 Task: Look for space in Ngozi, Burundi from 6th September, 2023 to 10th September, 2023 for 1 adult in price range Rs.9000 to Rs.17000. Place can be private room with 1  bedroom having 1 bed and 1 bathroom. Property type can be house, flat, guest house, hotel. Booking option can be shelf check-in. Required host language is English.
Action: Mouse moved to (844, 108)
Screenshot: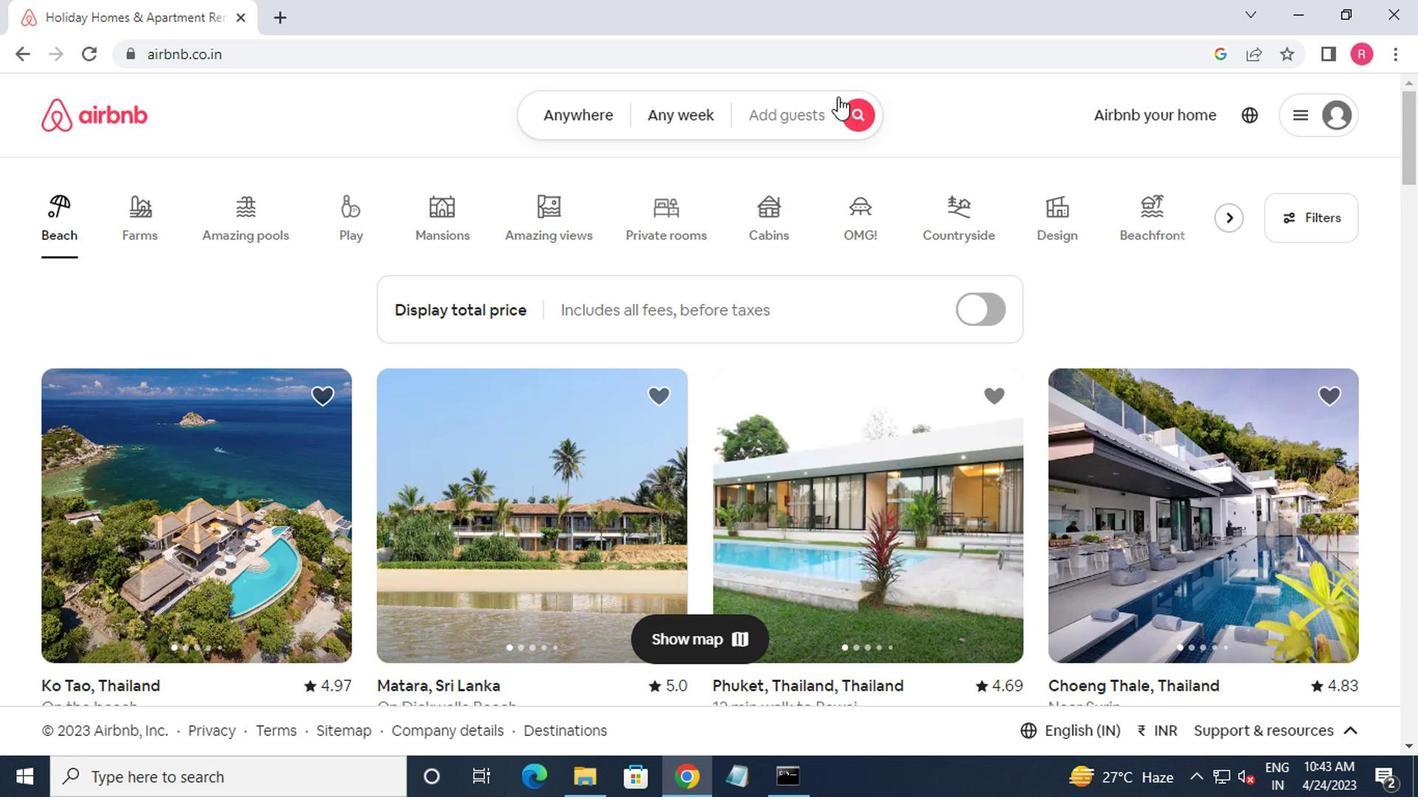 
Action: Mouse pressed left at (844, 108)
Screenshot: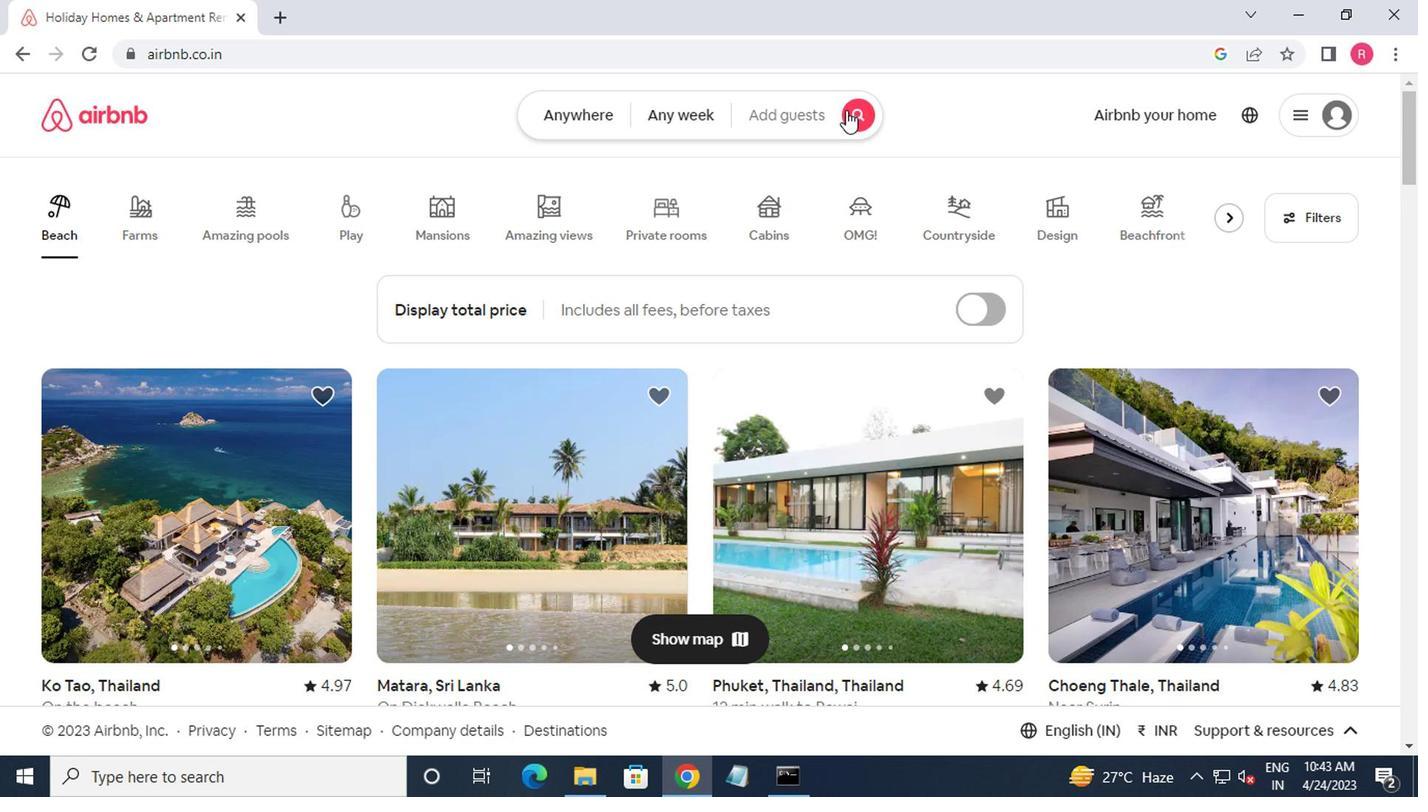 
Action: Mouse moved to (401, 198)
Screenshot: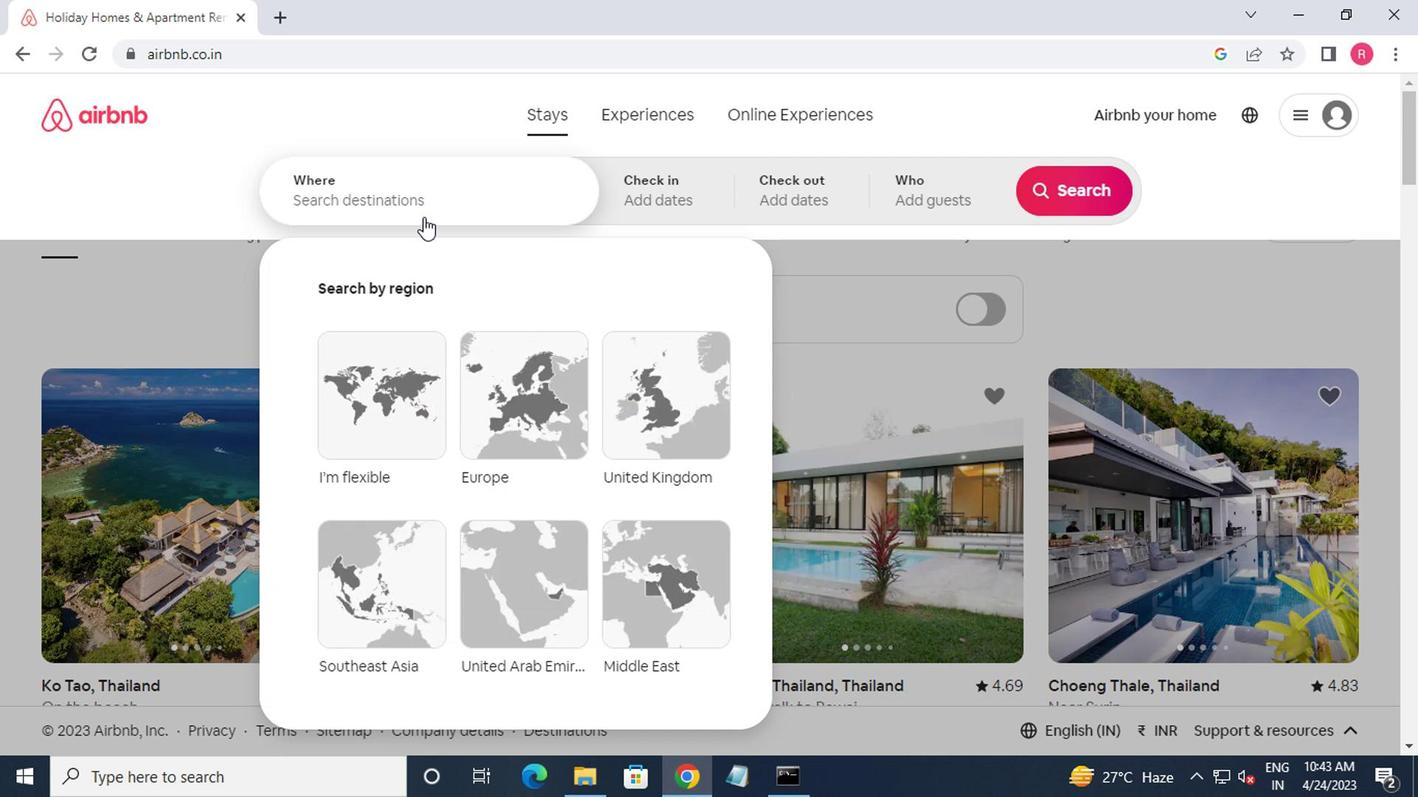 
Action: Mouse pressed left at (401, 198)
Screenshot: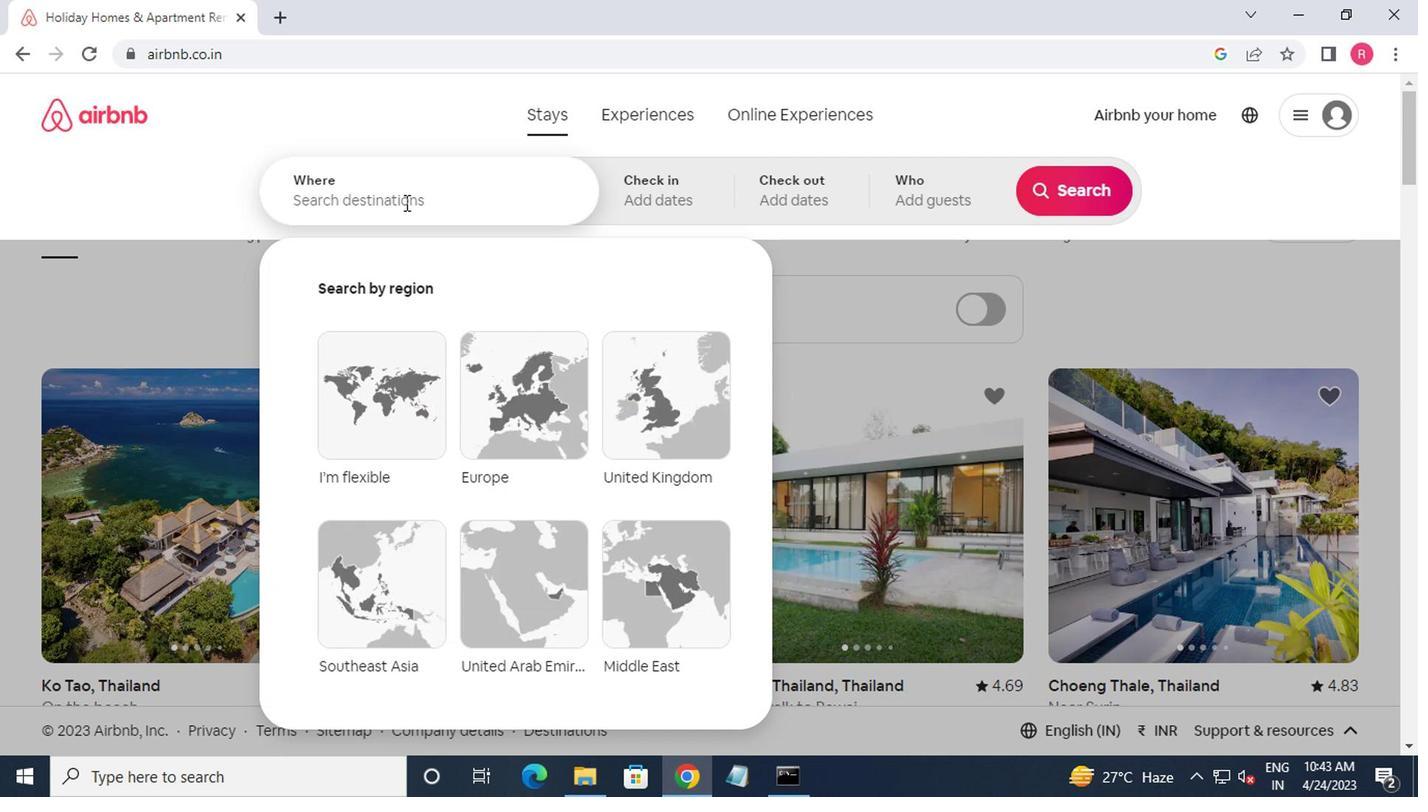 
Action: Key pressed ngozi
Screenshot: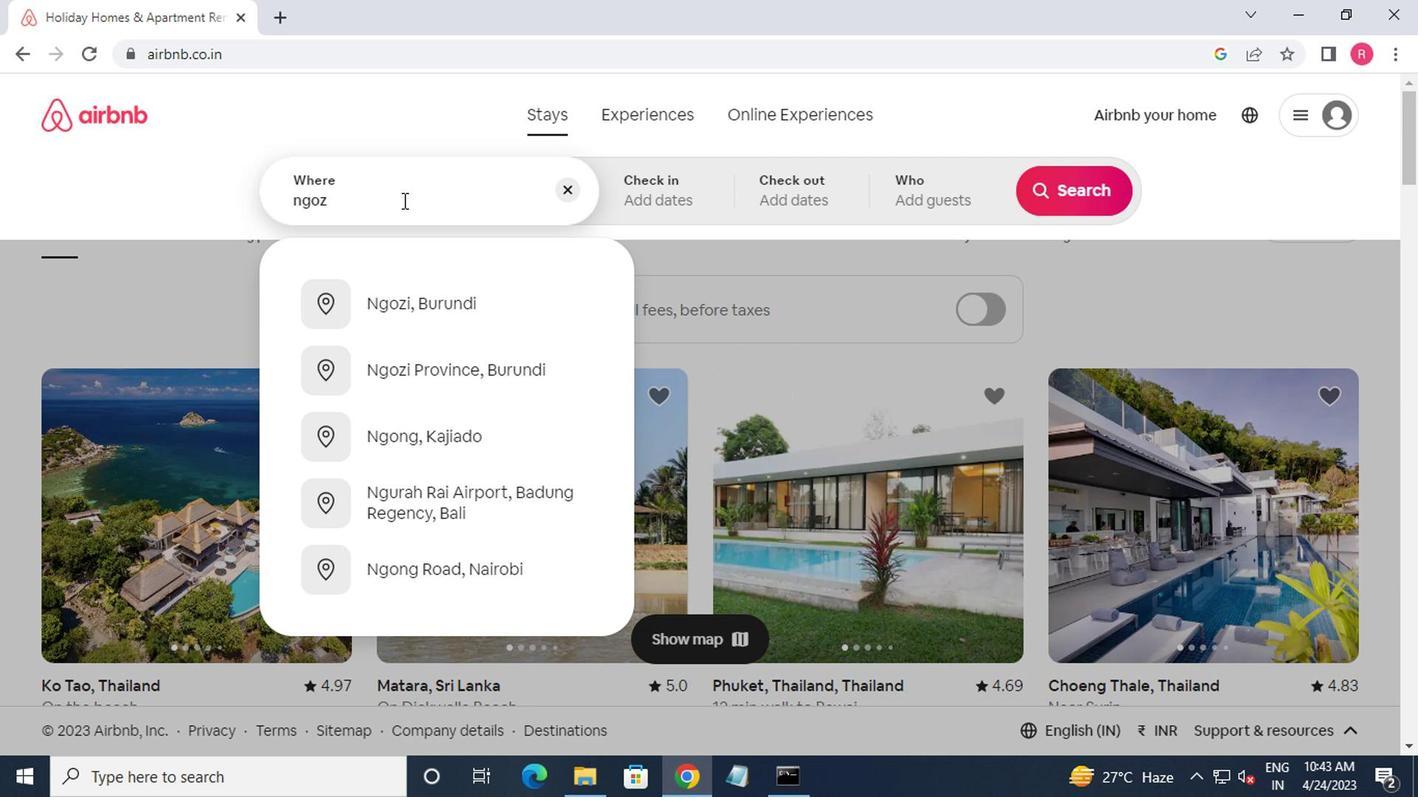 
Action: Mouse moved to (368, 294)
Screenshot: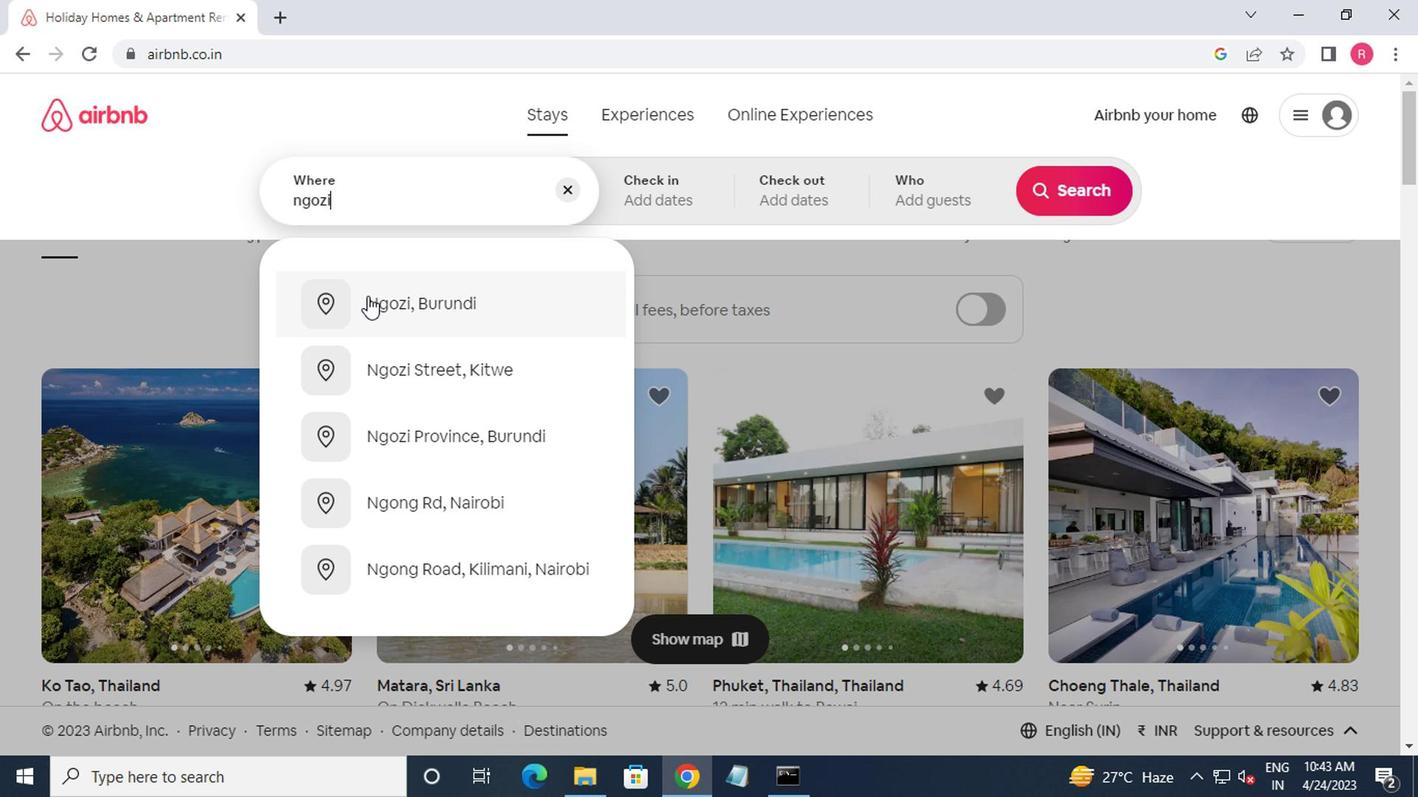 
Action: Mouse pressed left at (368, 294)
Screenshot: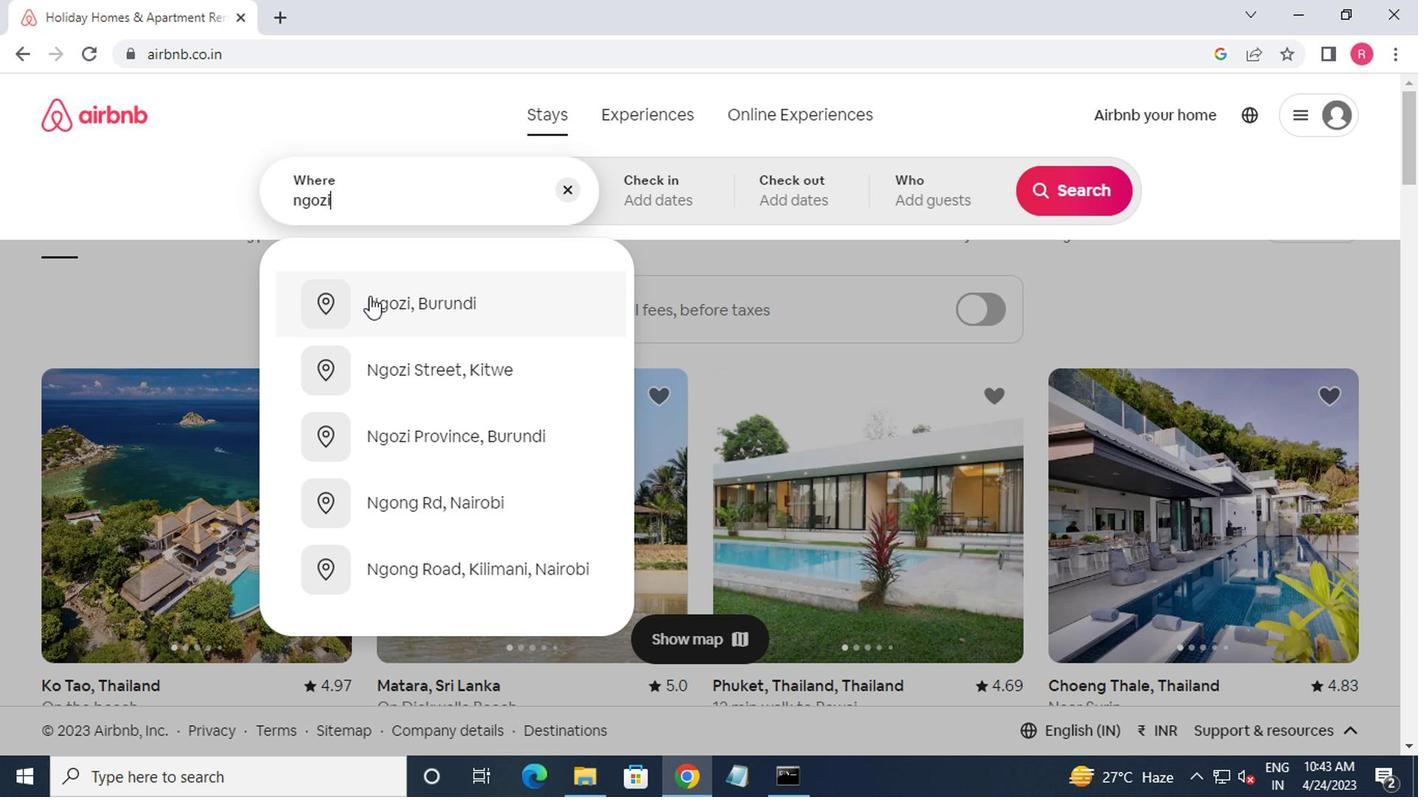 
Action: Mouse moved to (1054, 358)
Screenshot: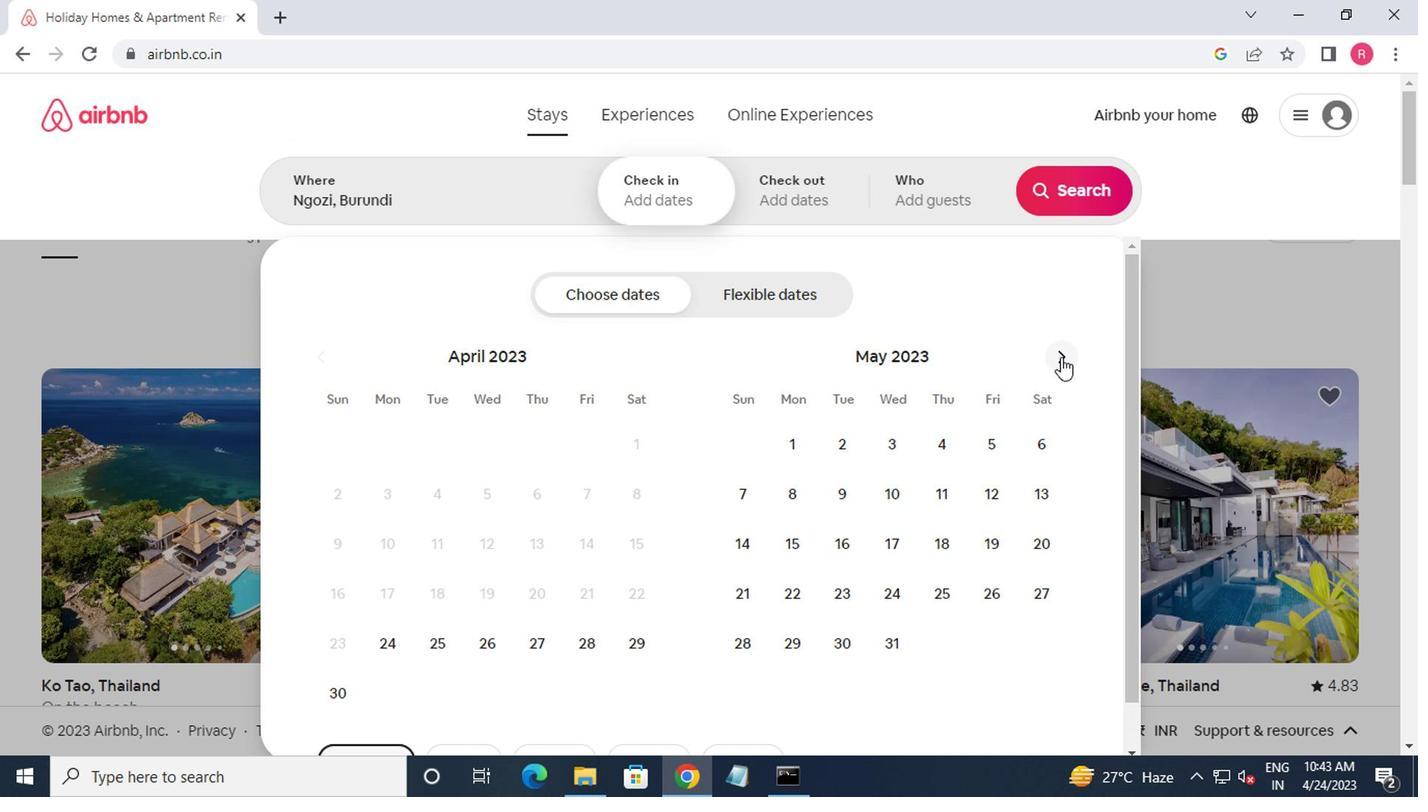 
Action: Mouse pressed left at (1054, 358)
Screenshot: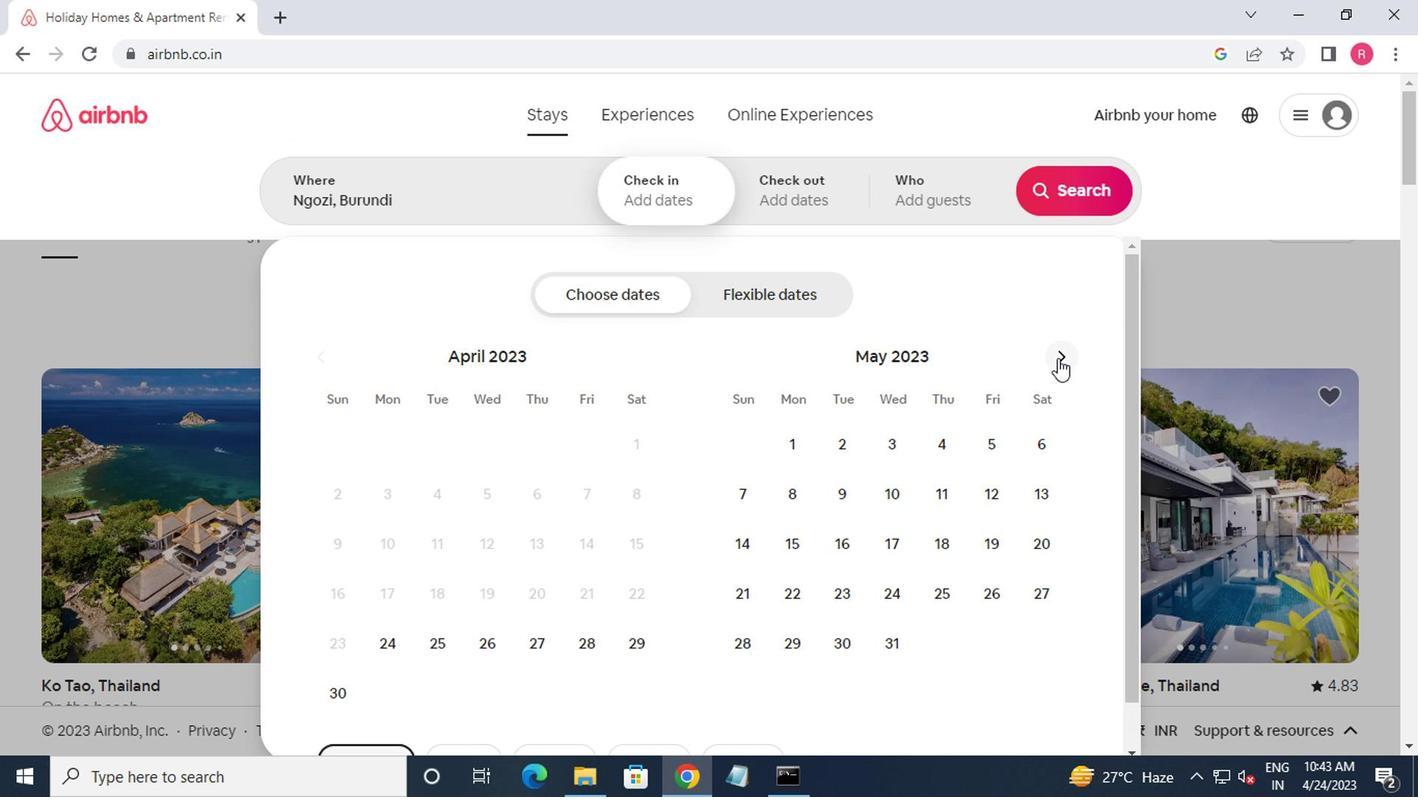 
Action: Mouse moved to (1050, 358)
Screenshot: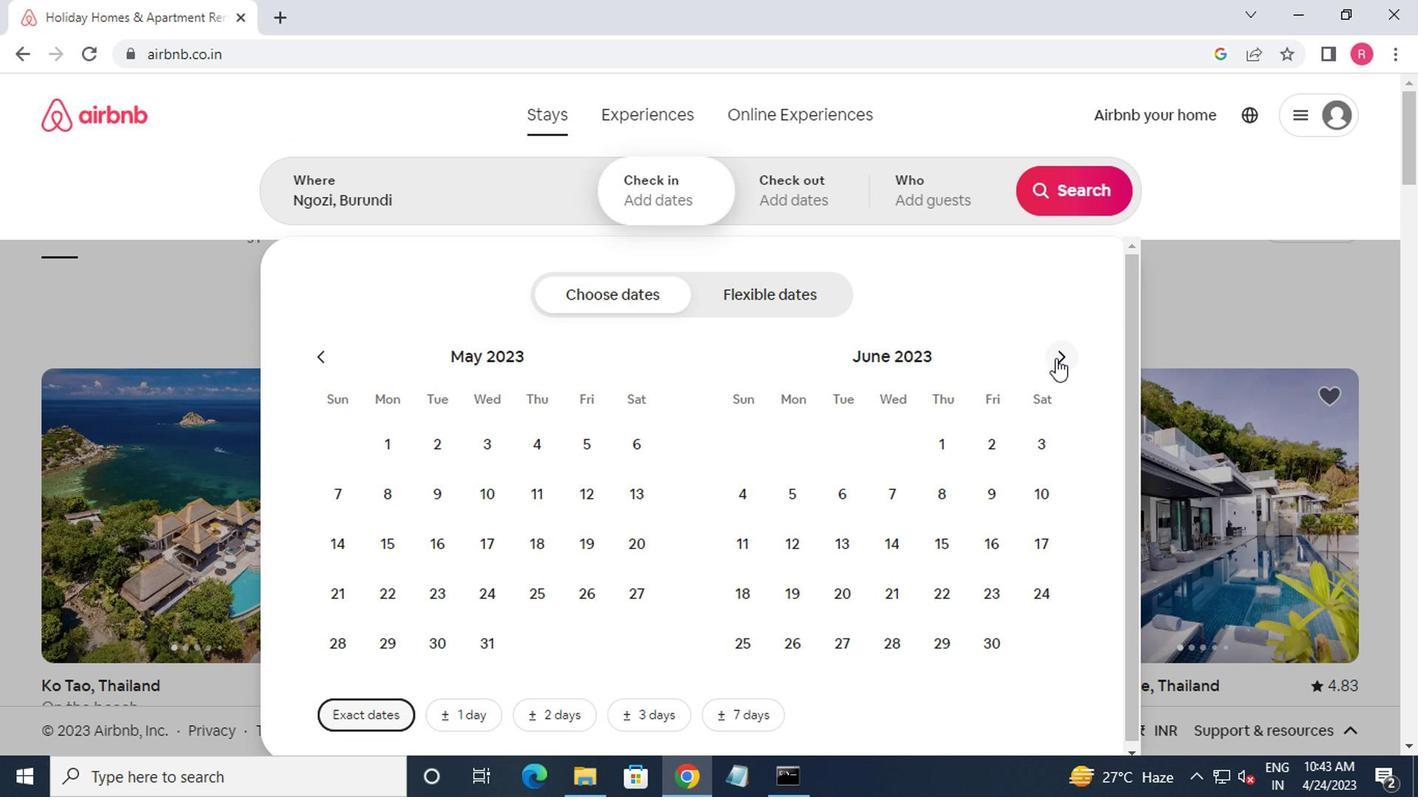 
Action: Mouse pressed left at (1050, 358)
Screenshot: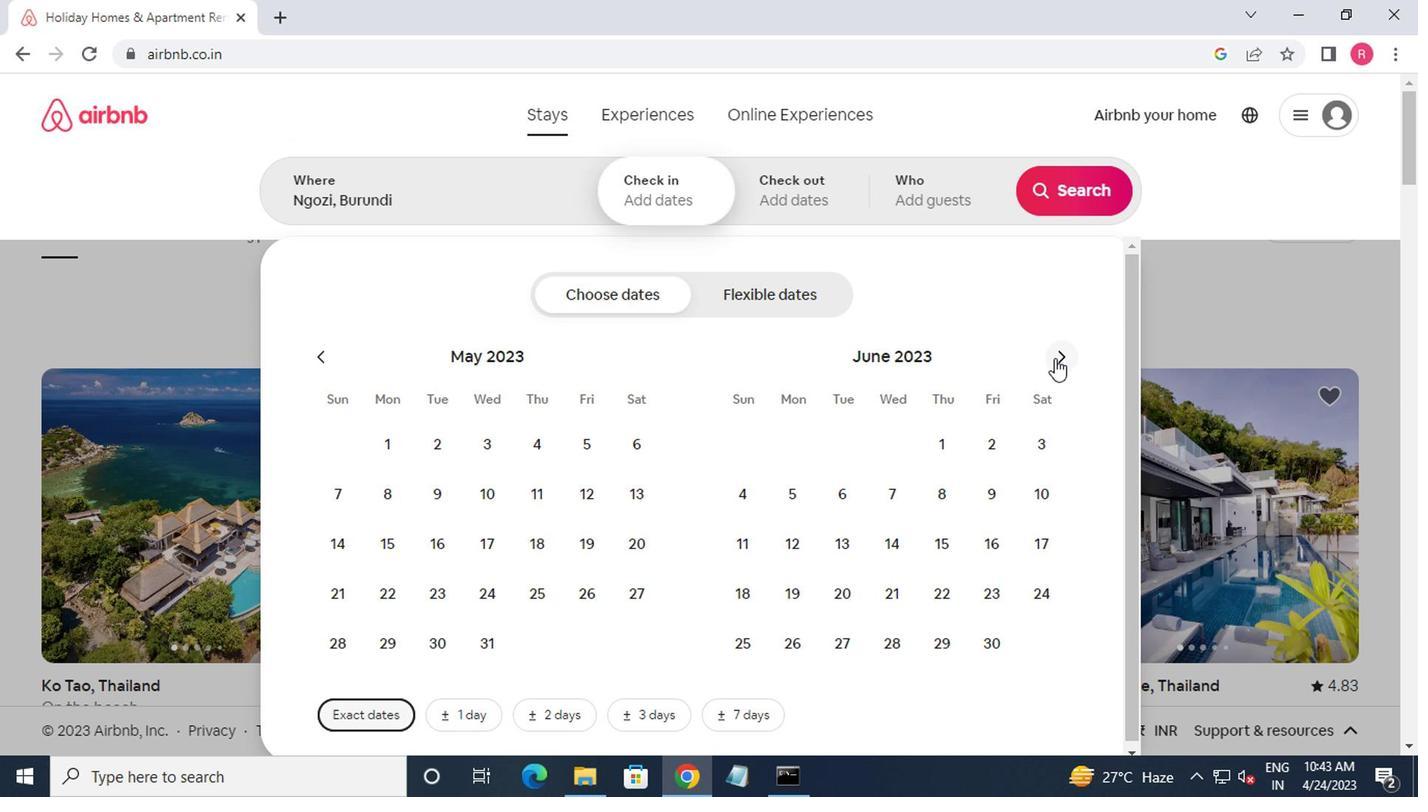 
Action: Mouse pressed left at (1050, 358)
Screenshot: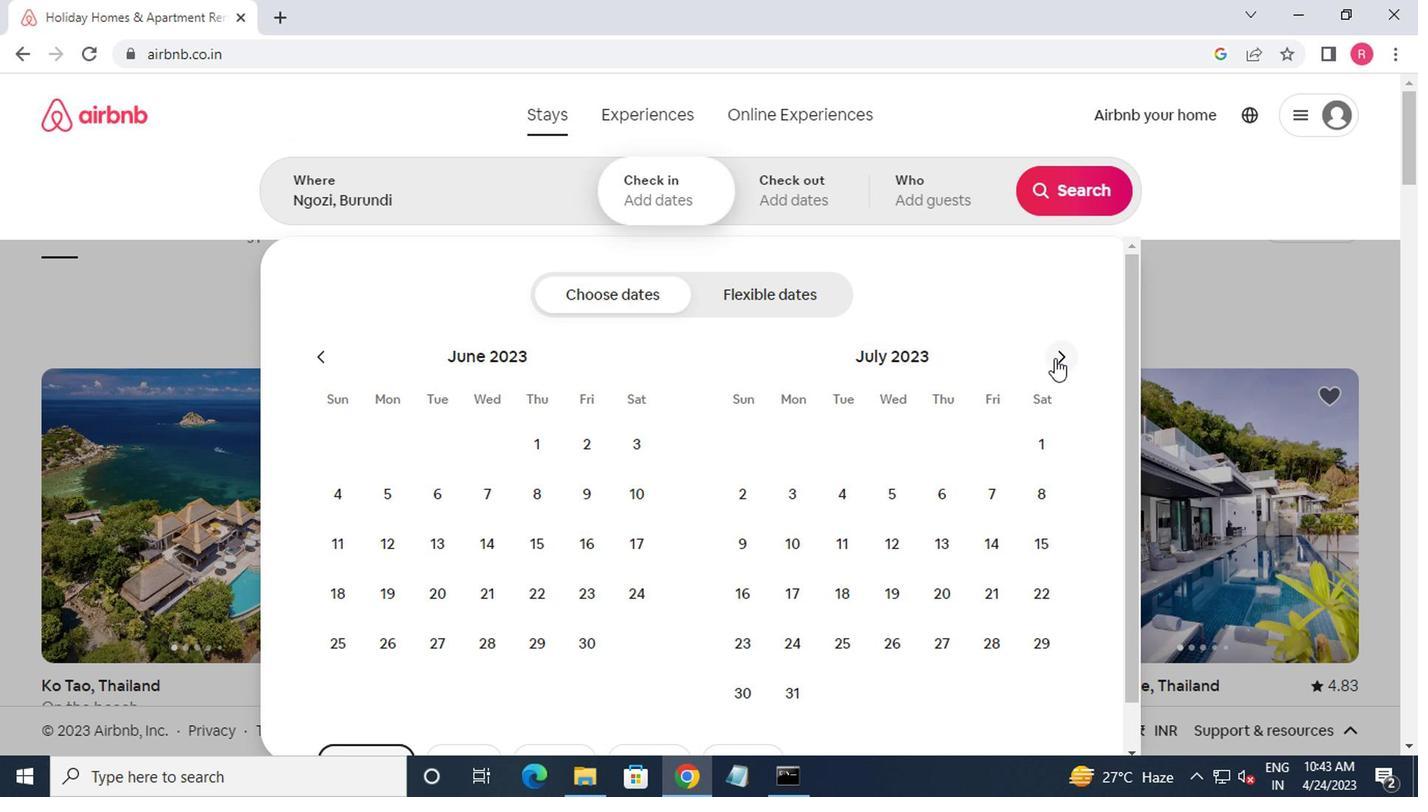 
Action: Mouse pressed left at (1050, 358)
Screenshot: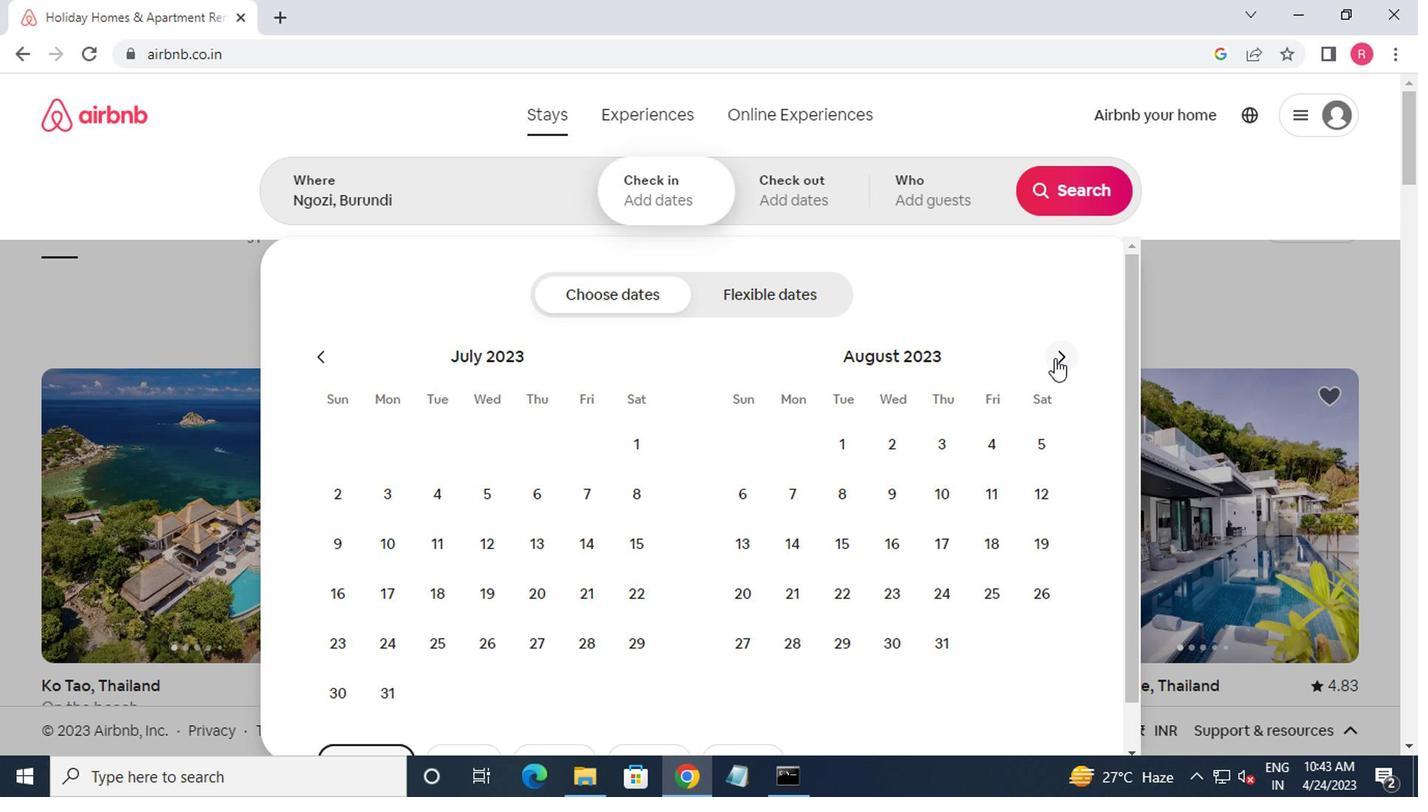 
Action: Mouse moved to (899, 483)
Screenshot: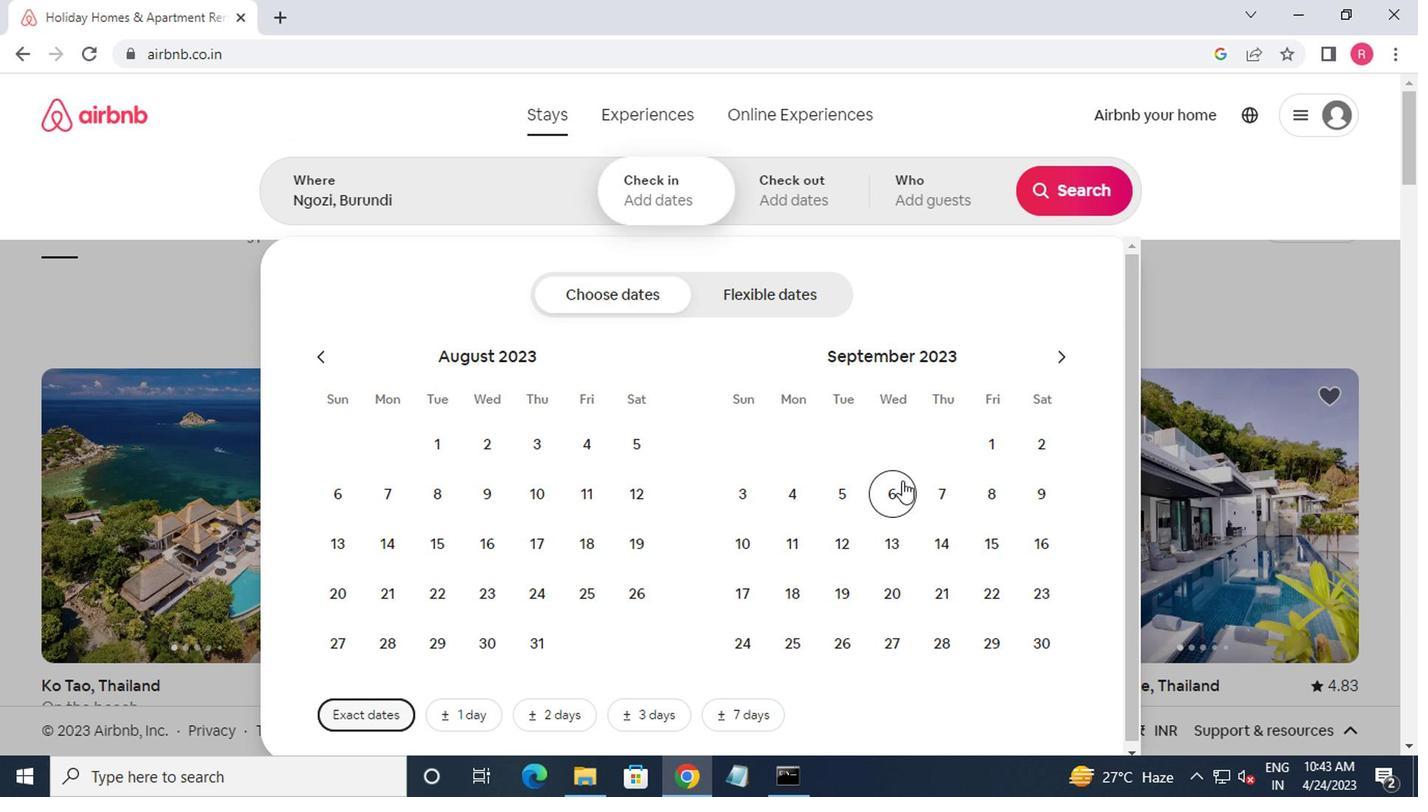 
Action: Mouse pressed left at (899, 483)
Screenshot: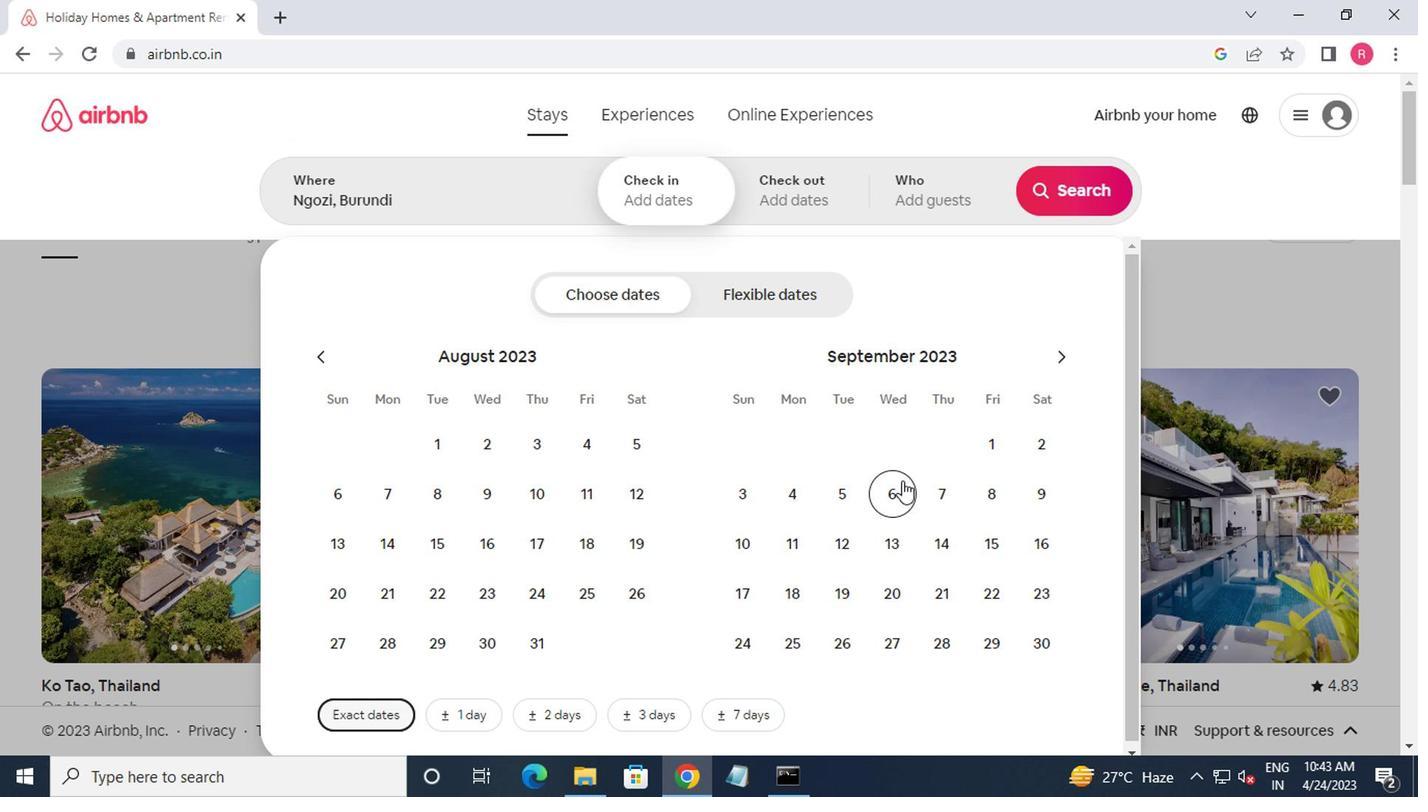 
Action: Mouse moved to (759, 535)
Screenshot: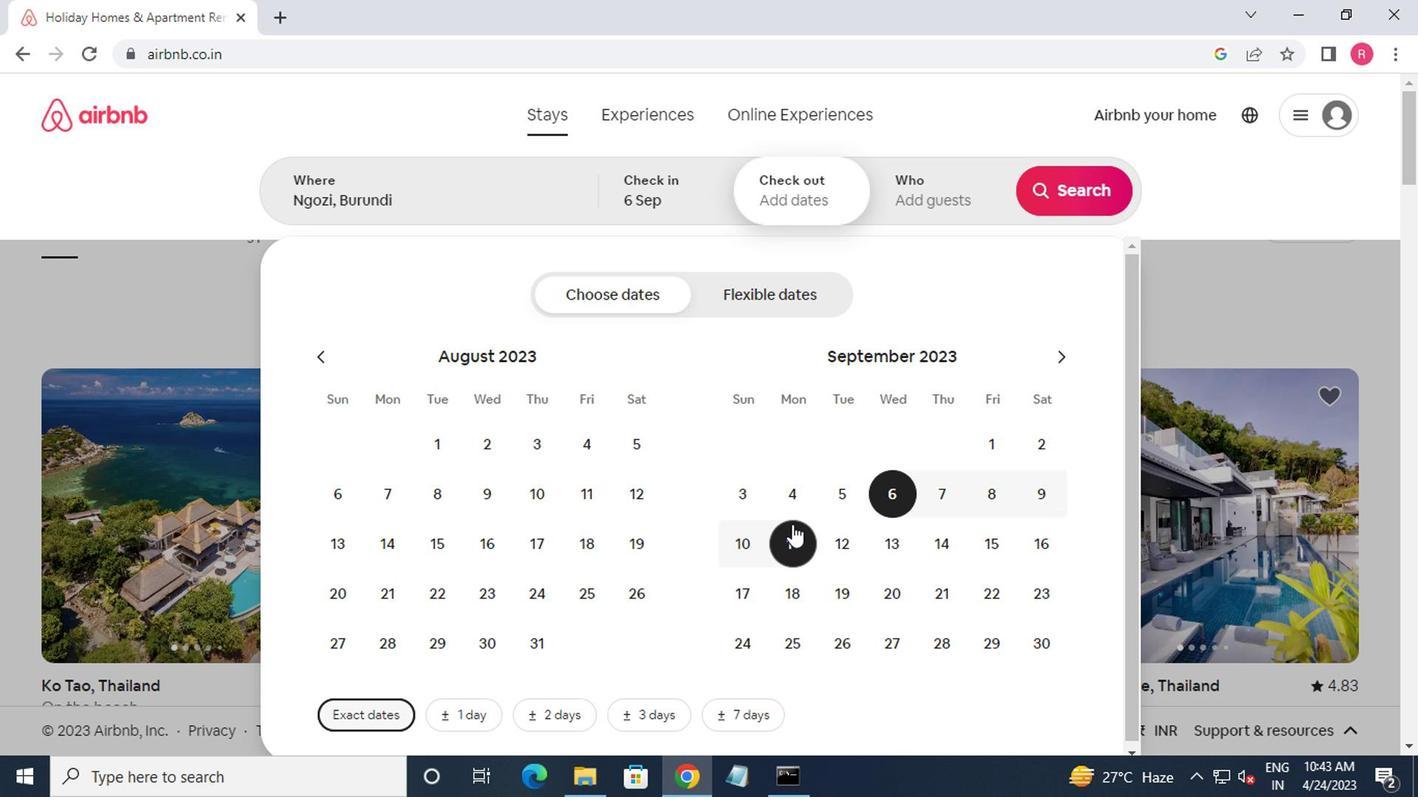
Action: Mouse pressed left at (759, 535)
Screenshot: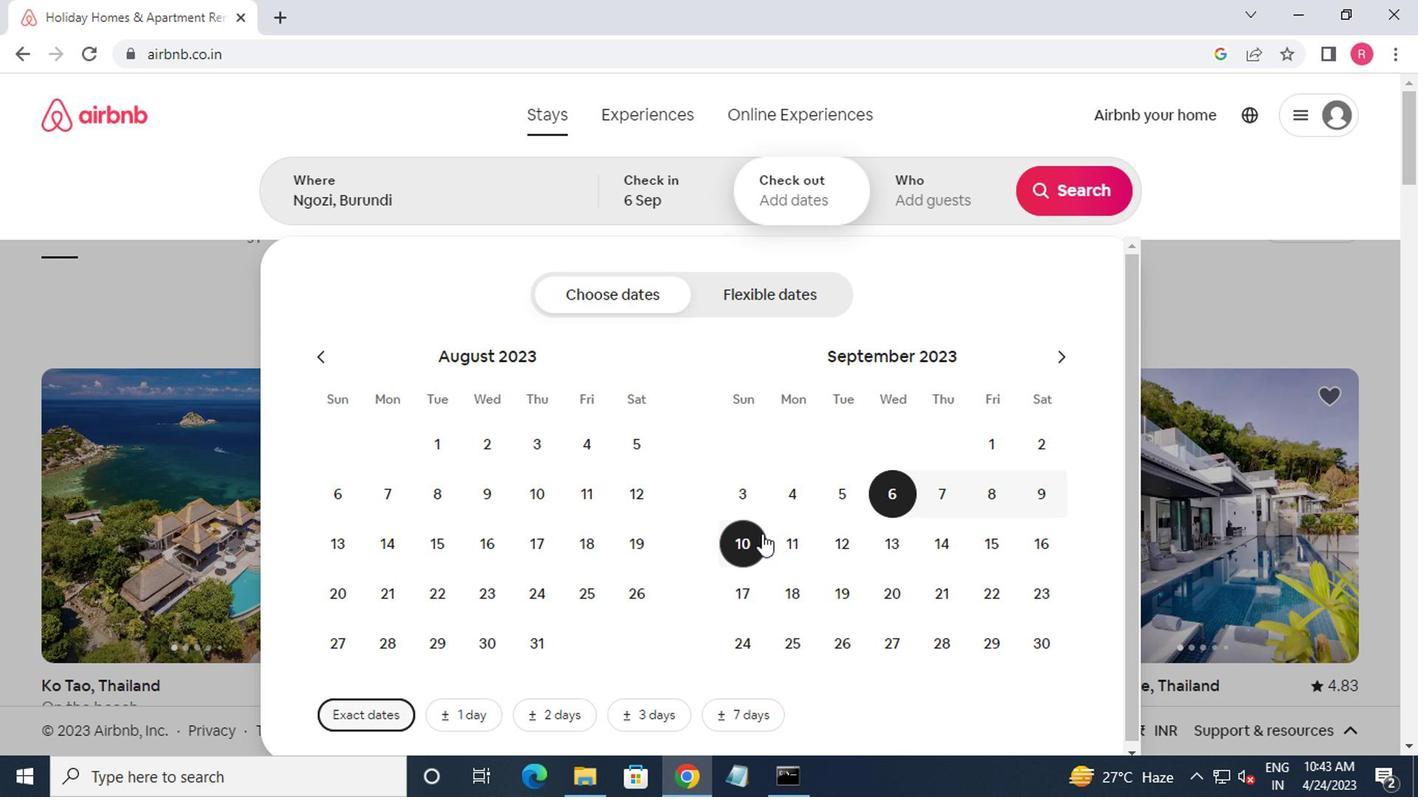 
Action: Mouse moved to (930, 195)
Screenshot: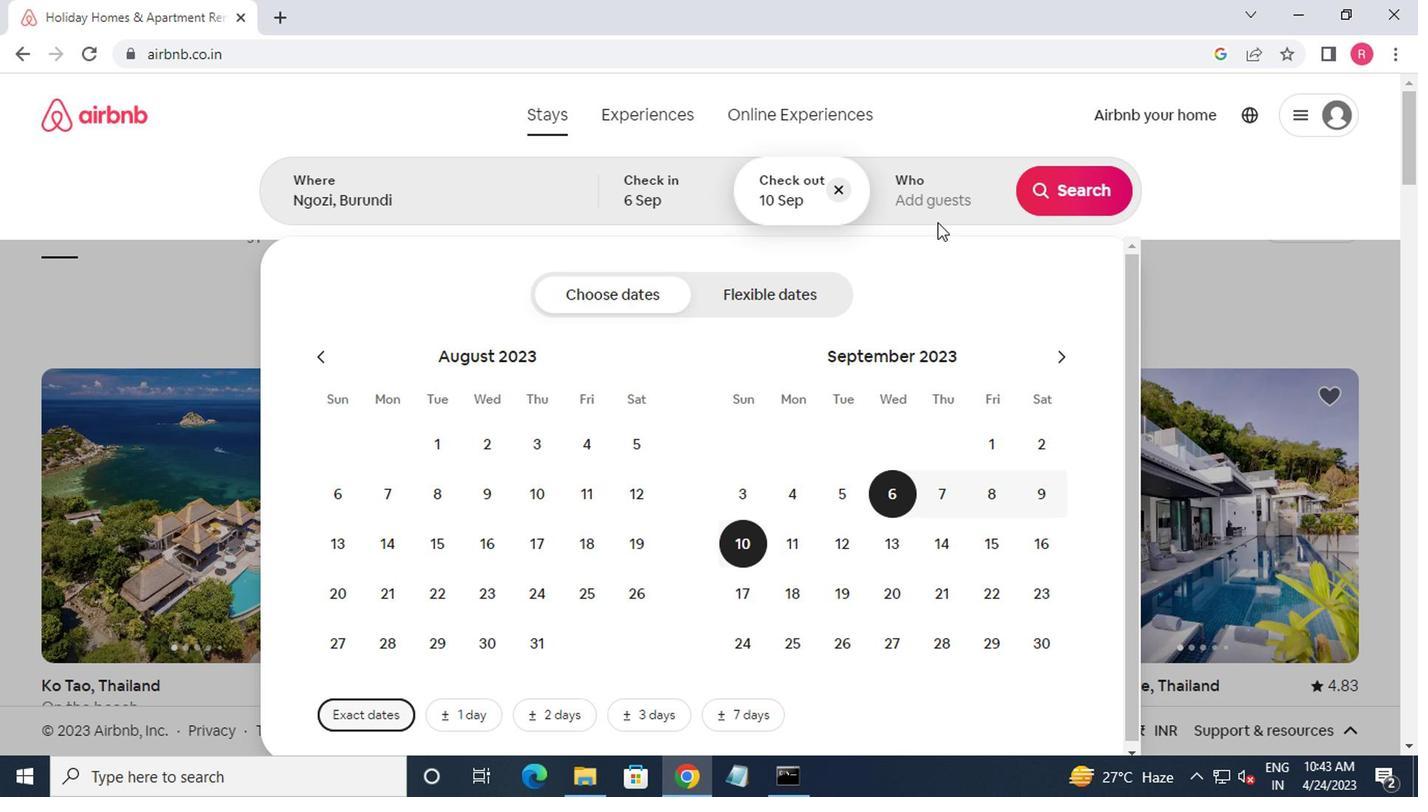 
Action: Mouse pressed left at (930, 195)
Screenshot: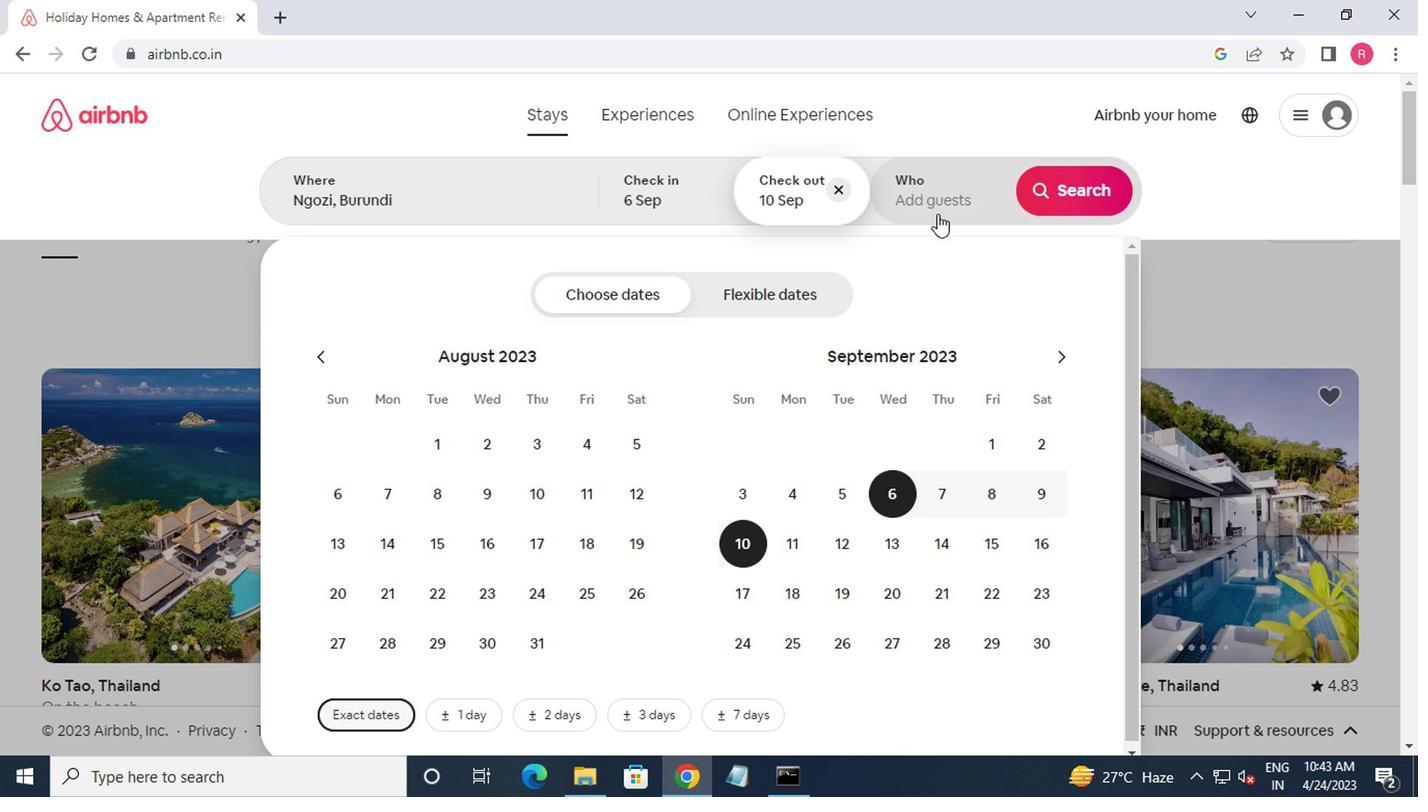 
Action: Mouse moved to (1071, 308)
Screenshot: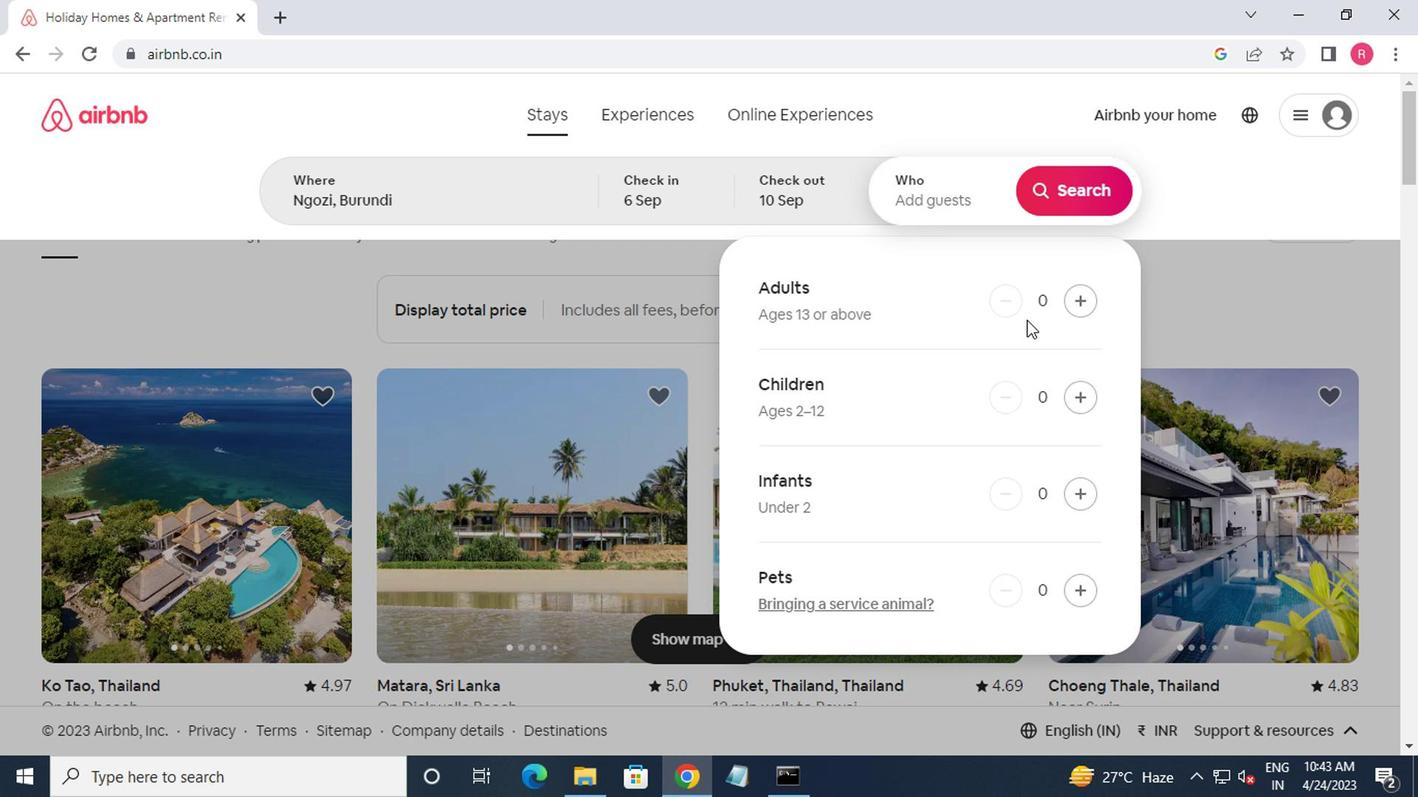 
Action: Mouse pressed left at (1071, 308)
Screenshot: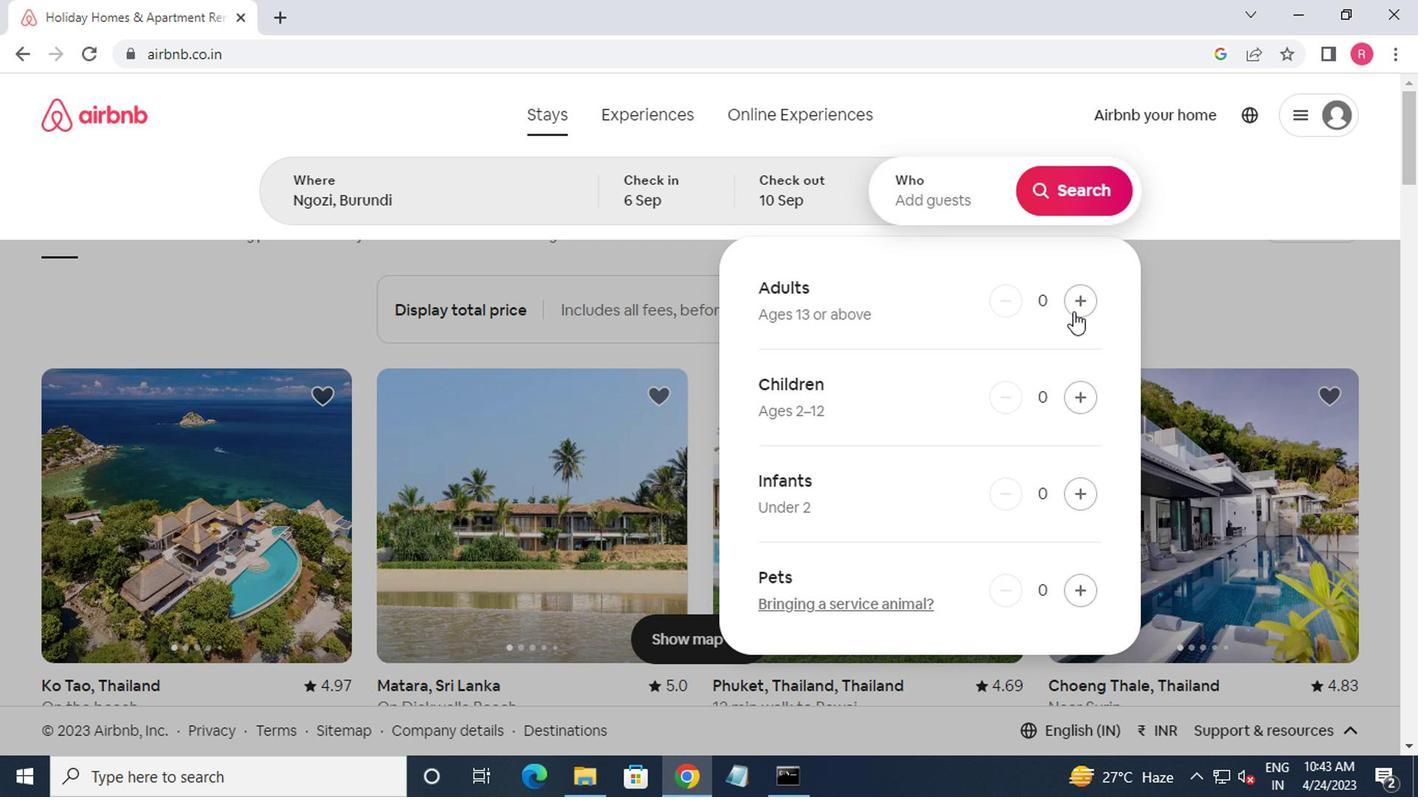 
Action: Mouse moved to (1058, 198)
Screenshot: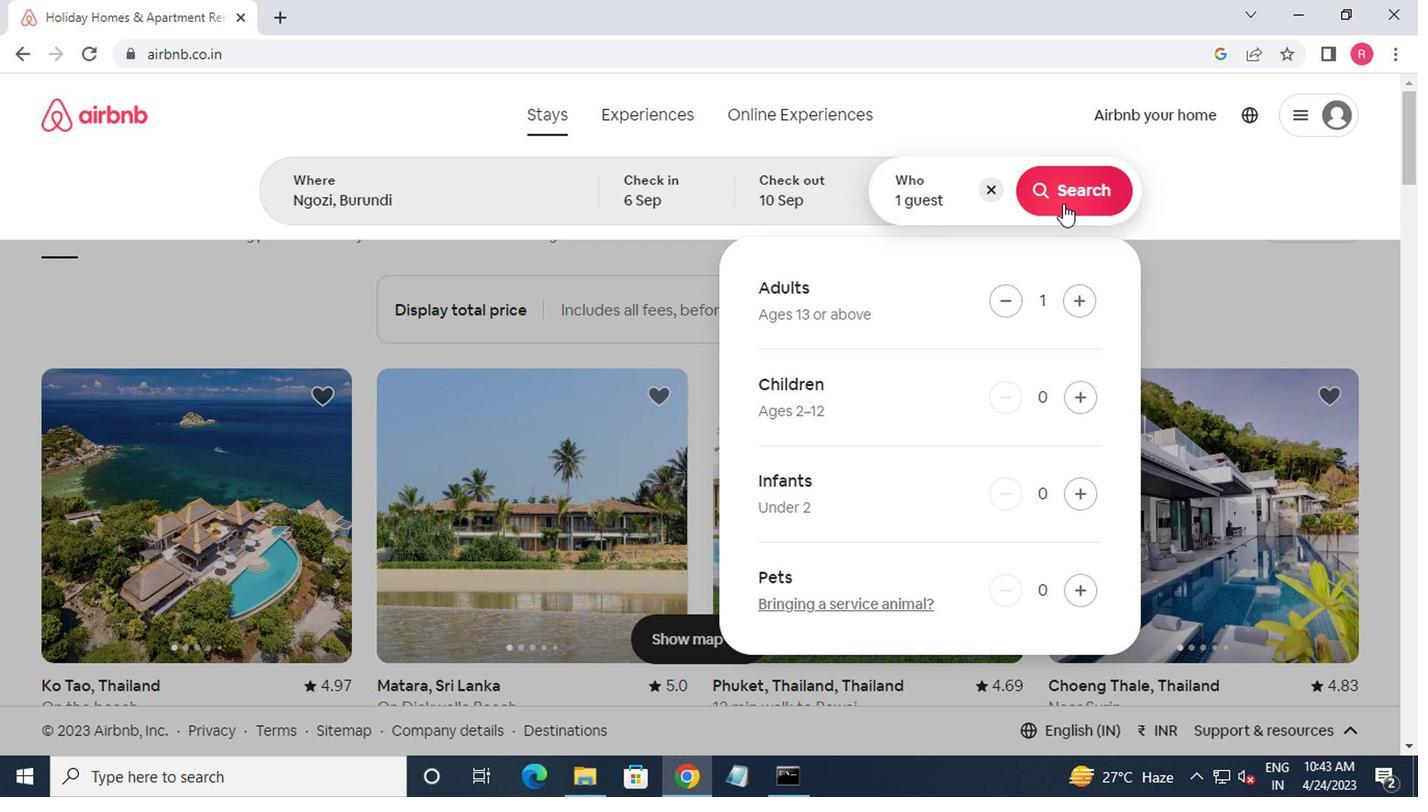 
Action: Mouse pressed left at (1058, 198)
Screenshot: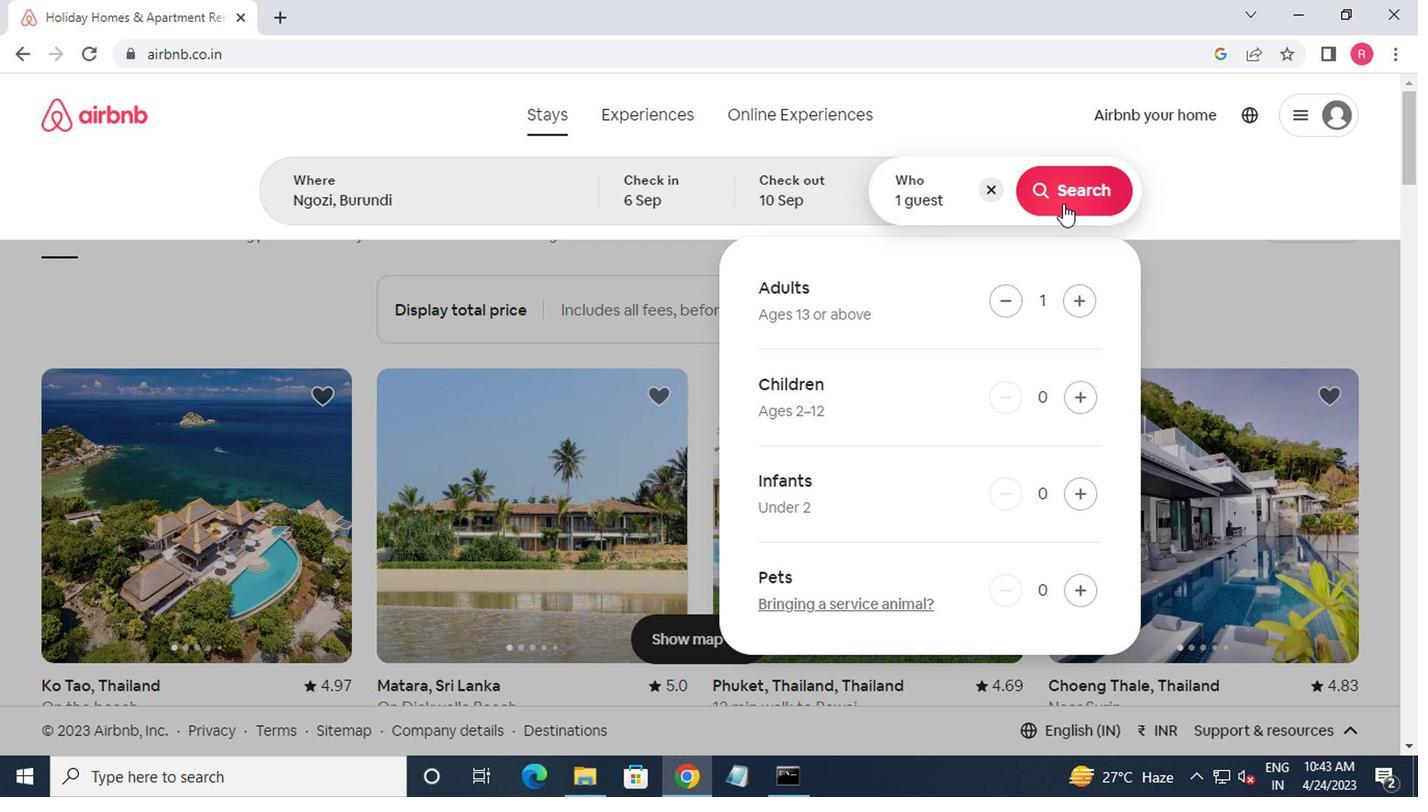 
Action: Mouse moved to (1291, 187)
Screenshot: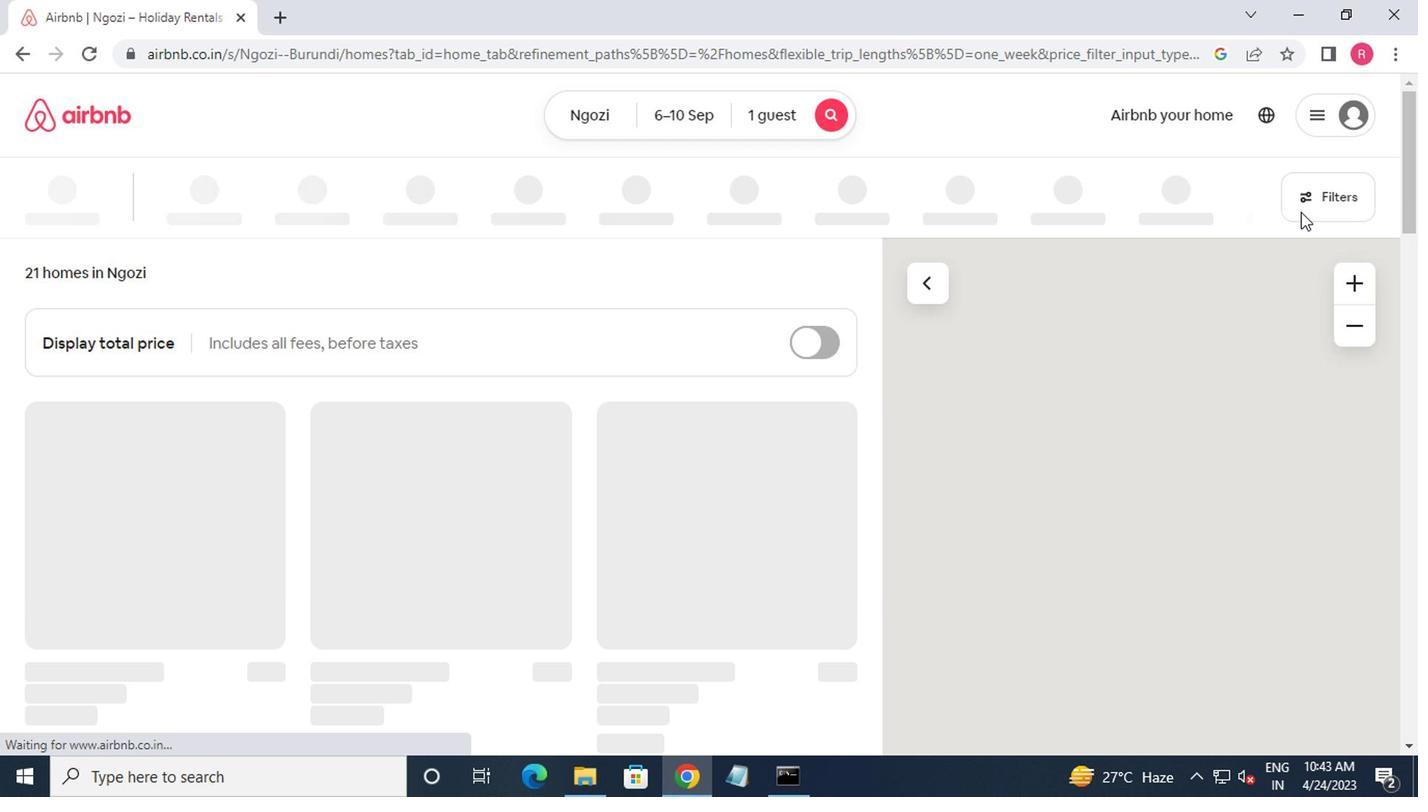 
Action: Mouse pressed left at (1291, 187)
Screenshot: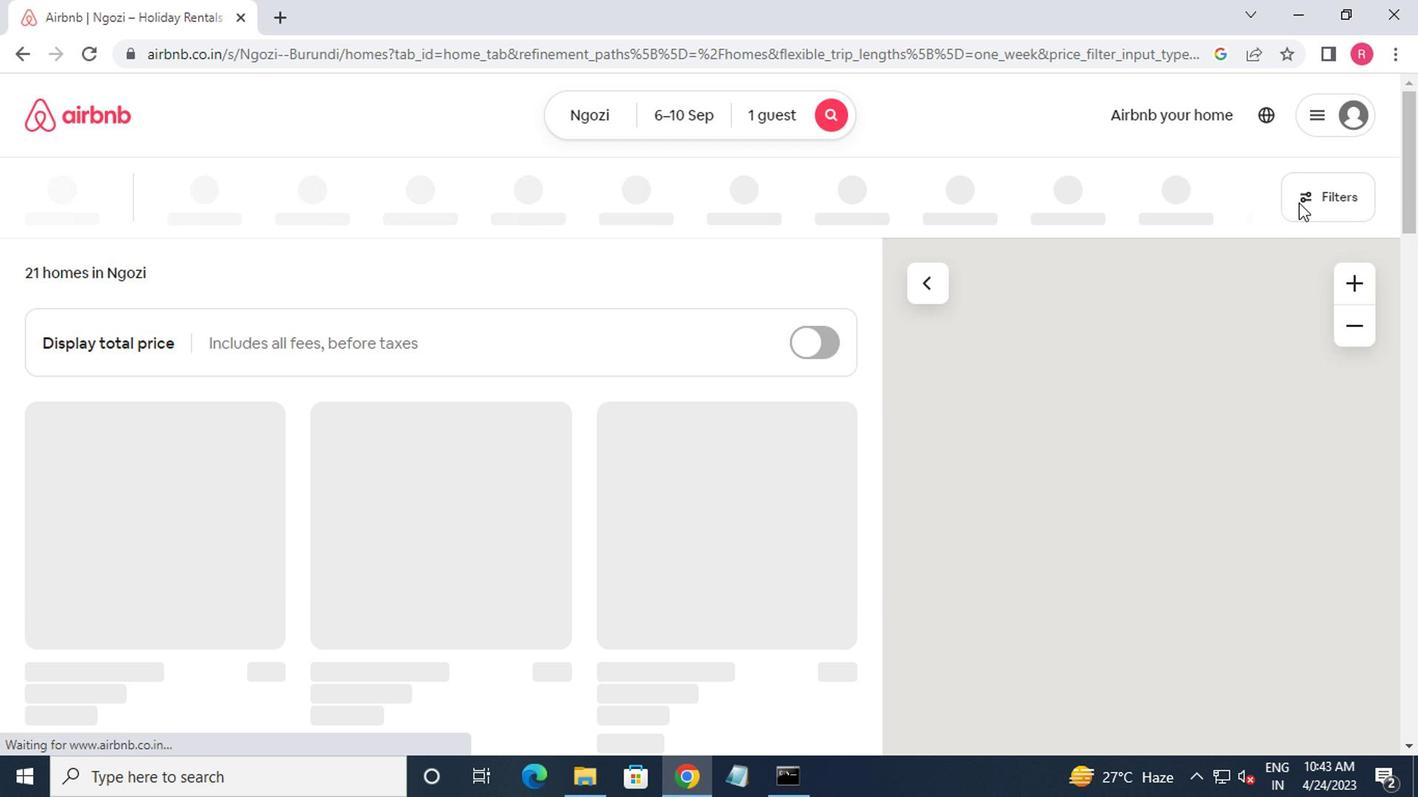 
Action: Mouse moved to (468, 475)
Screenshot: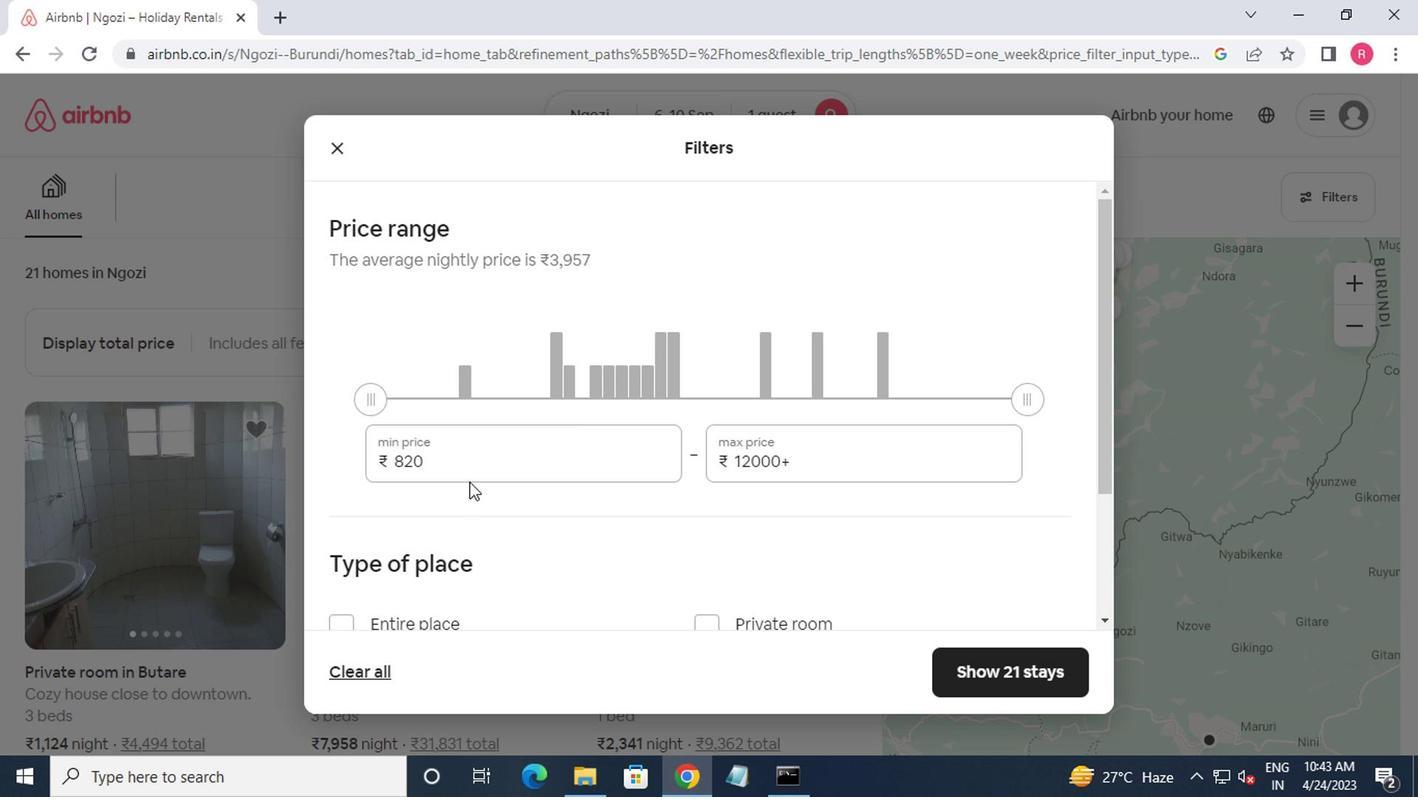 
Action: Mouse pressed left at (468, 475)
Screenshot: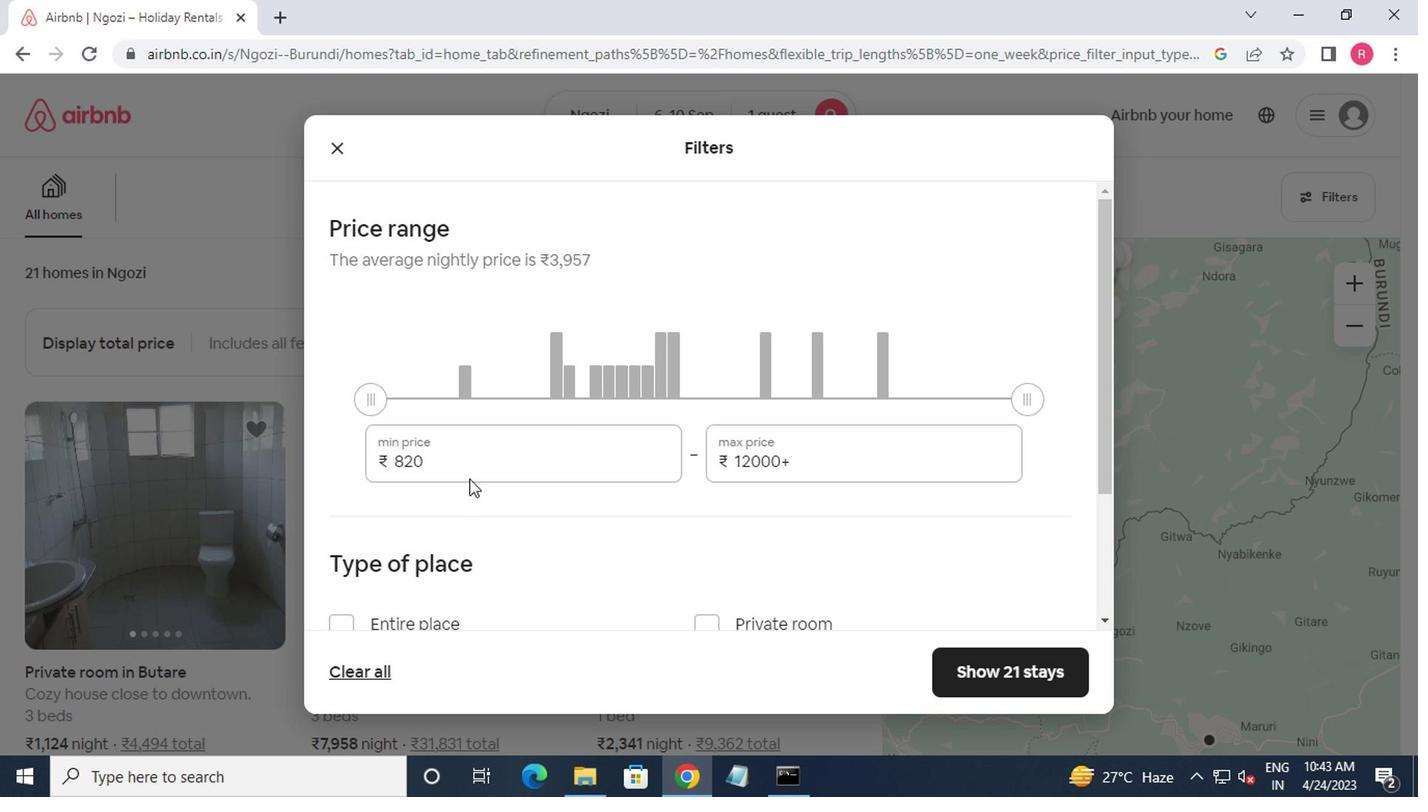 
Action: Mouse moved to (468, 463)
Screenshot: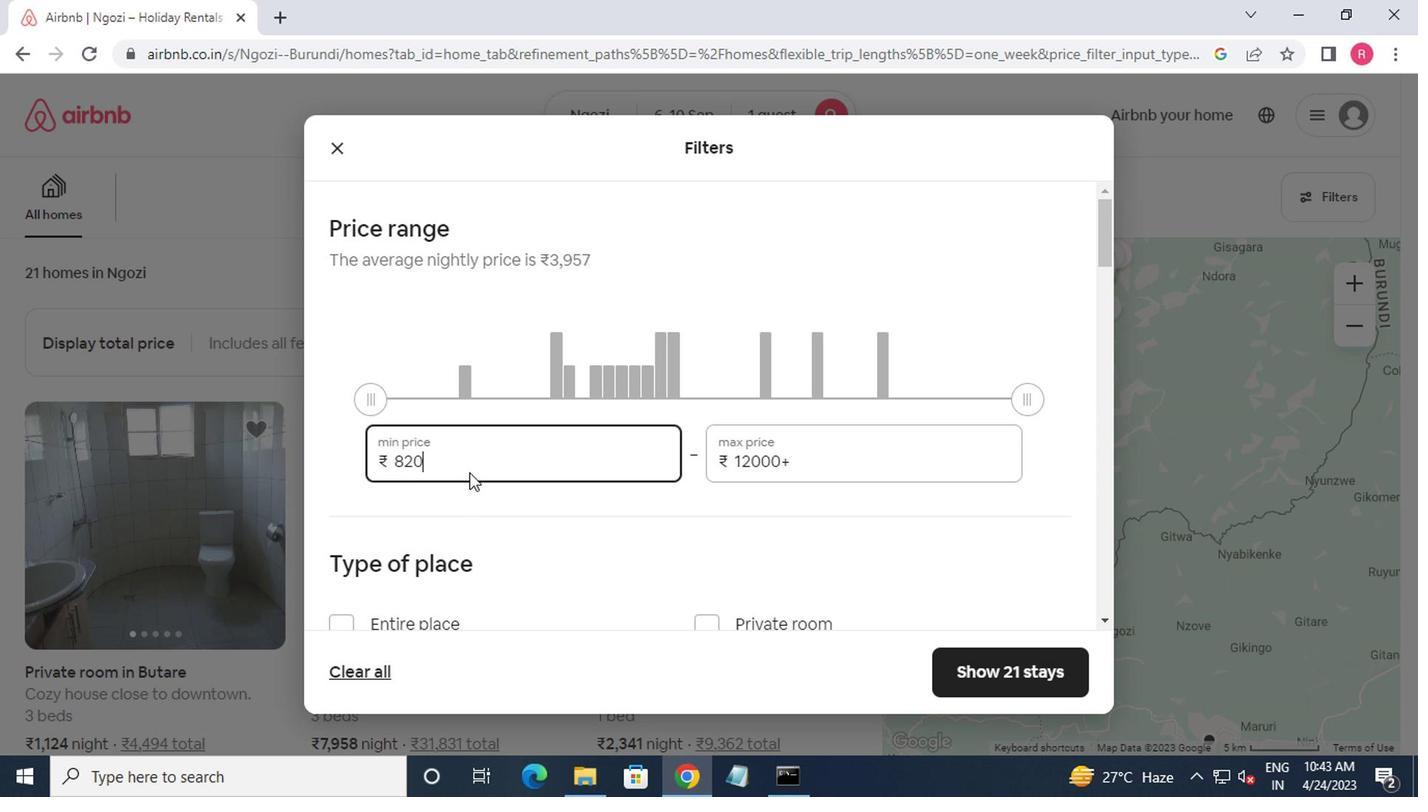 
Action: Key pressed <Key.backspace><Key.backspace><Key.backspace><Key.backspace><Key.backspace><Key.backspace><Key.backspace><Key.backspace><Key.backspace><Key.backspace><Key.backspace><Key.backspace><Key.backspace><Key.backspace><Key.backspace>9000<Key.tab>1<Key.backspace><Key.backspace><Key.backspace><Key.backspace><Key.backspace>7000
Screenshot: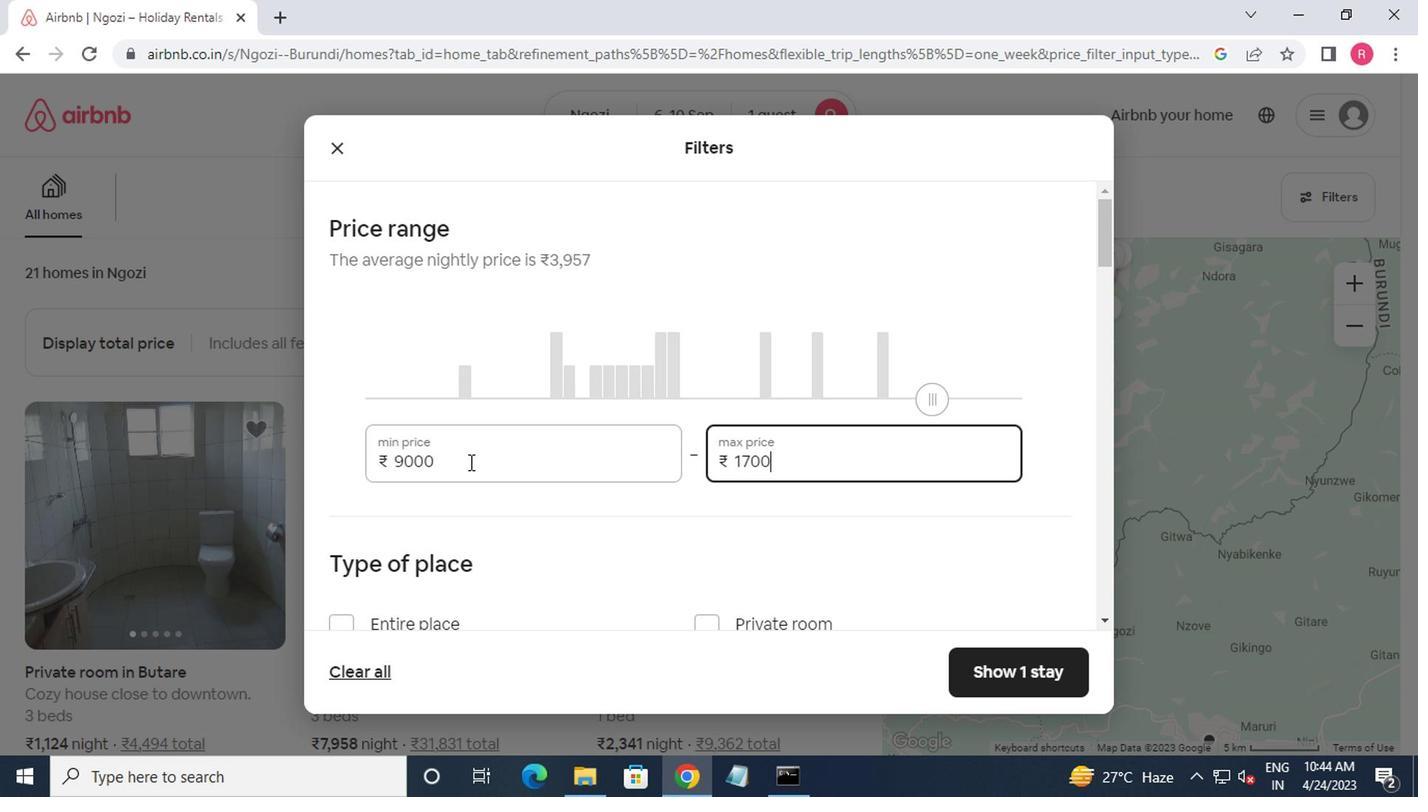 
Action: Mouse moved to (466, 522)
Screenshot: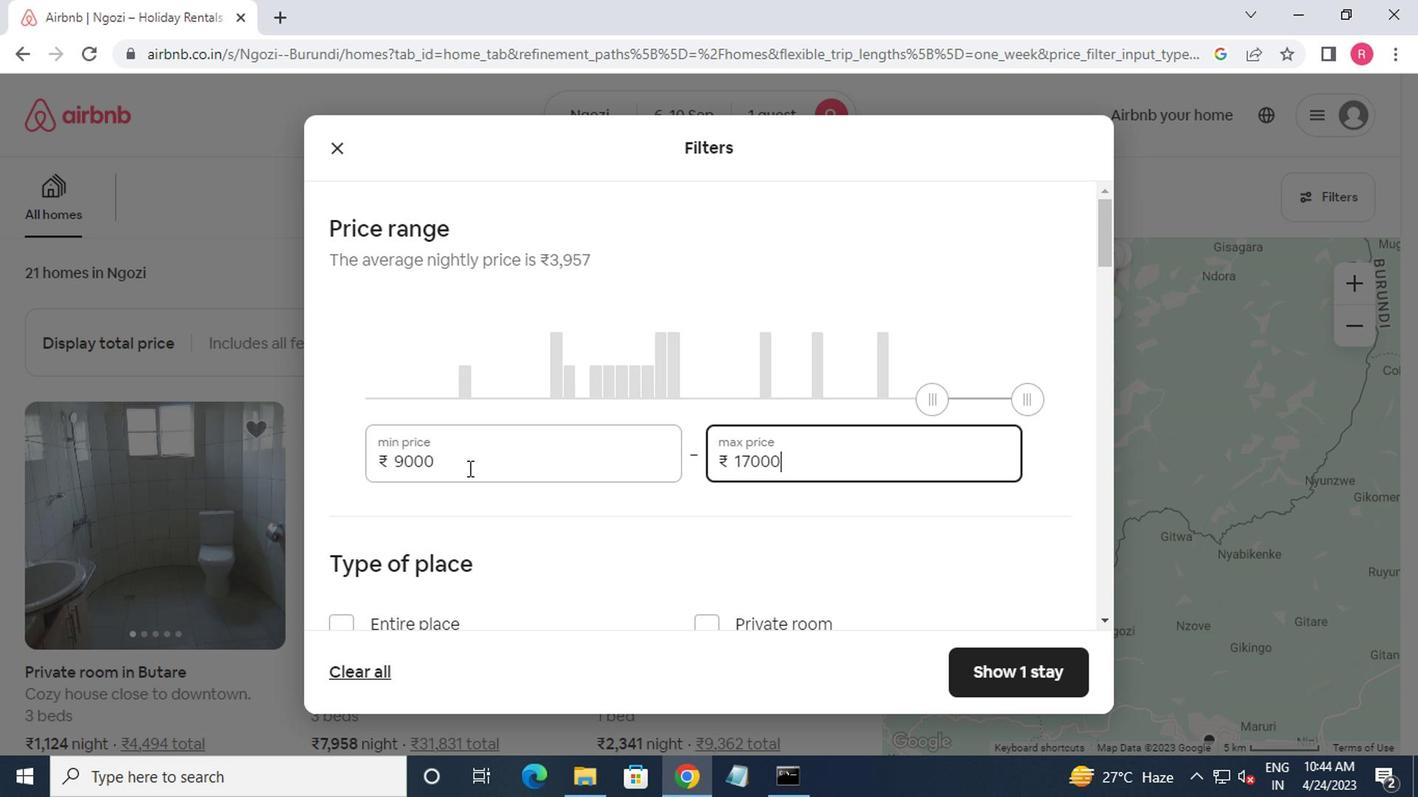 
Action: Mouse scrolled (466, 521) with delta (0, 0)
Screenshot: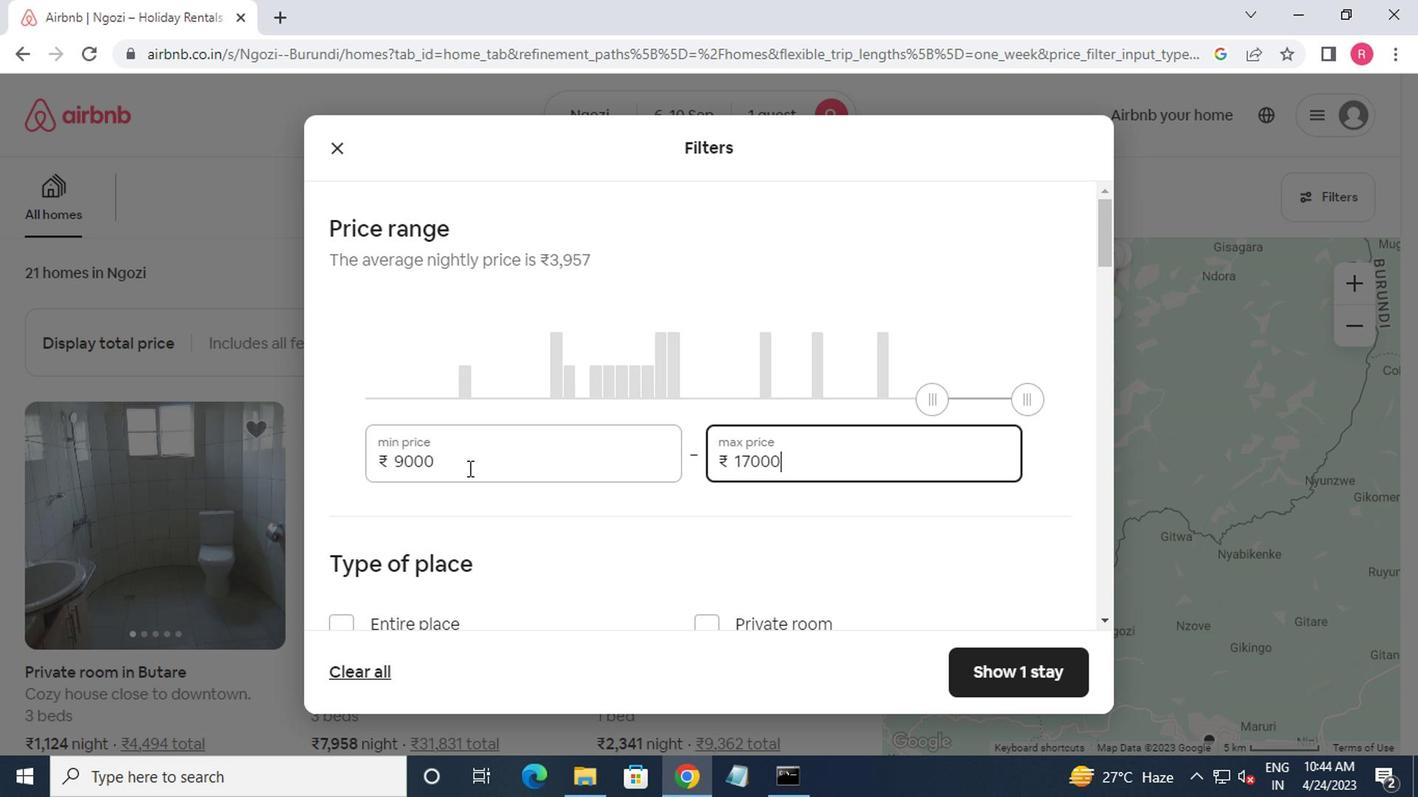 
Action: Mouse moved to (466, 540)
Screenshot: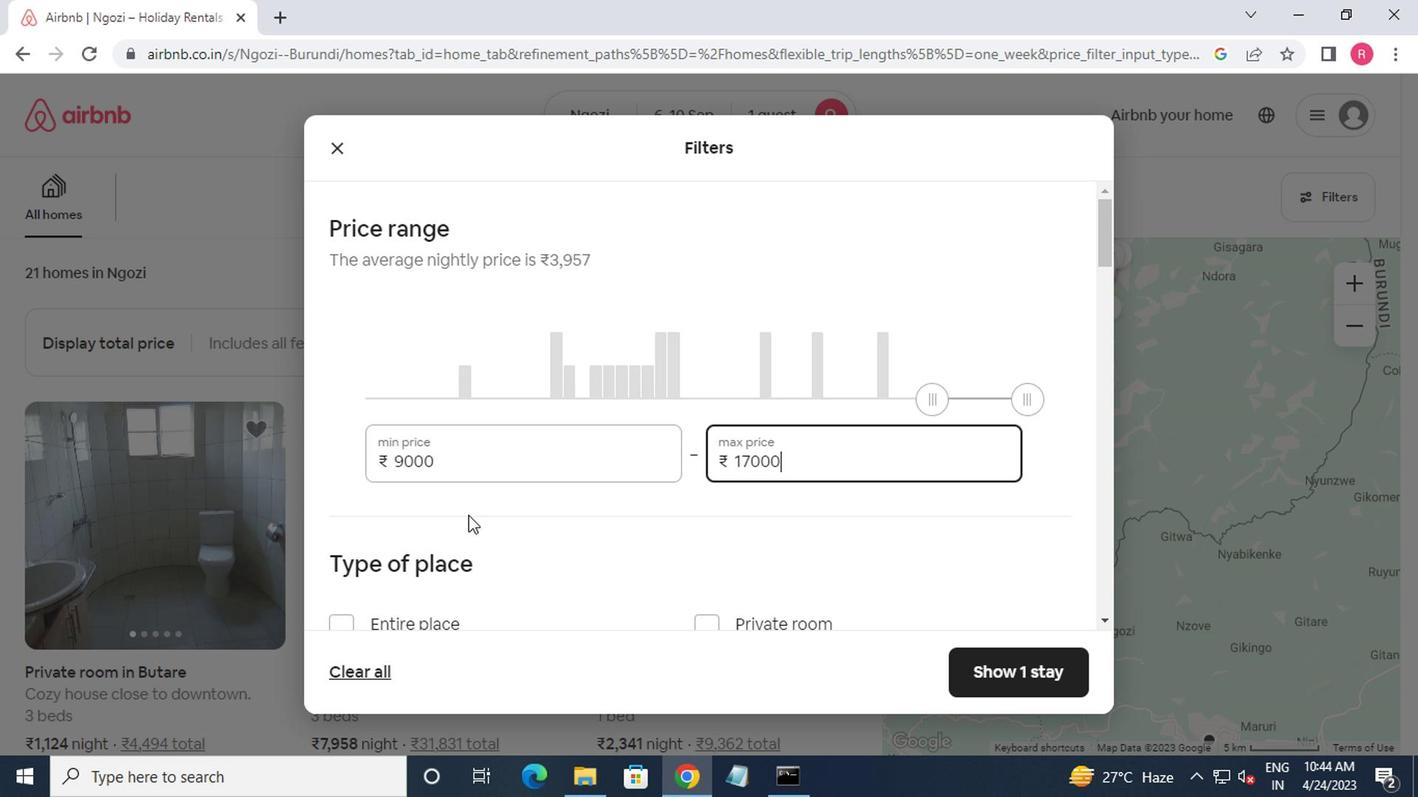 
Action: Mouse scrolled (466, 539) with delta (0, 0)
Screenshot: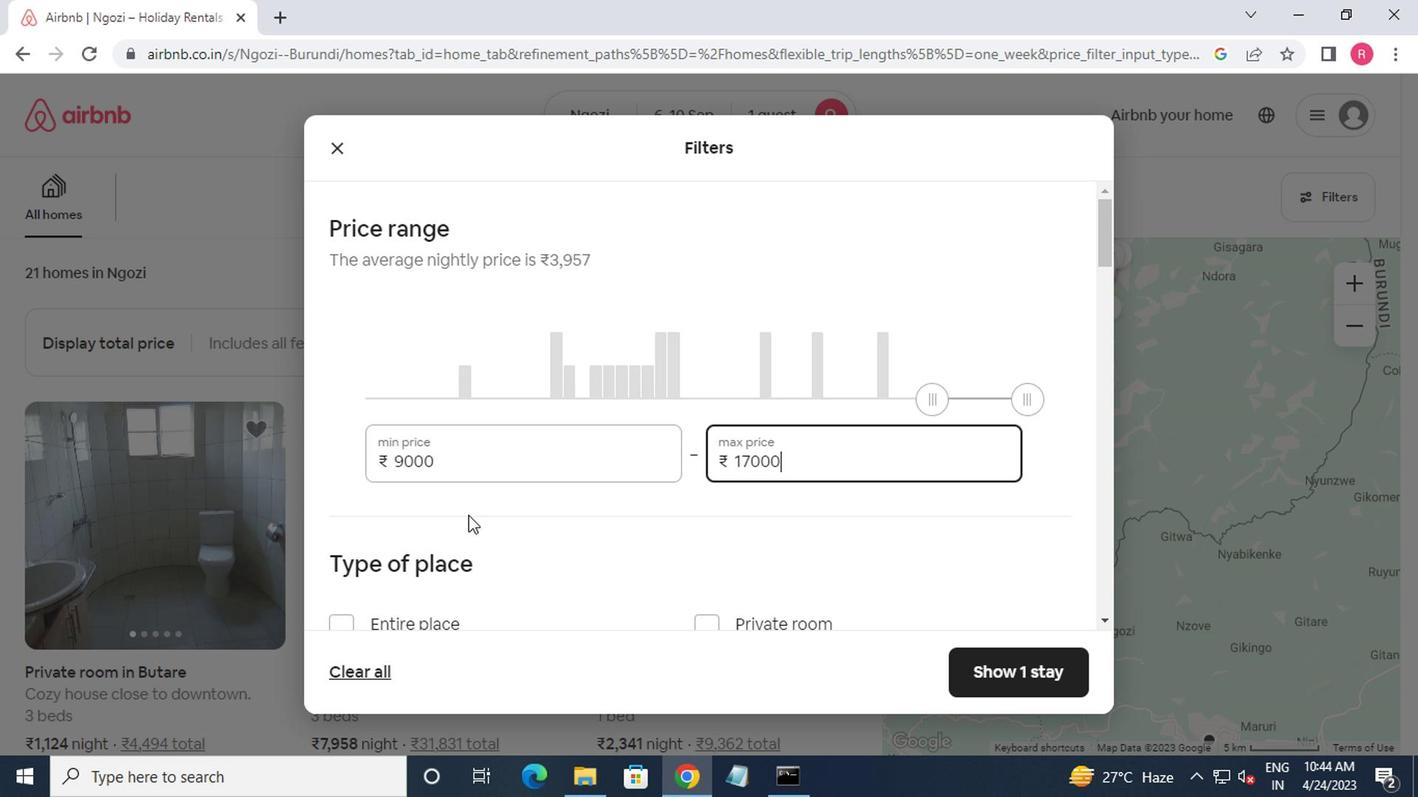 
Action: Mouse moved to (702, 418)
Screenshot: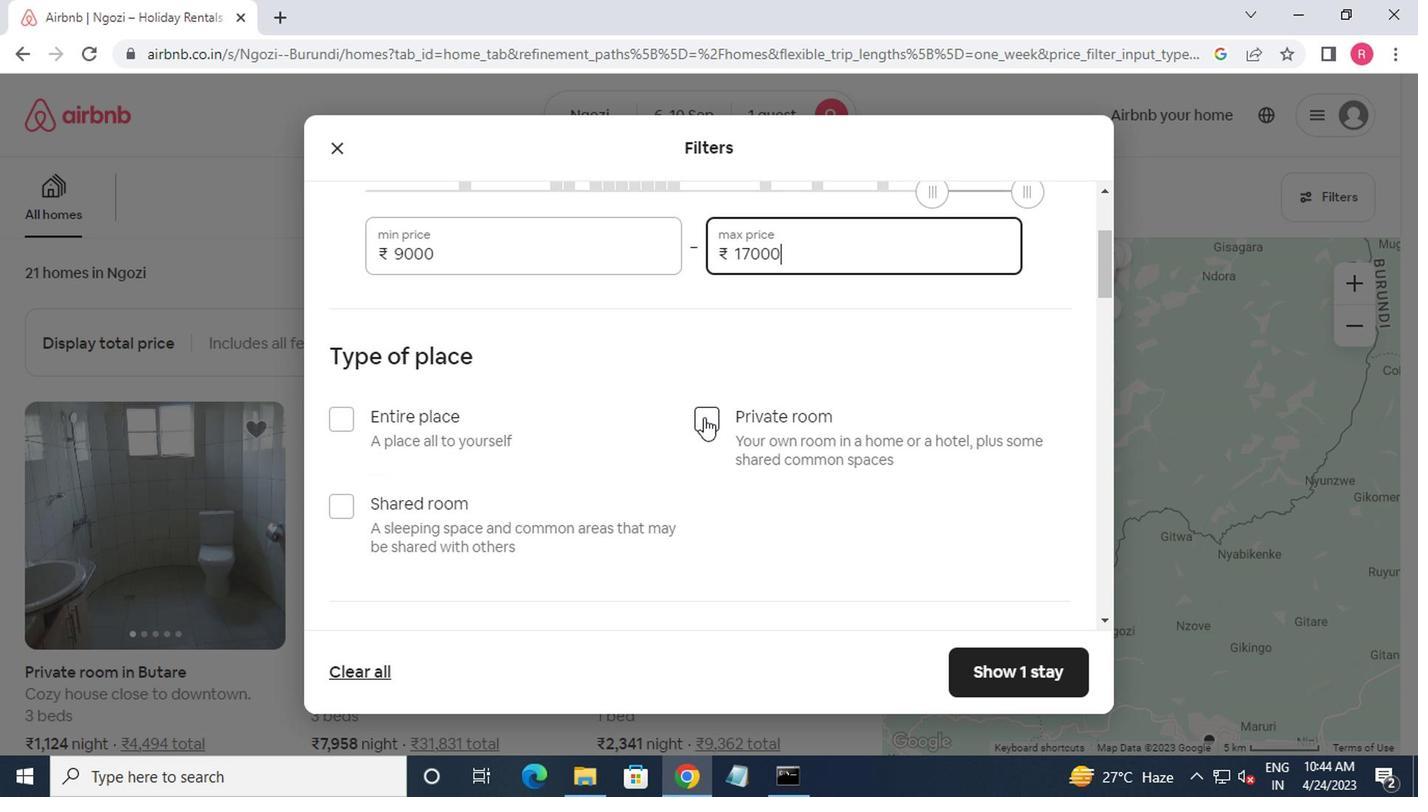 
Action: Mouse pressed left at (702, 418)
Screenshot: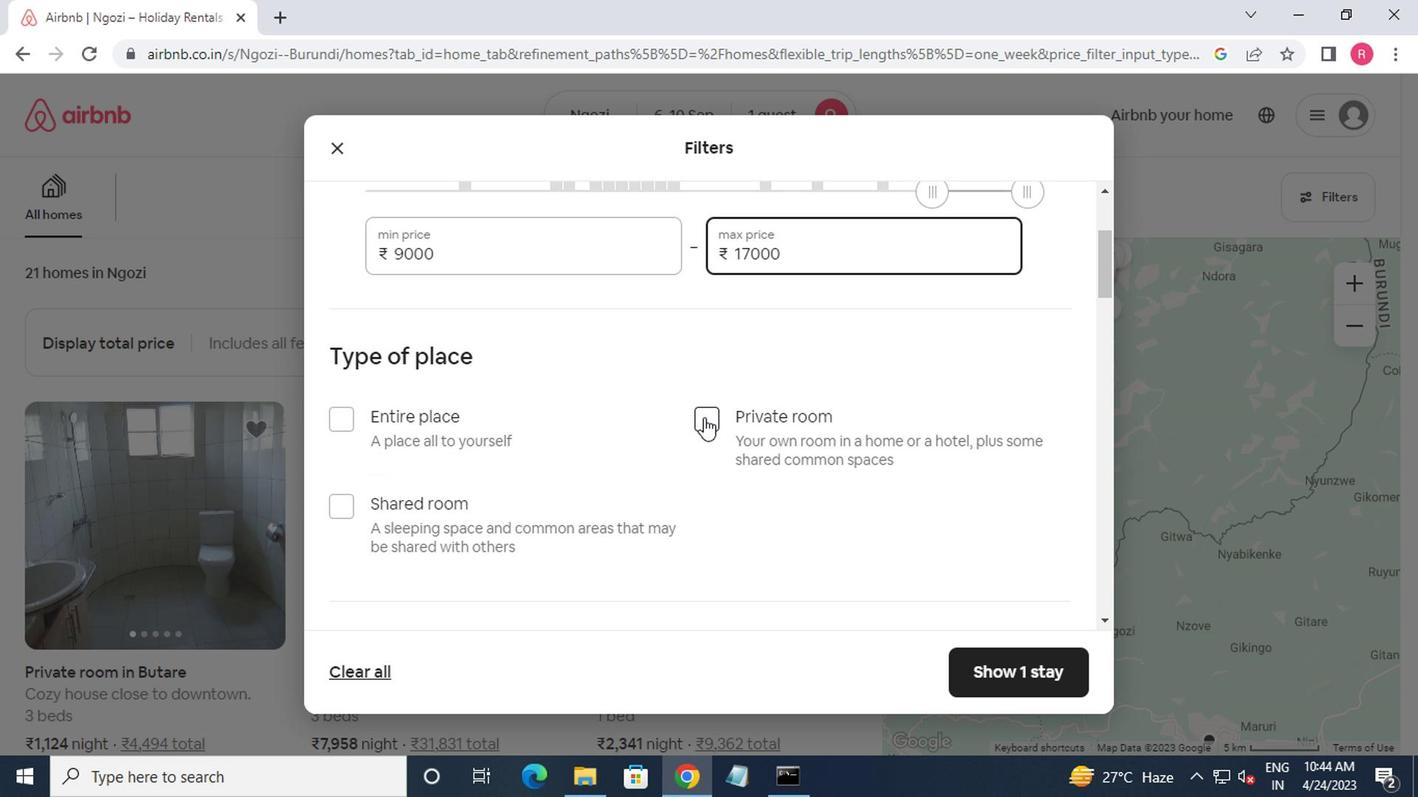 
Action: Mouse moved to (718, 473)
Screenshot: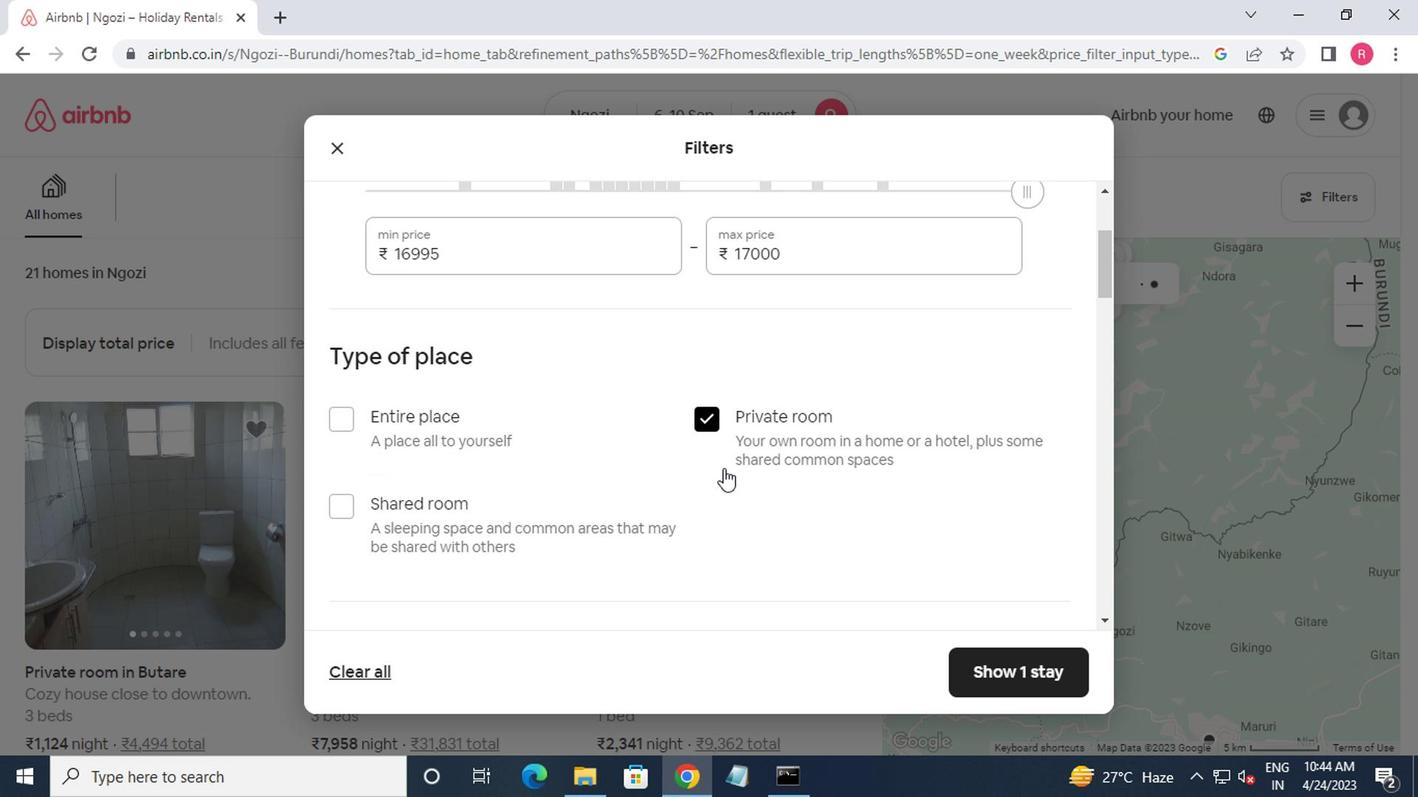 
Action: Mouse scrolled (718, 472) with delta (0, 0)
Screenshot: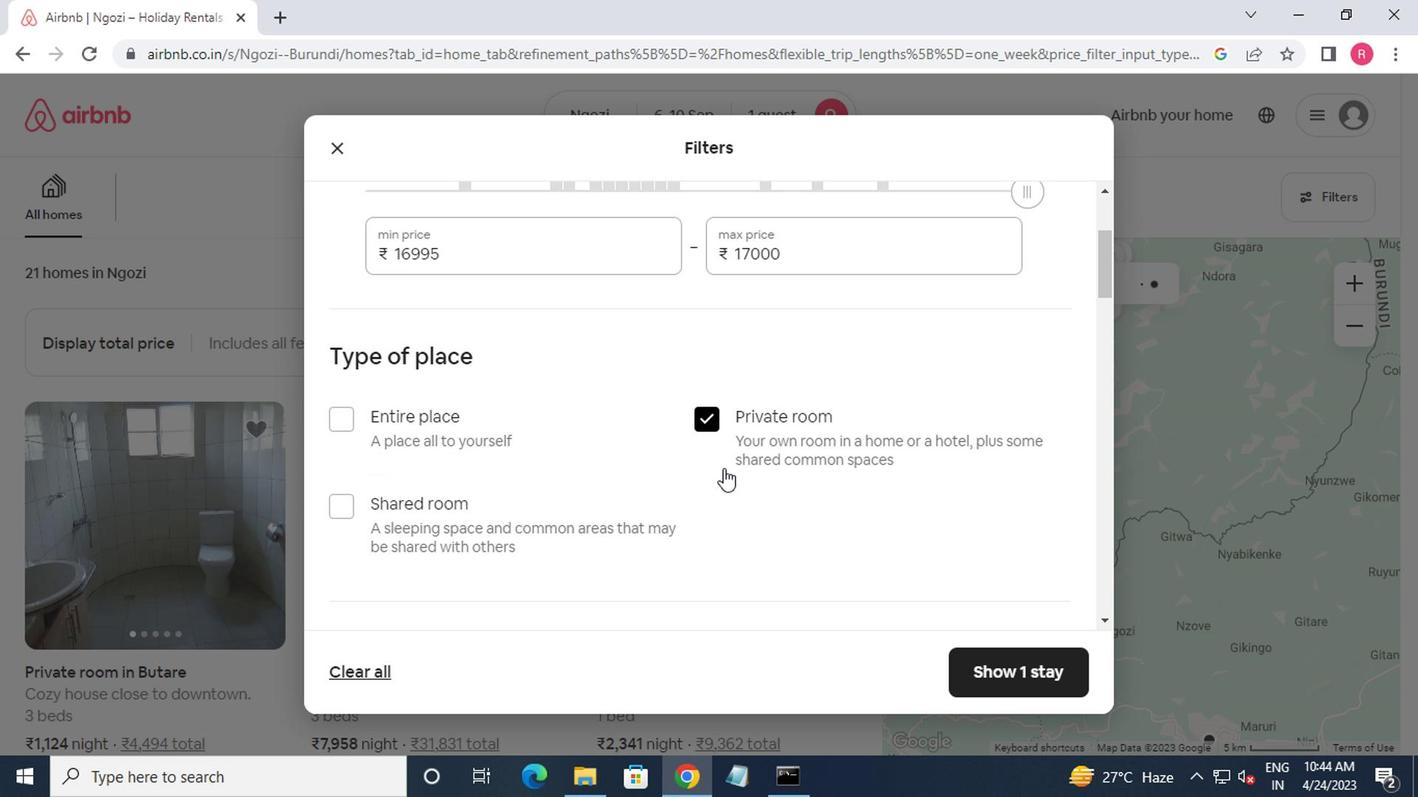 
Action: Mouse moved to (717, 475)
Screenshot: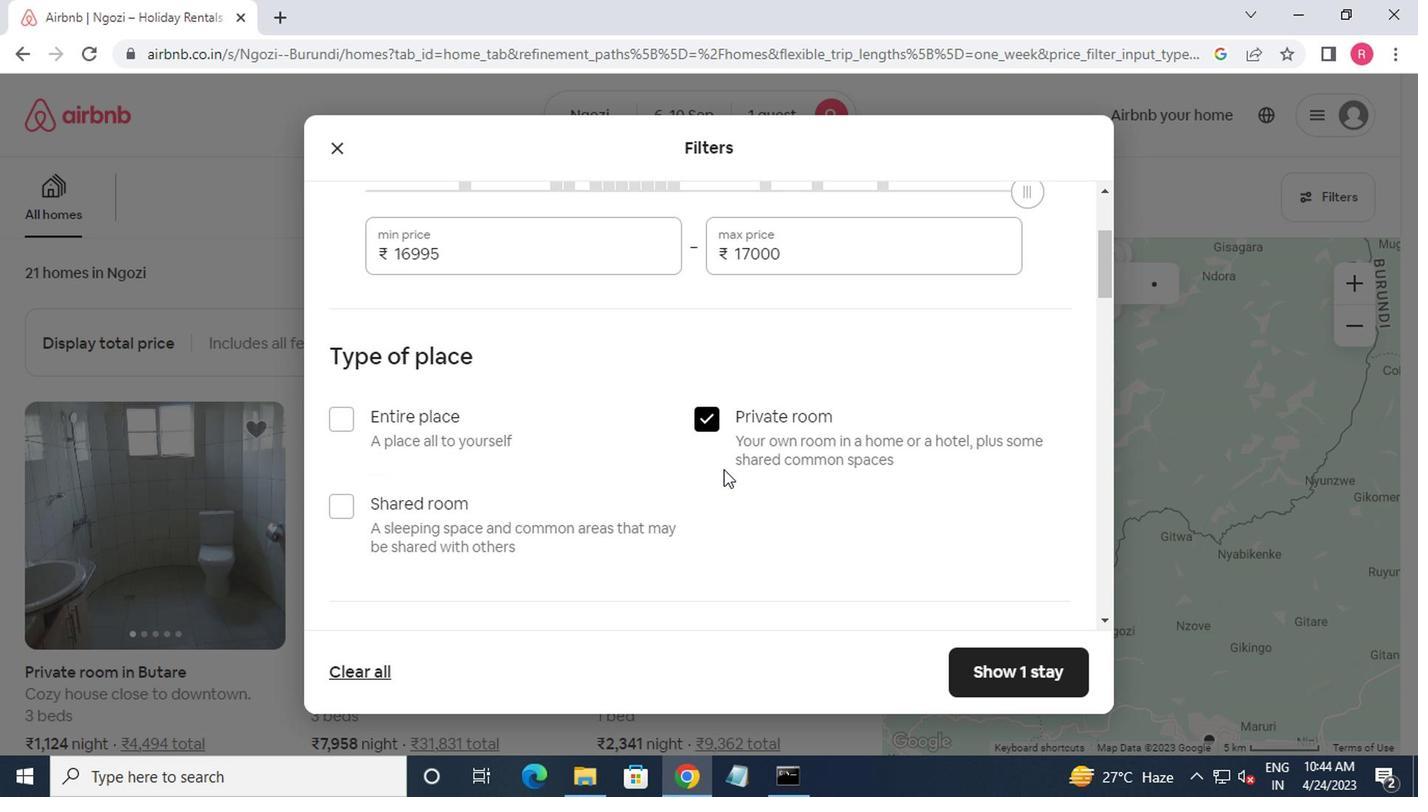 
Action: Mouse scrolled (717, 473) with delta (0, -1)
Screenshot: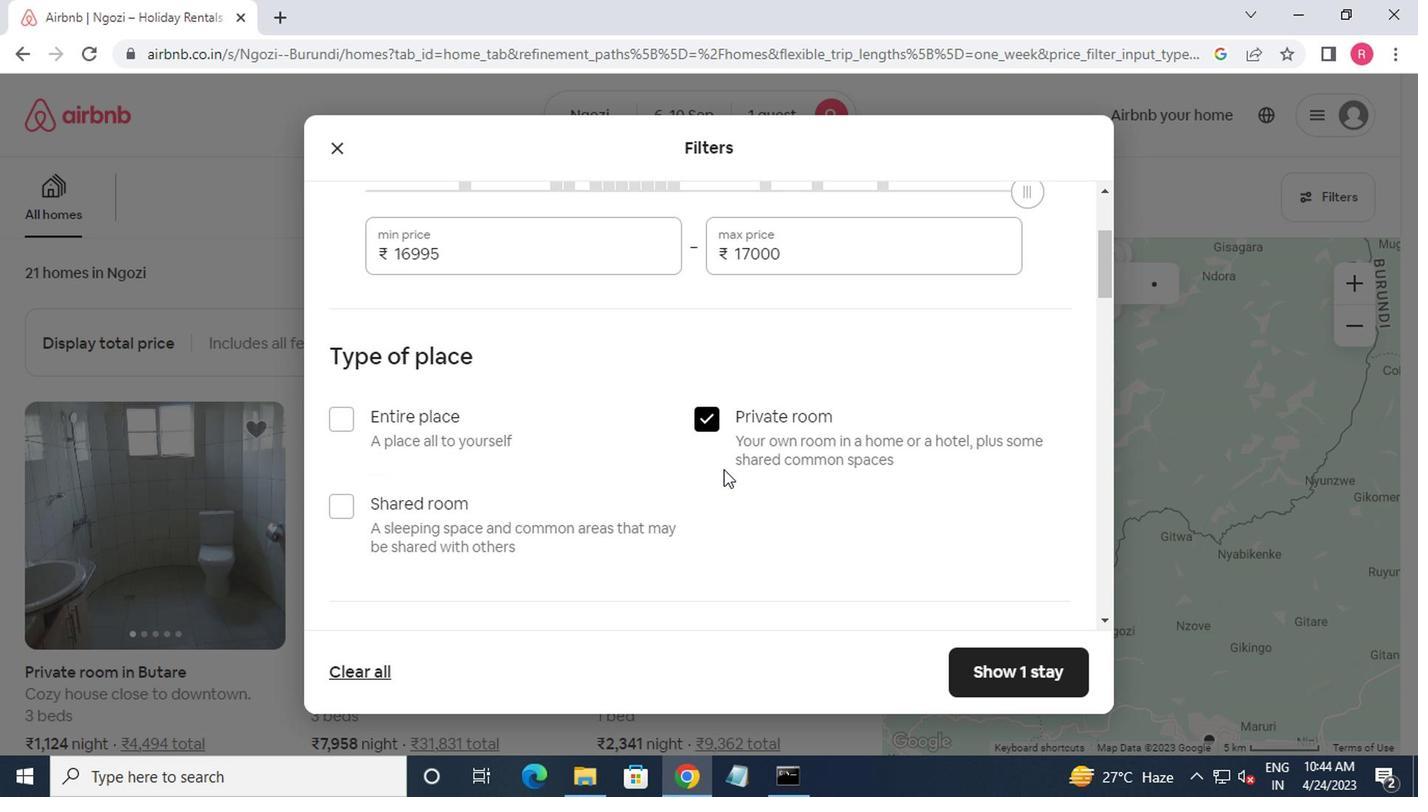 
Action: Mouse moved to (461, 571)
Screenshot: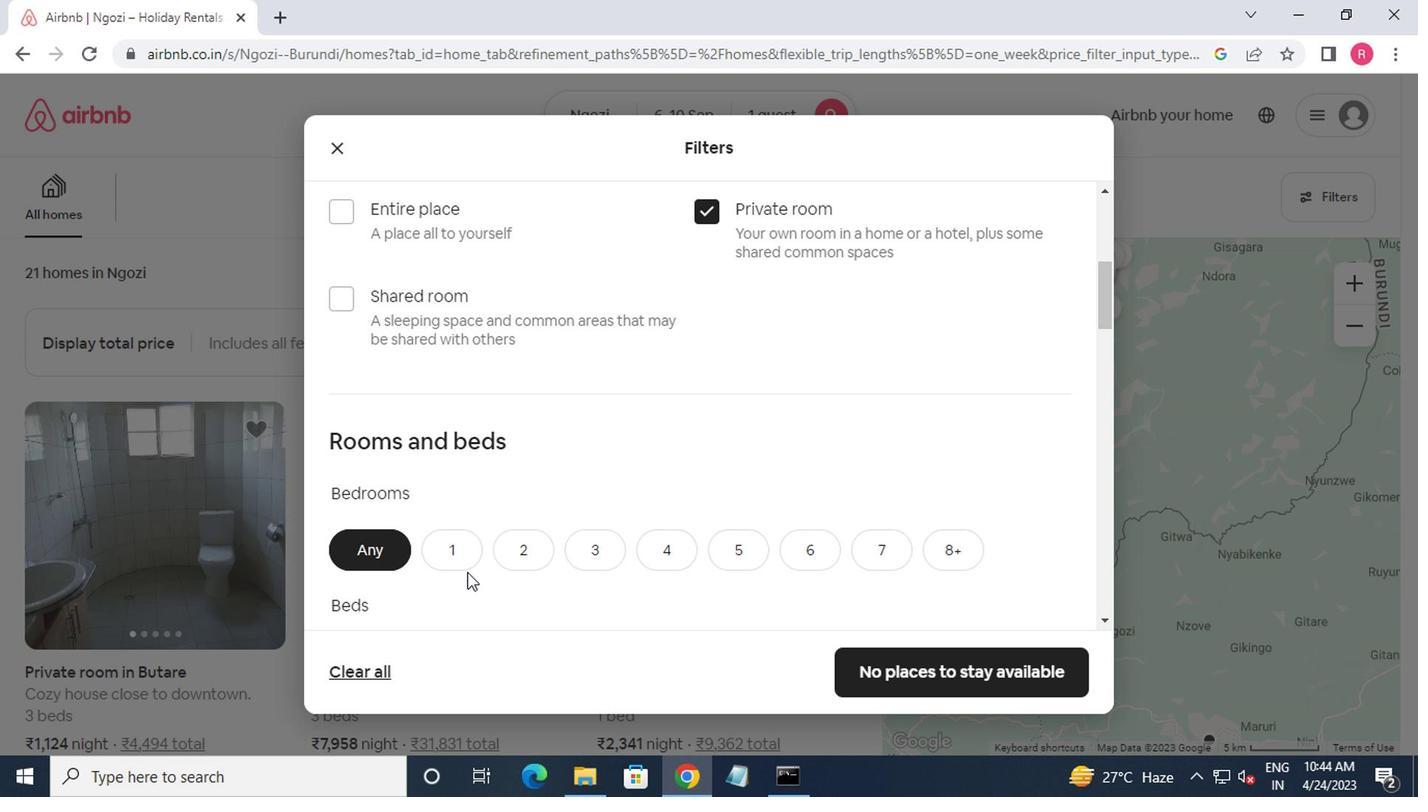 
Action: Mouse pressed left at (461, 571)
Screenshot: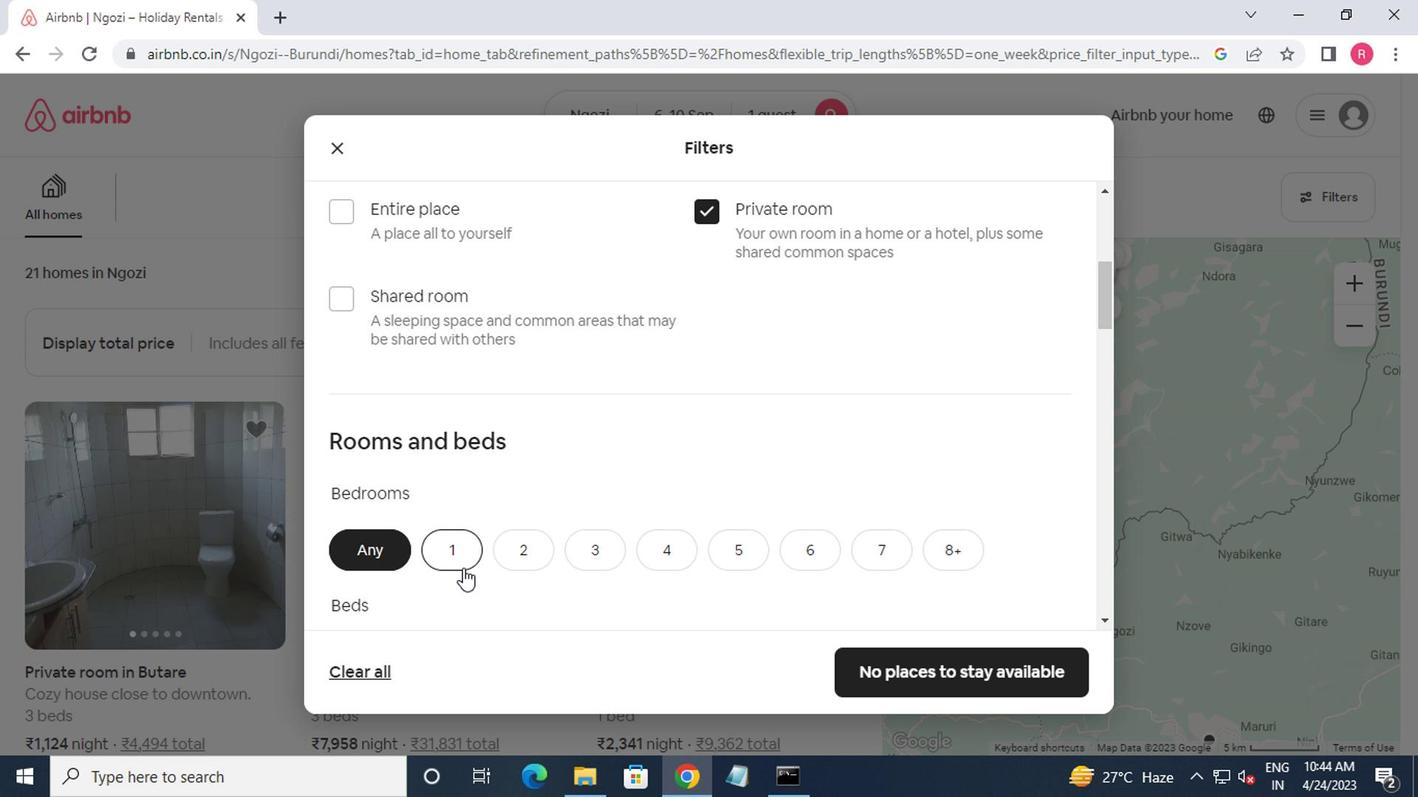 
Action: Mouse moved to (479, 559)
Screenshot: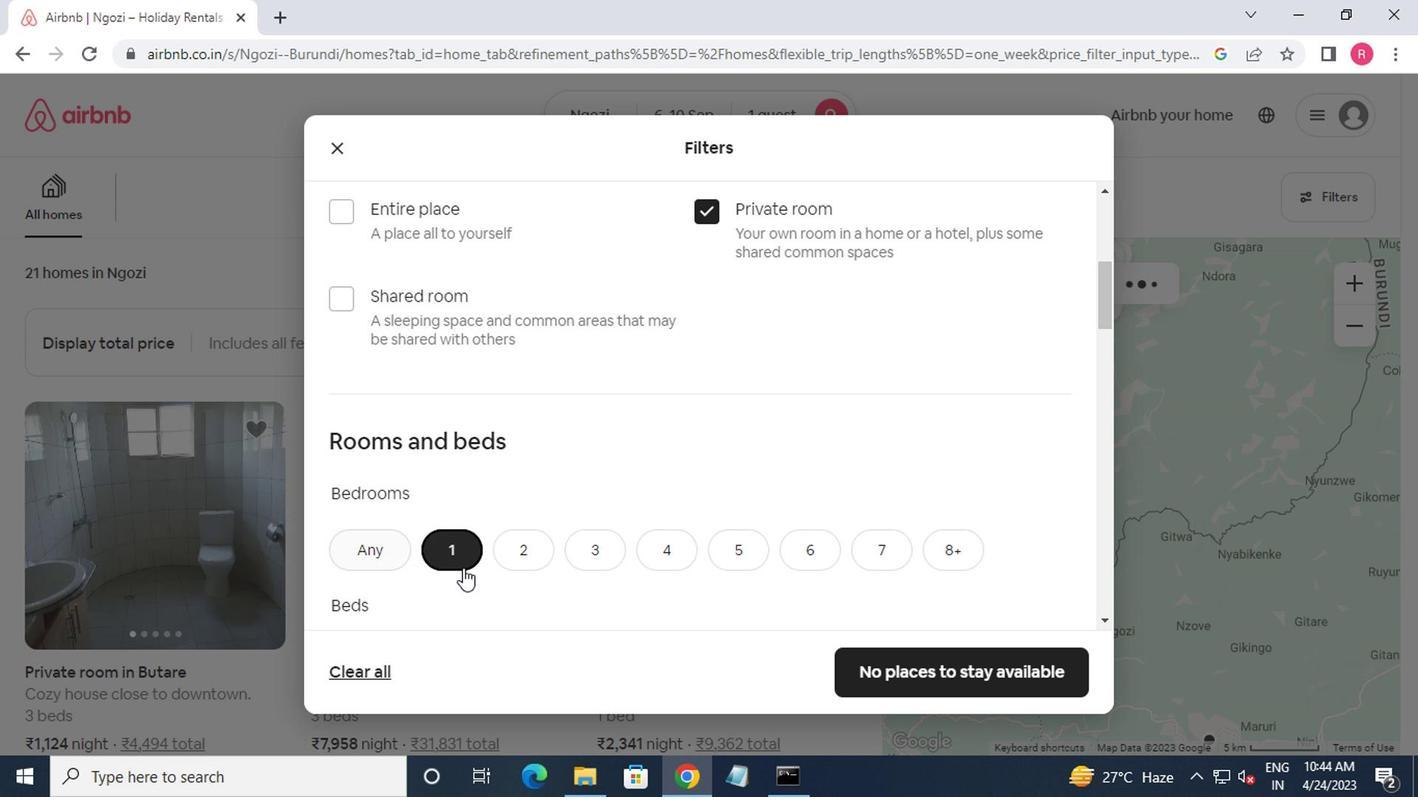 
Action: Mouse scrolled (479, 557) with delta (0, -1)
Screenshot: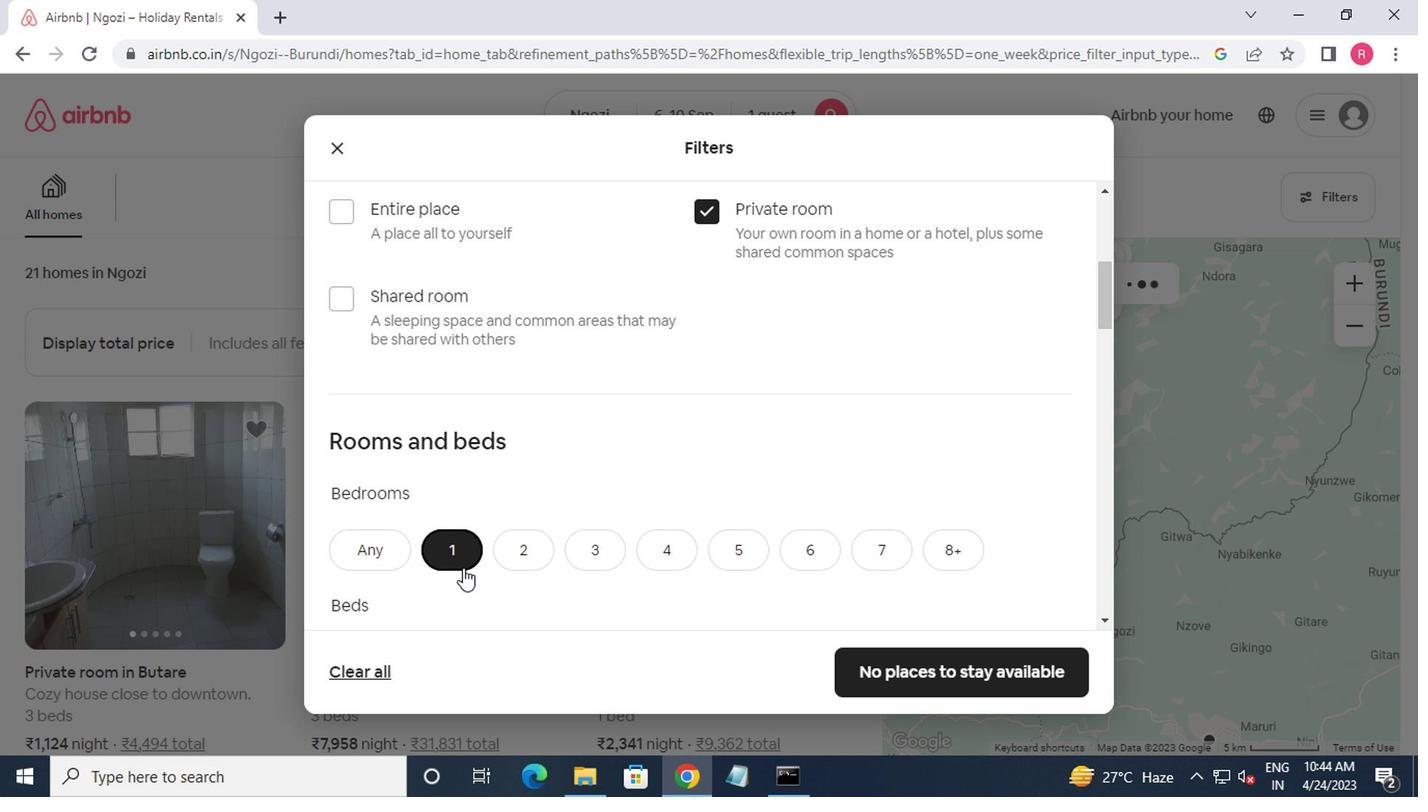 
Action: Mouse scrolled (479, 557) with delta (0, -1)
Screenshot: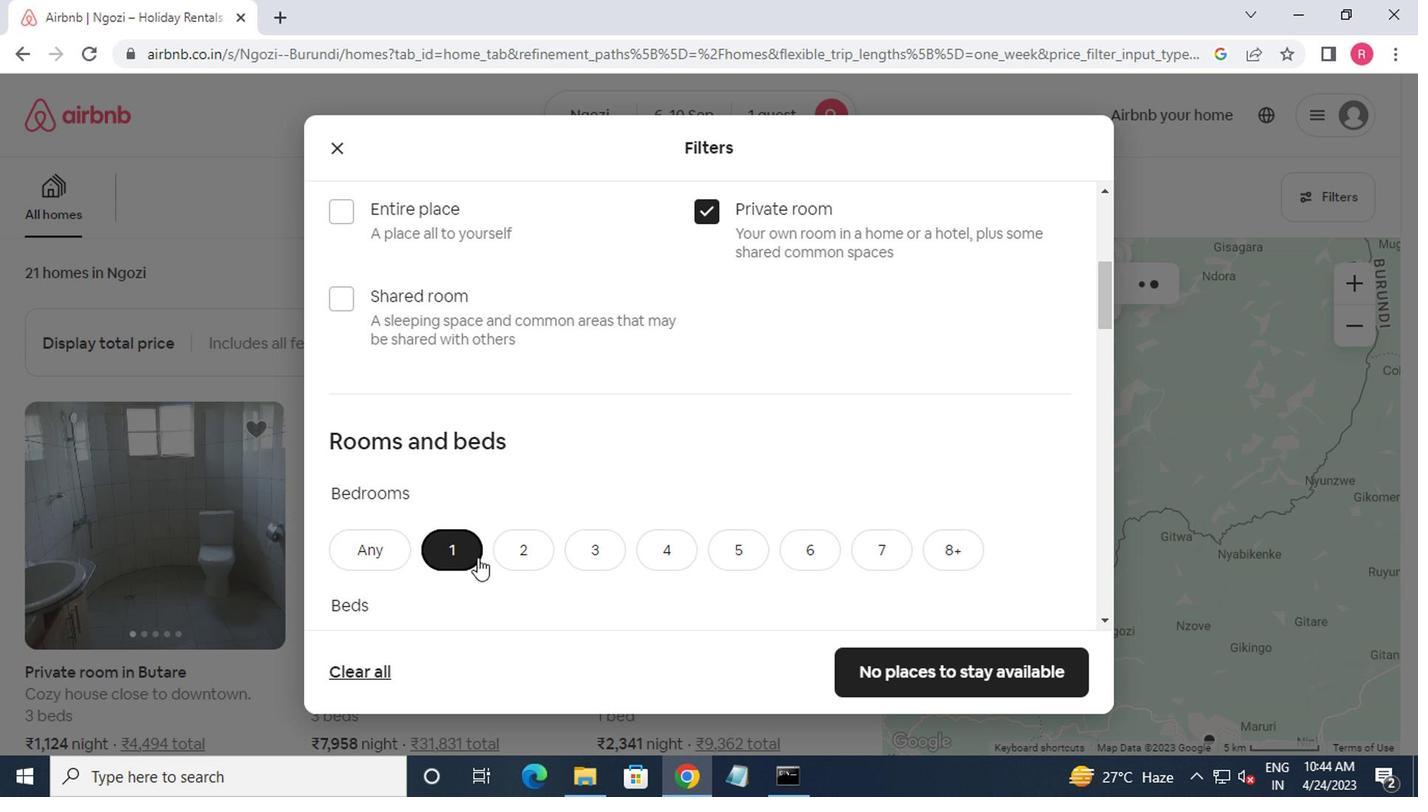
Action: Mouse moved to (455, 470)
Screenshot: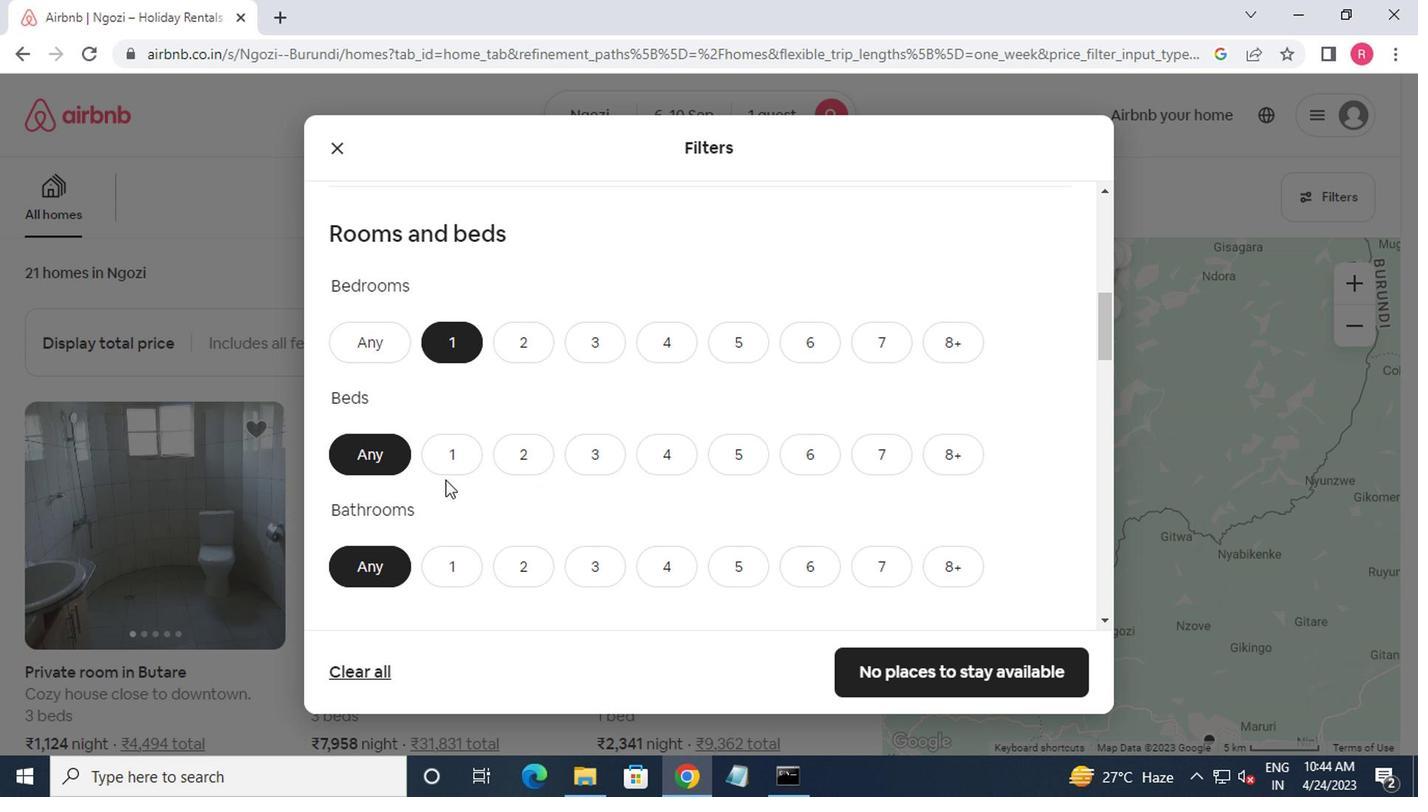 
Action: Mouse pressed left at (455, 470)
Screenshot: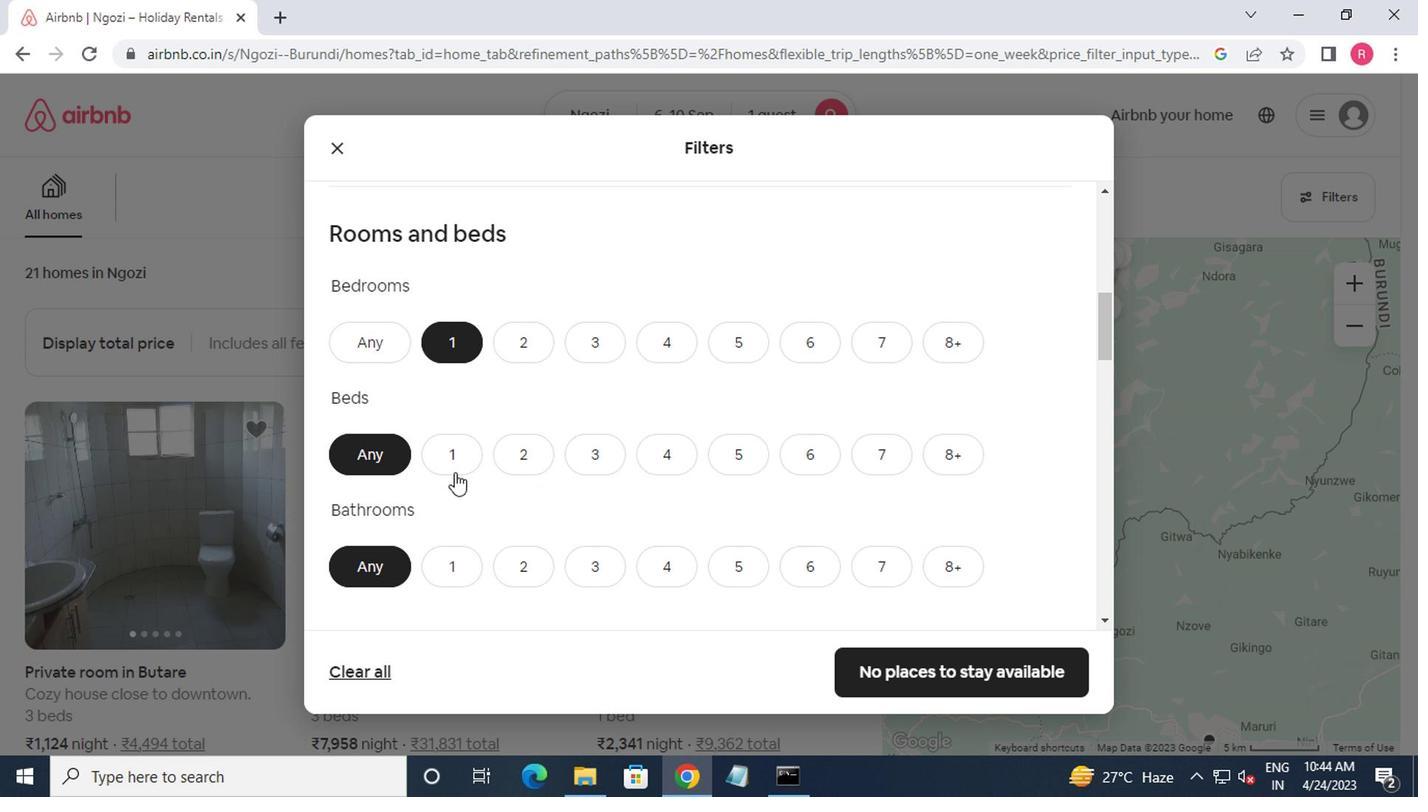 
Action: Mouse moved to (451, 489)
Screenshot: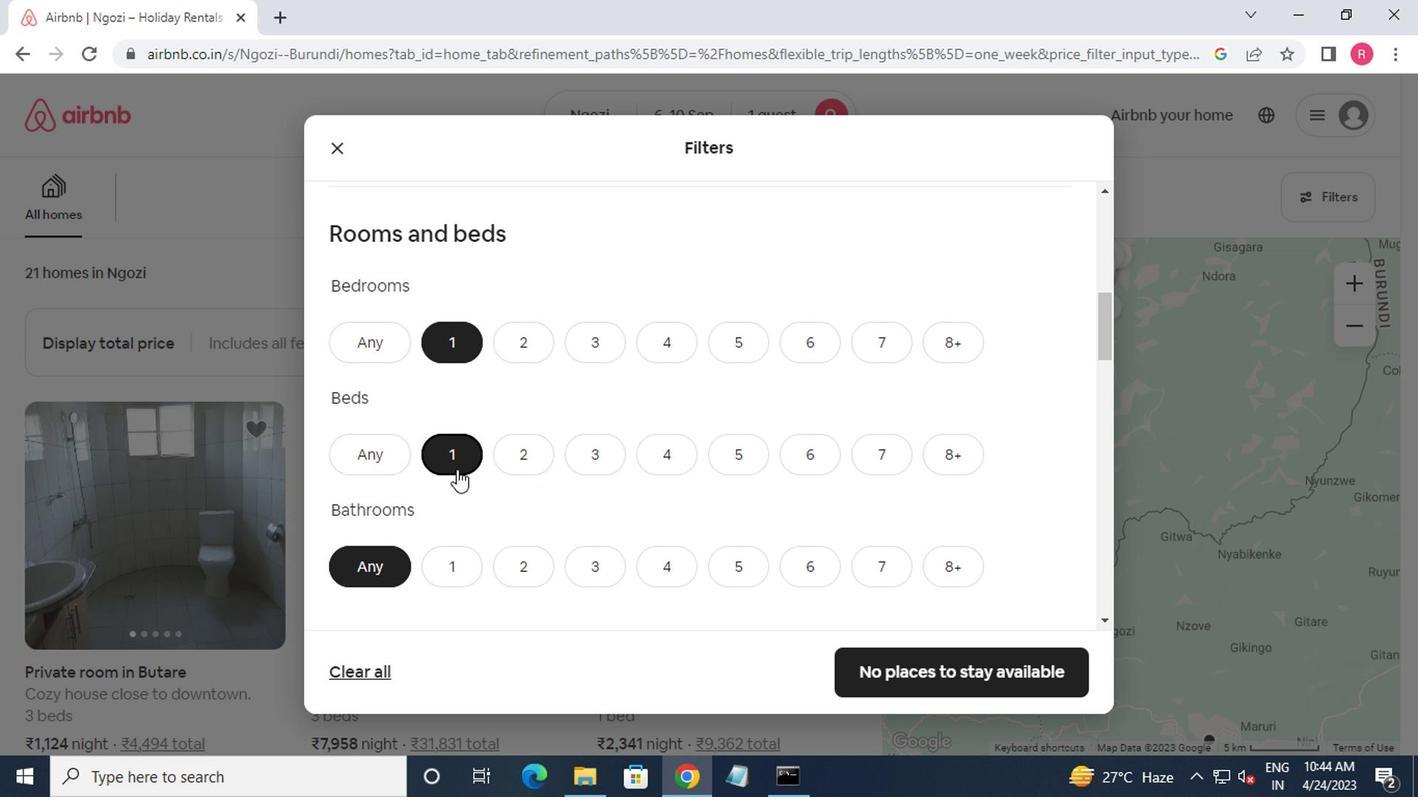 
Action: Mouse scrolled (451, 488) with delta (0, -1)
Screenshot: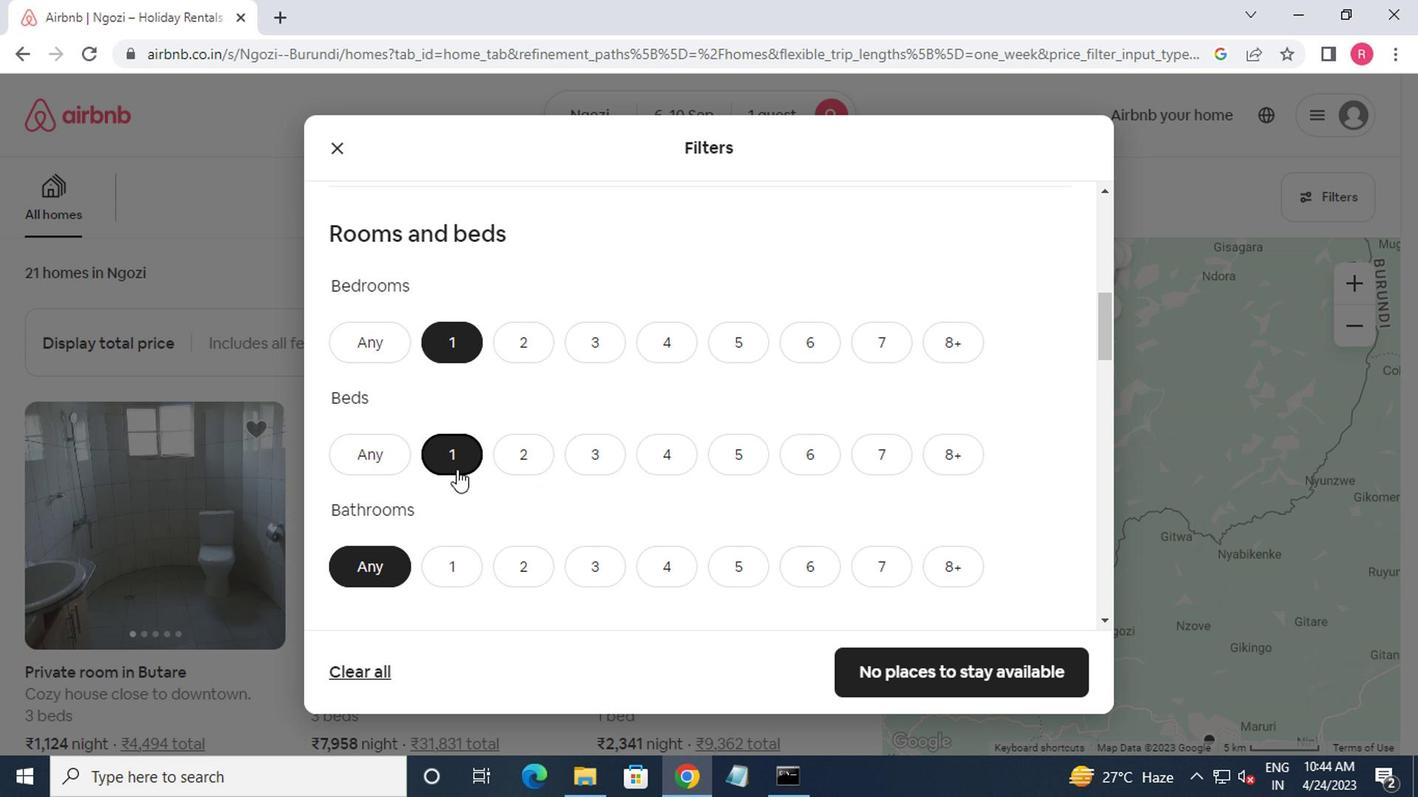 
Action: Mouse moved to (451, 490)
Screenshot: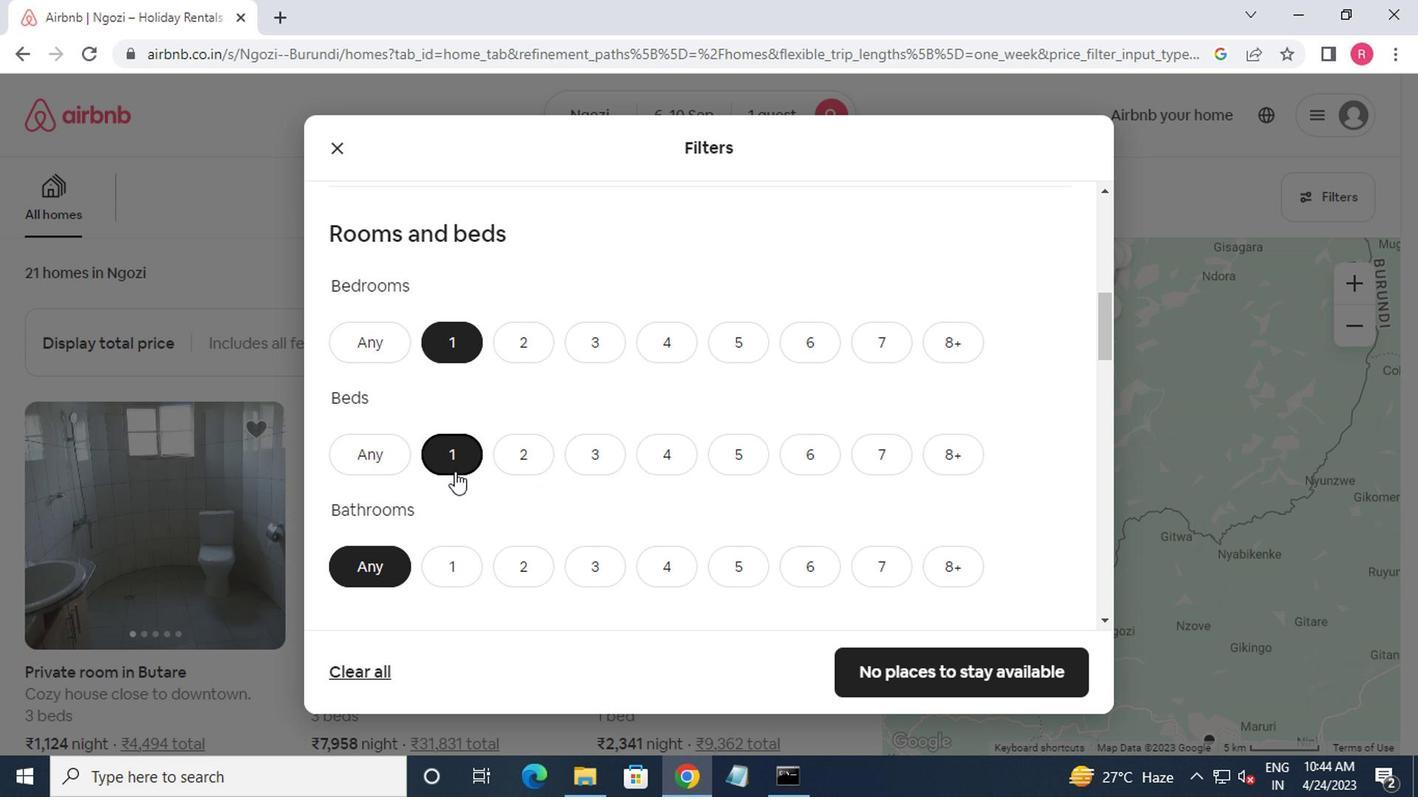 
Action: Mouse scrolled (451, 489) with delta (0, 0)
Screenshot: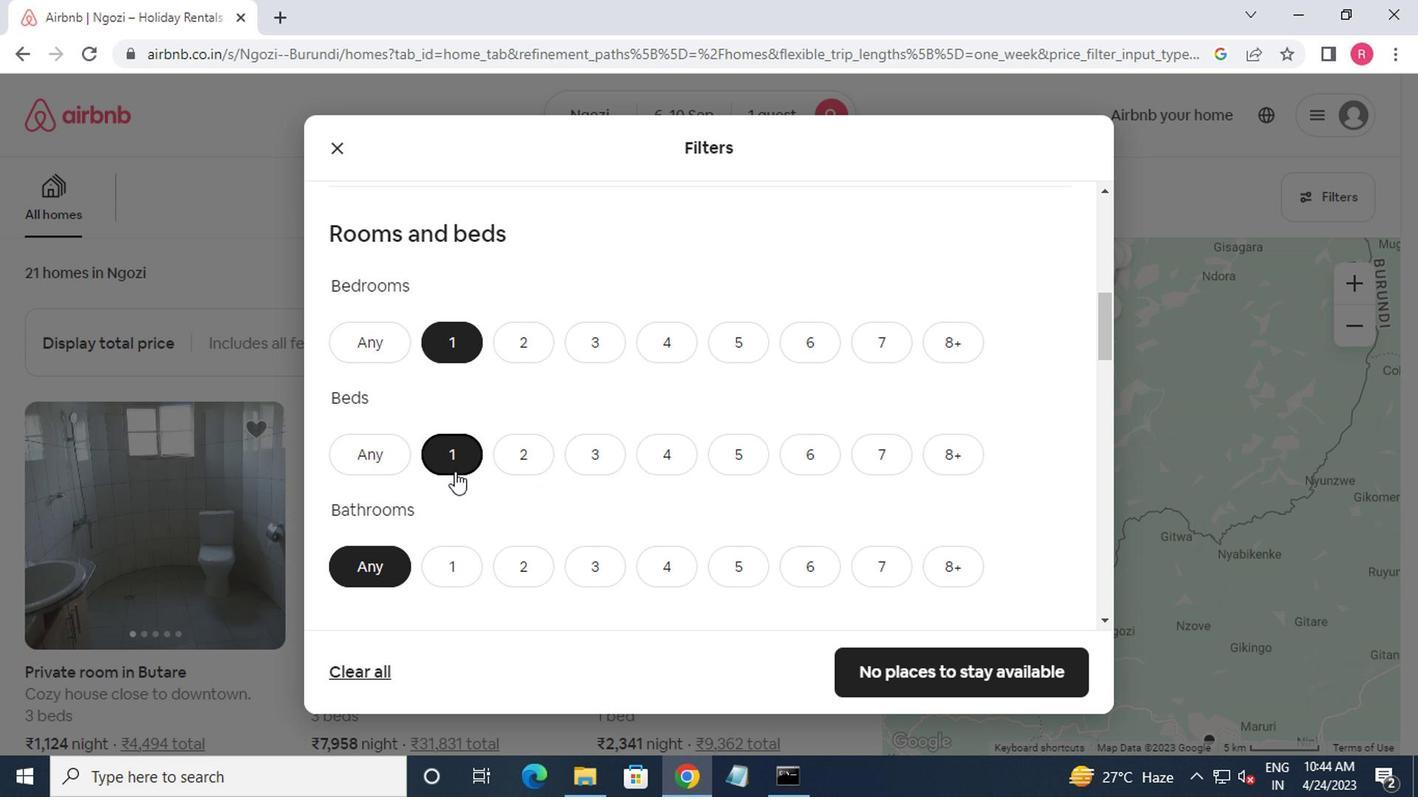 
Action: Mouse moved to (435, 354)
Screenshot: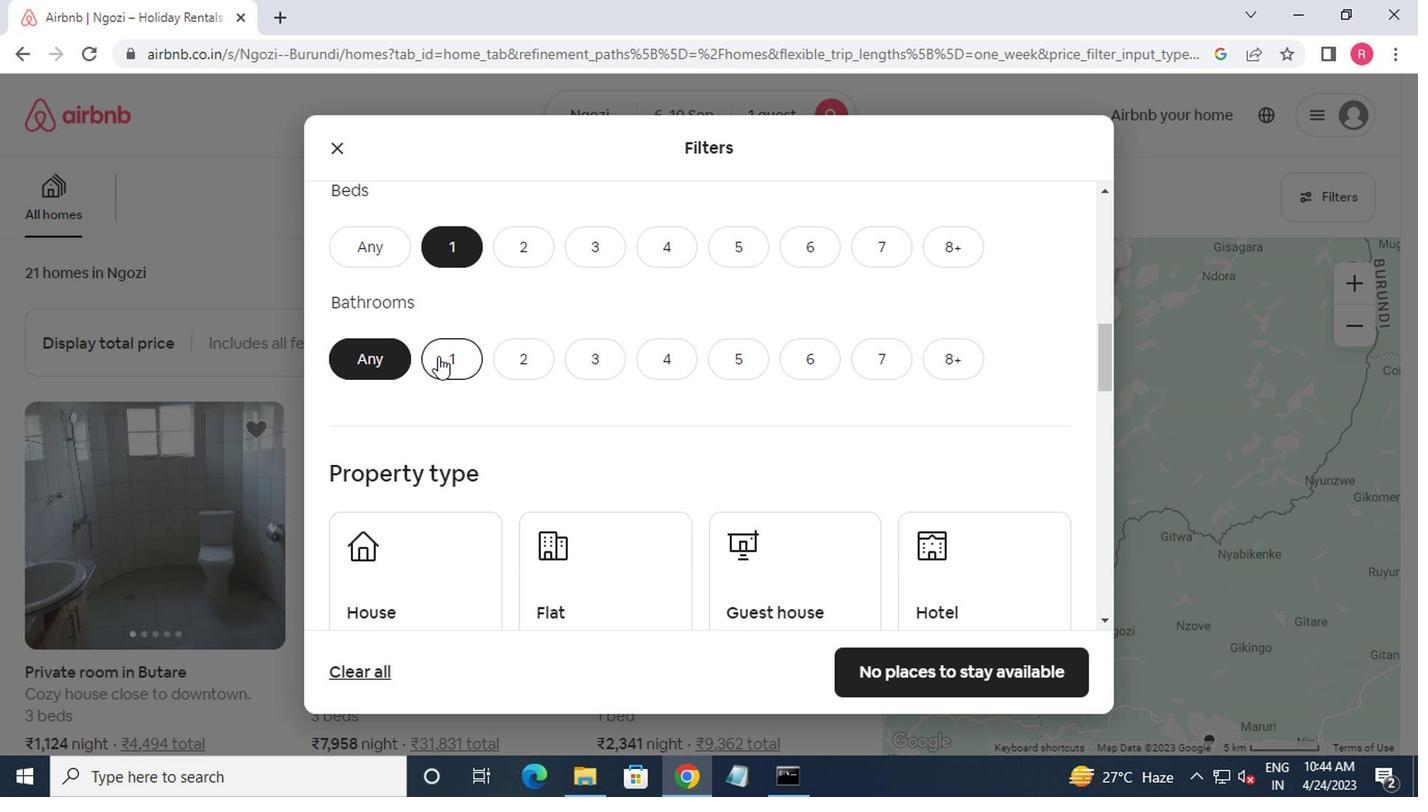 
Action: Mouse pressed left at (435, 354)
Screenshot: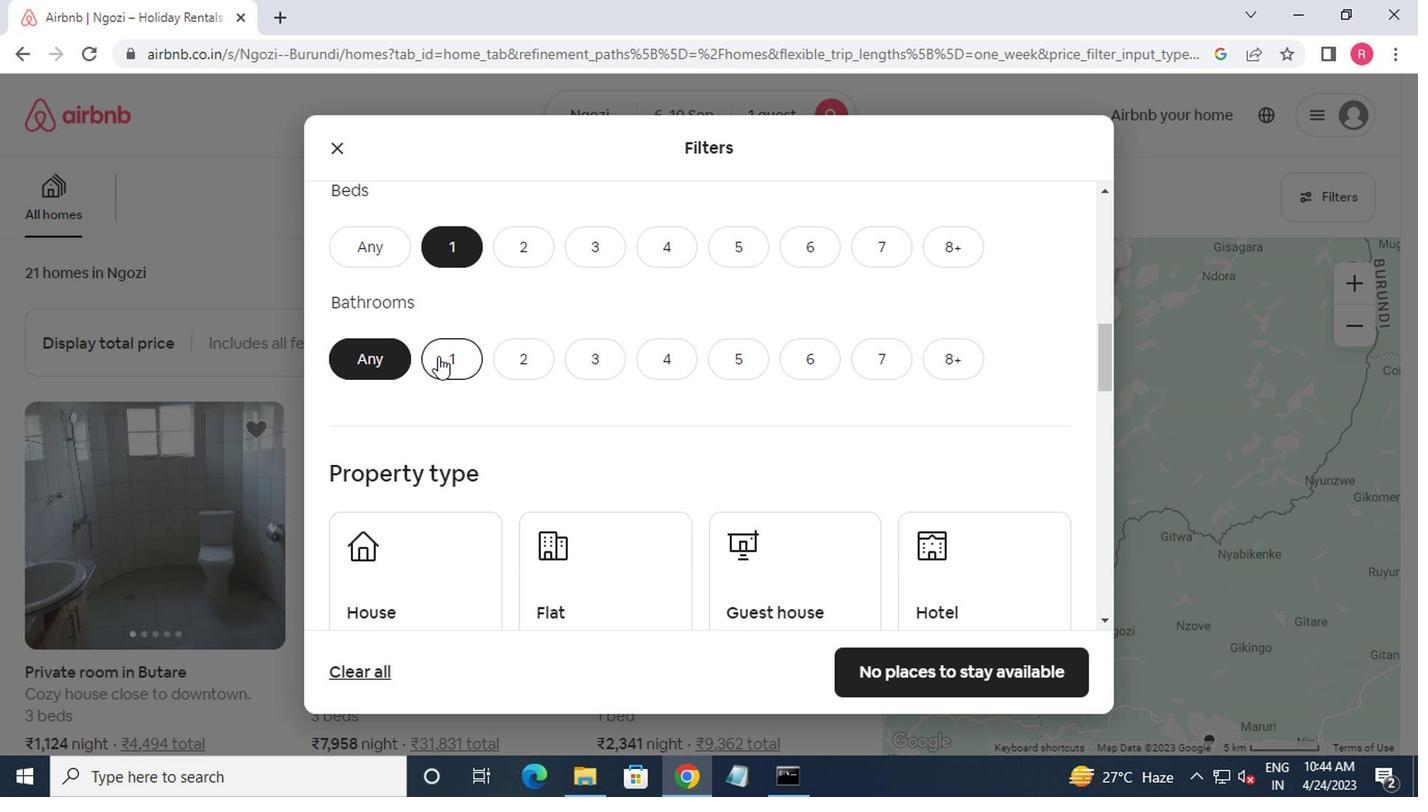 
Action: Mouse moved to (444, 368)
Screenshot: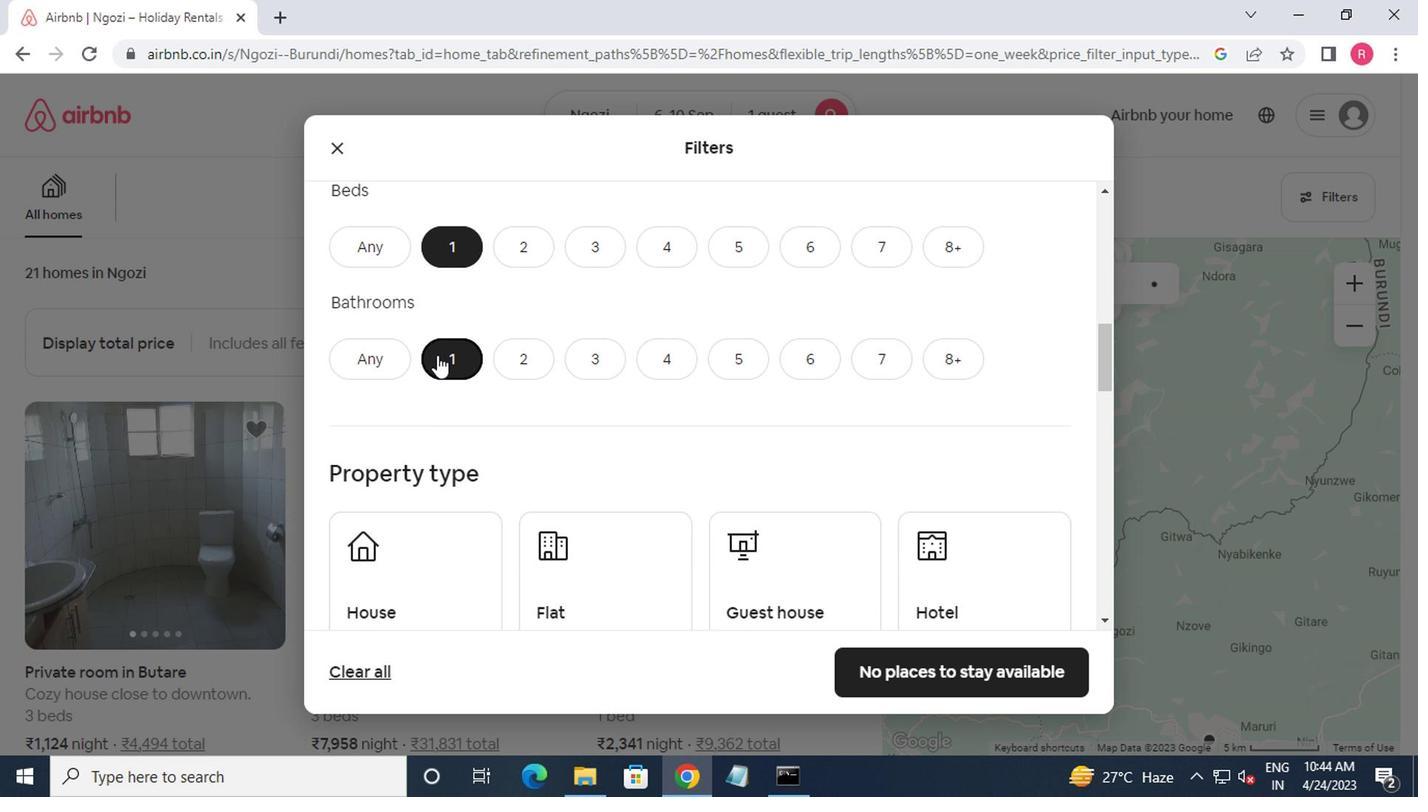 
Action: Mouse scrolled (444, 367) with delta (0, -1)
Screenshot: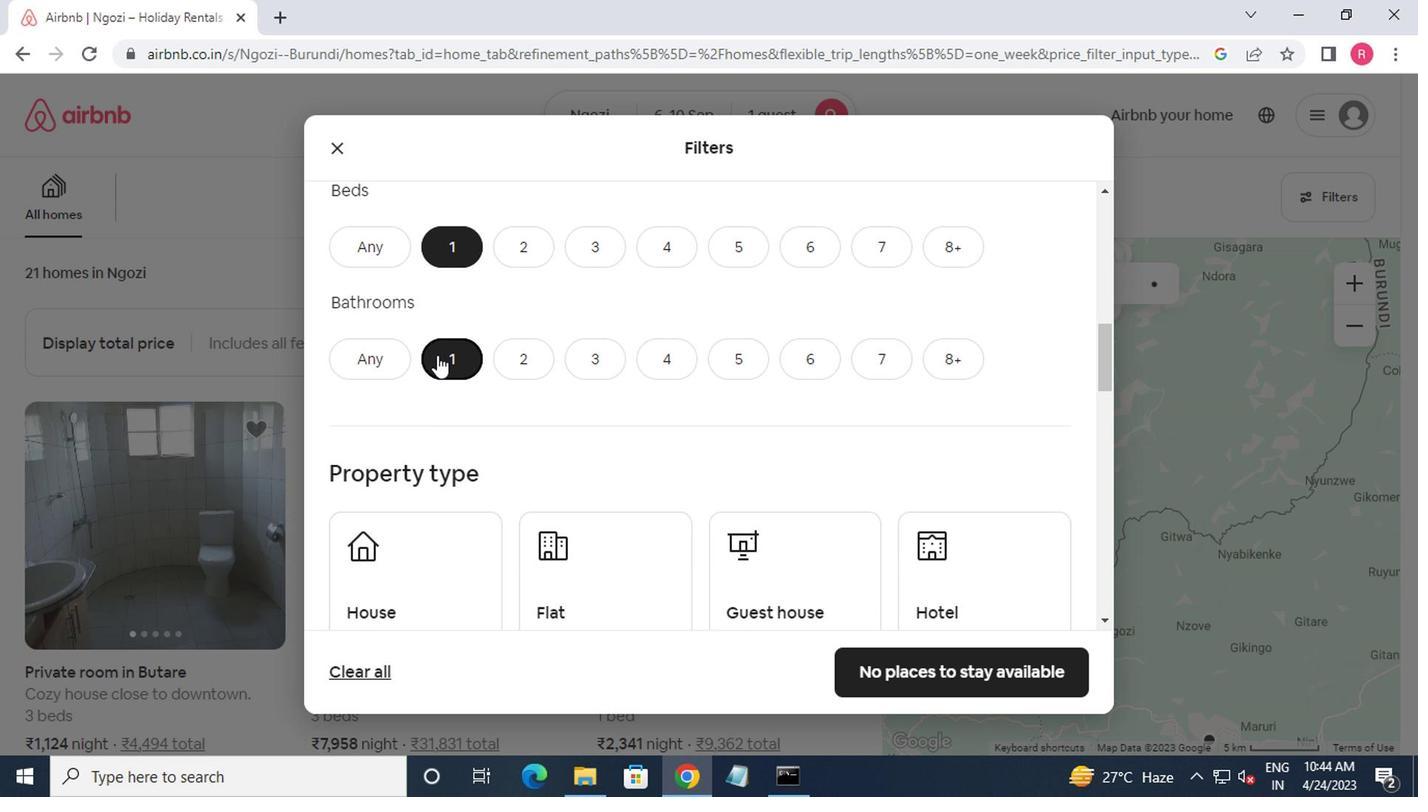 
Action: Mouse moved to (445, 445)
Screenshot: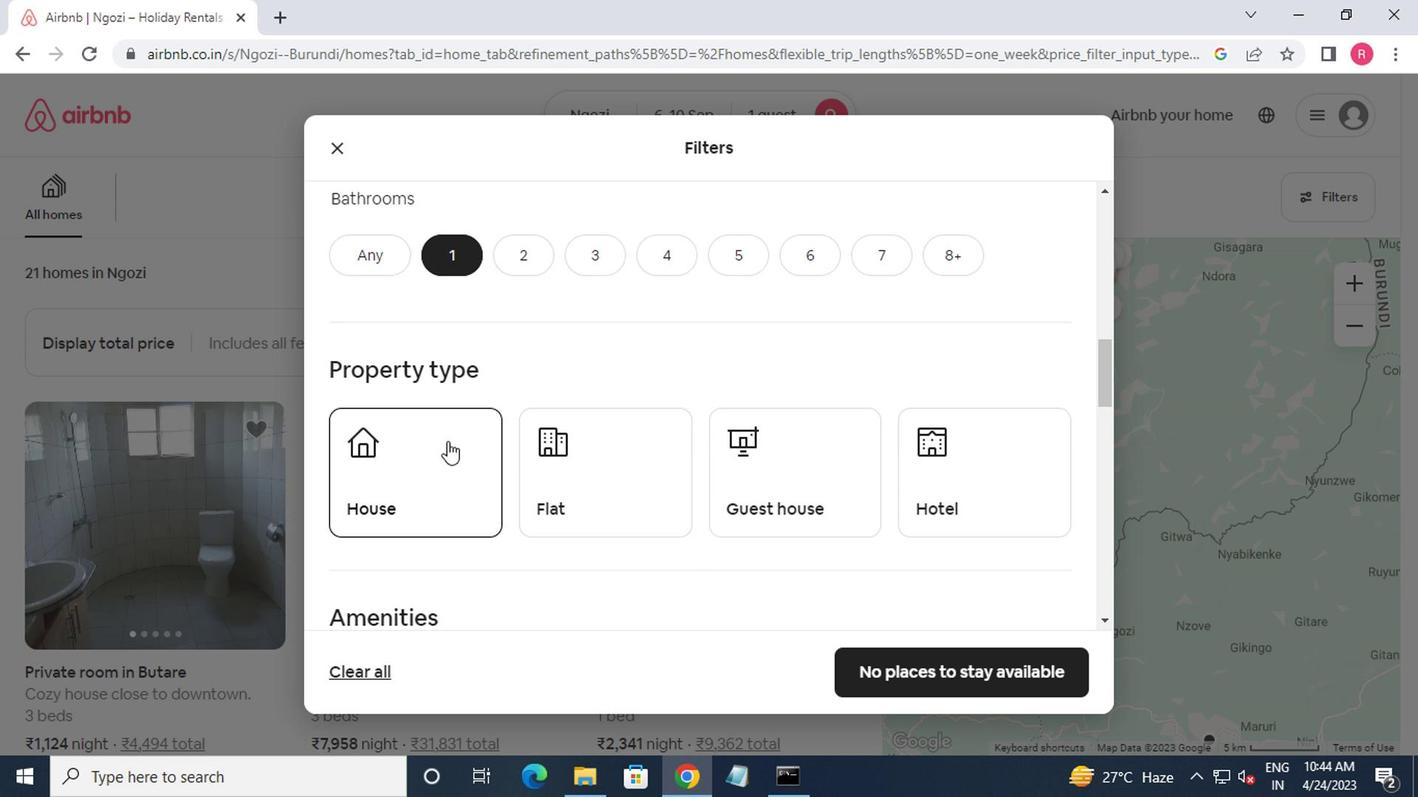 
Action: Mouse pressed left at (445, 445)
Screenshot: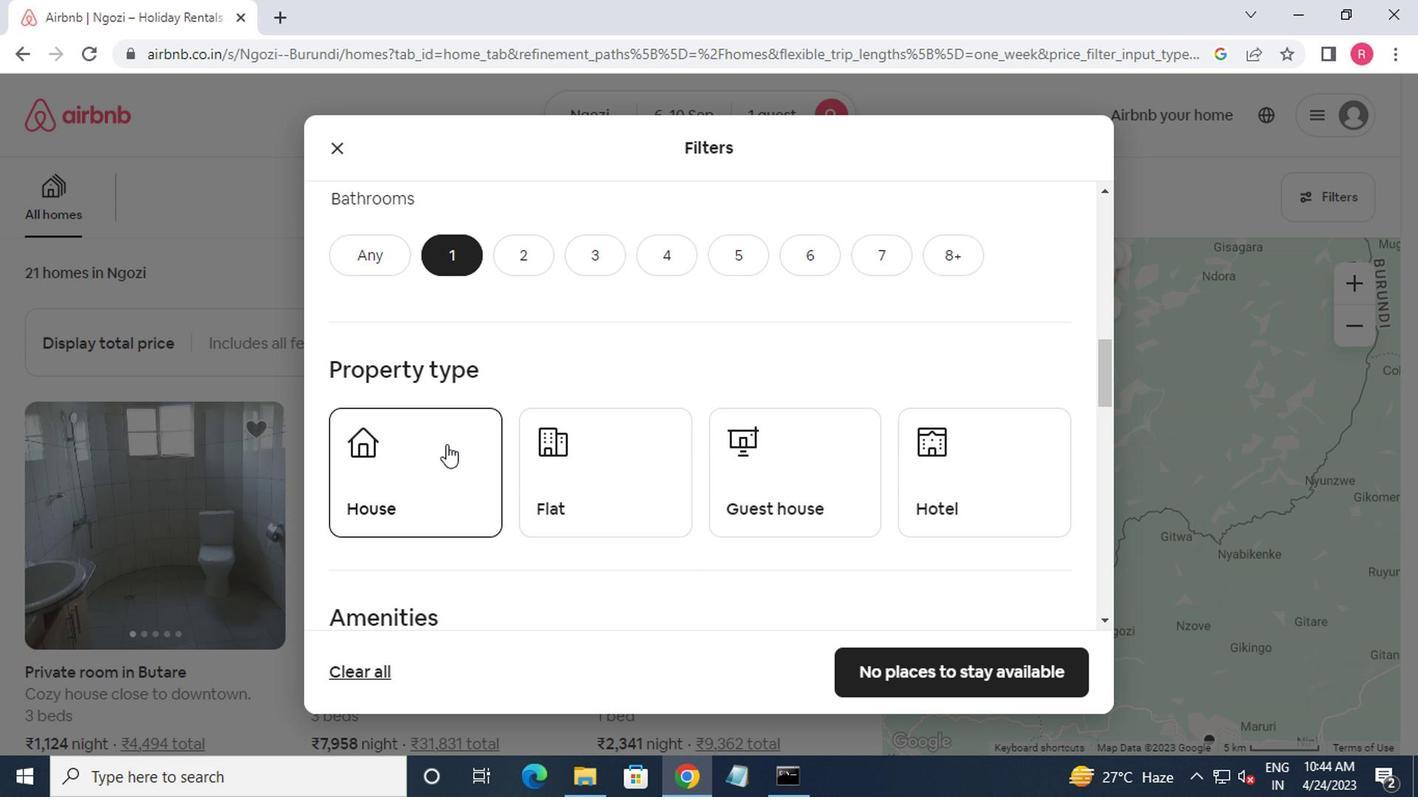 
Action: Mouse moved to (574, 492)
Screenshot: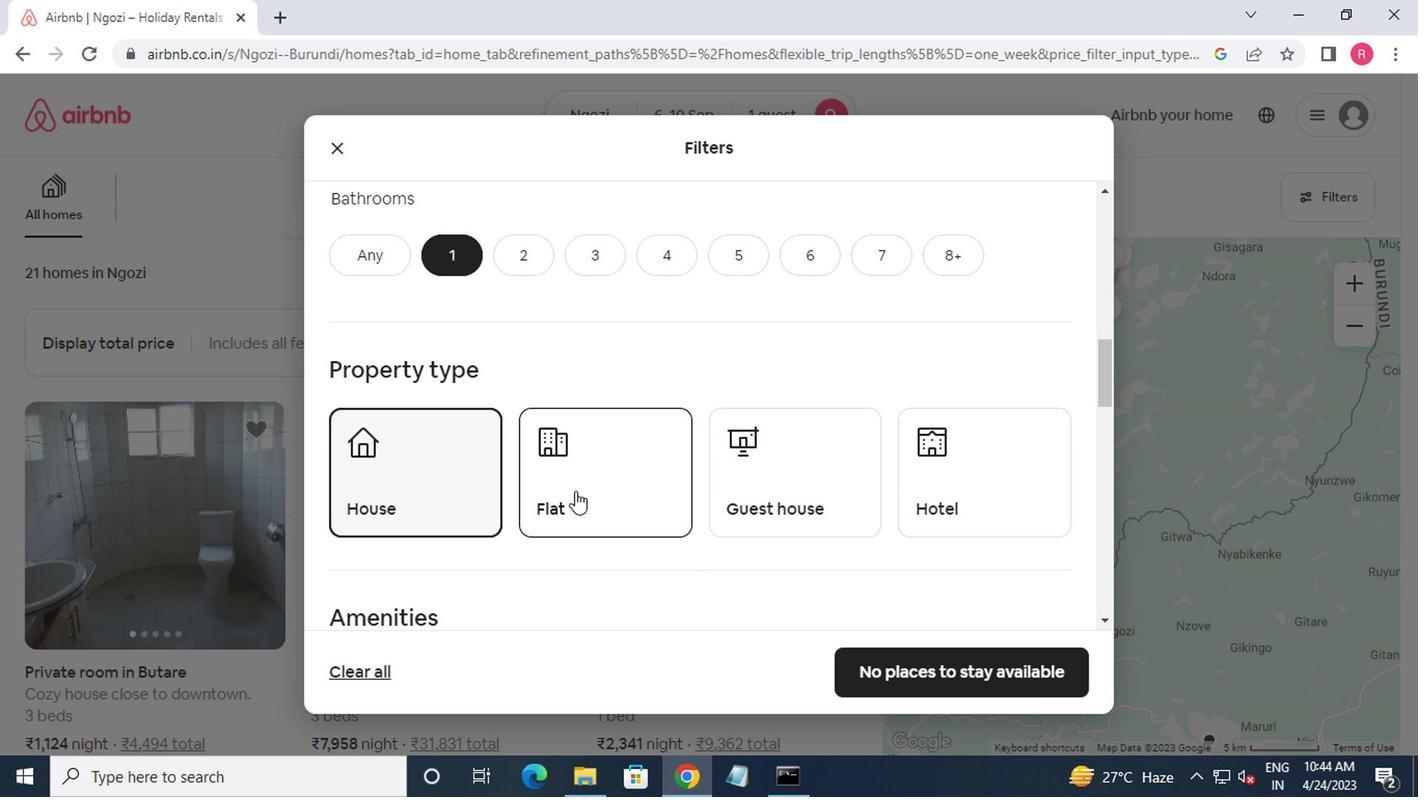 
Action: Mouse pressed left at (574, 492)
Screenshot: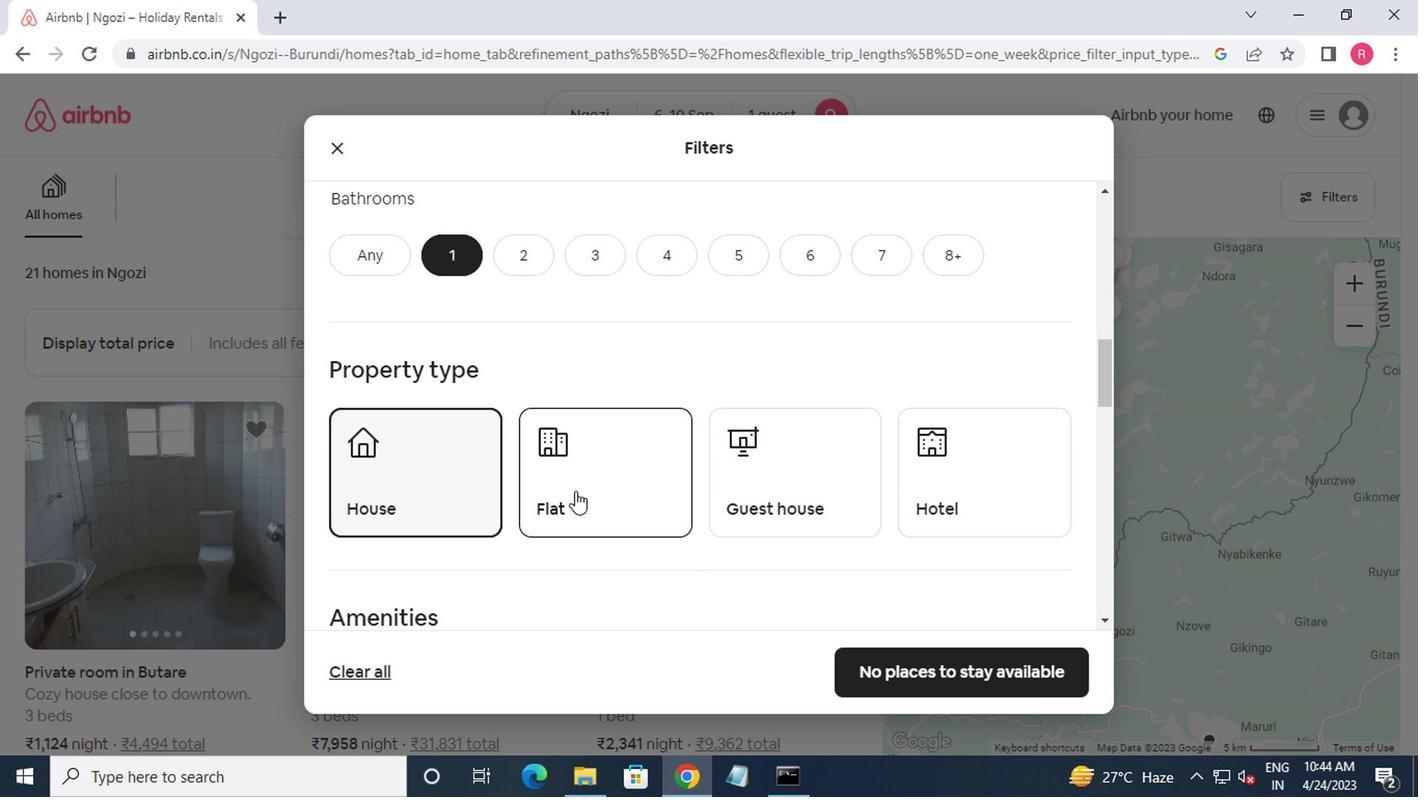
Action: Mouse moved to (782, 452)
Screenshot: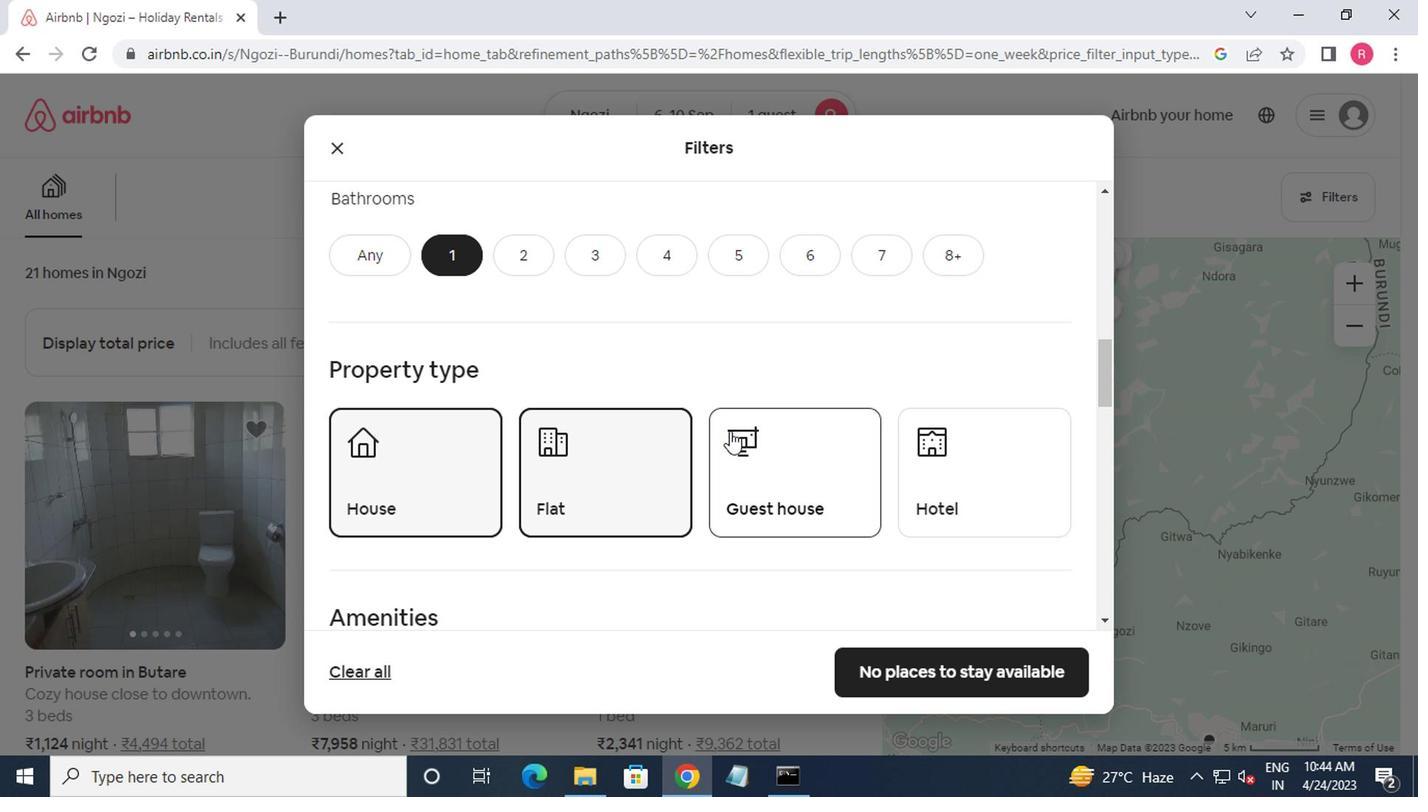 
Action: Mouse pressed left at (782, 452)
Screenshot: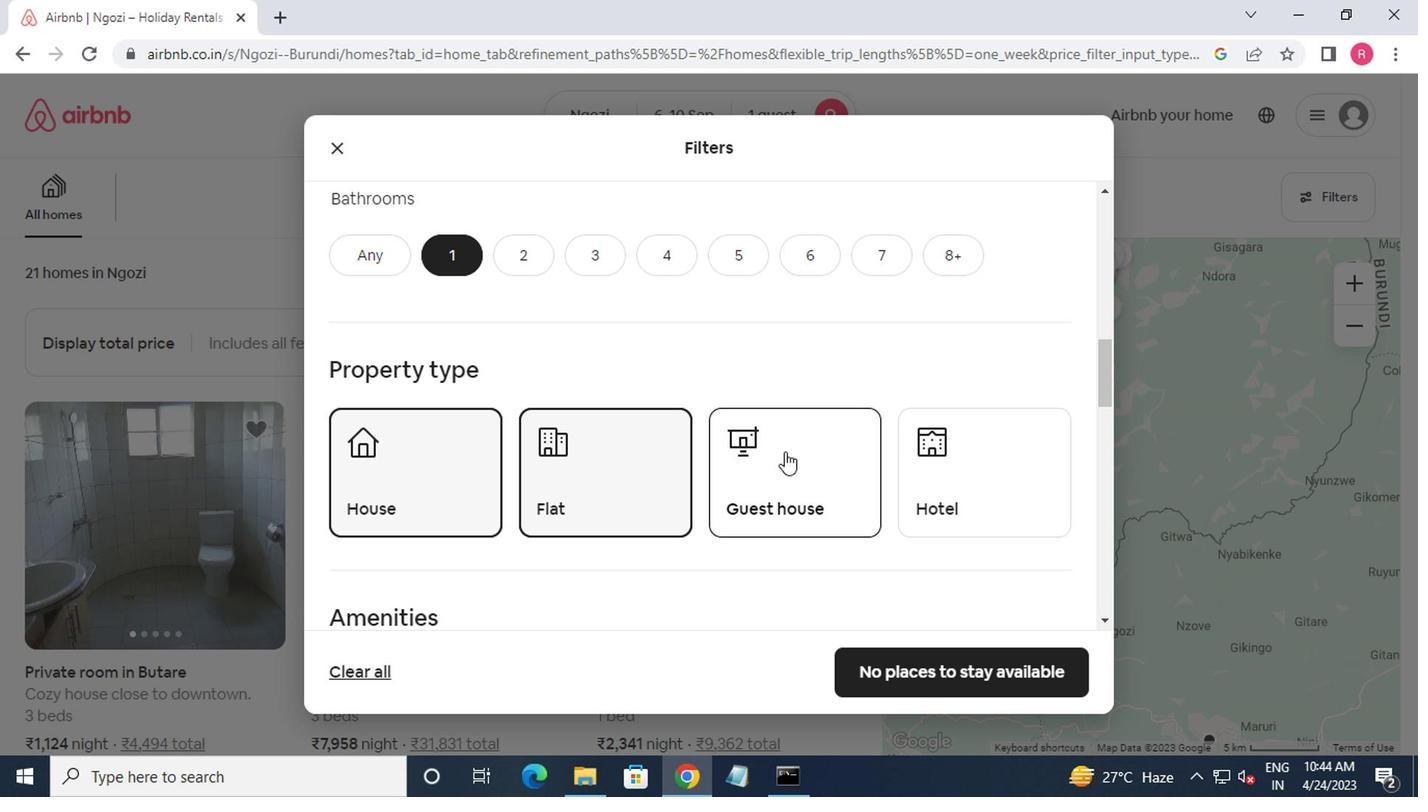 
Action: Mouse moved to (915, 460)
Screenshot: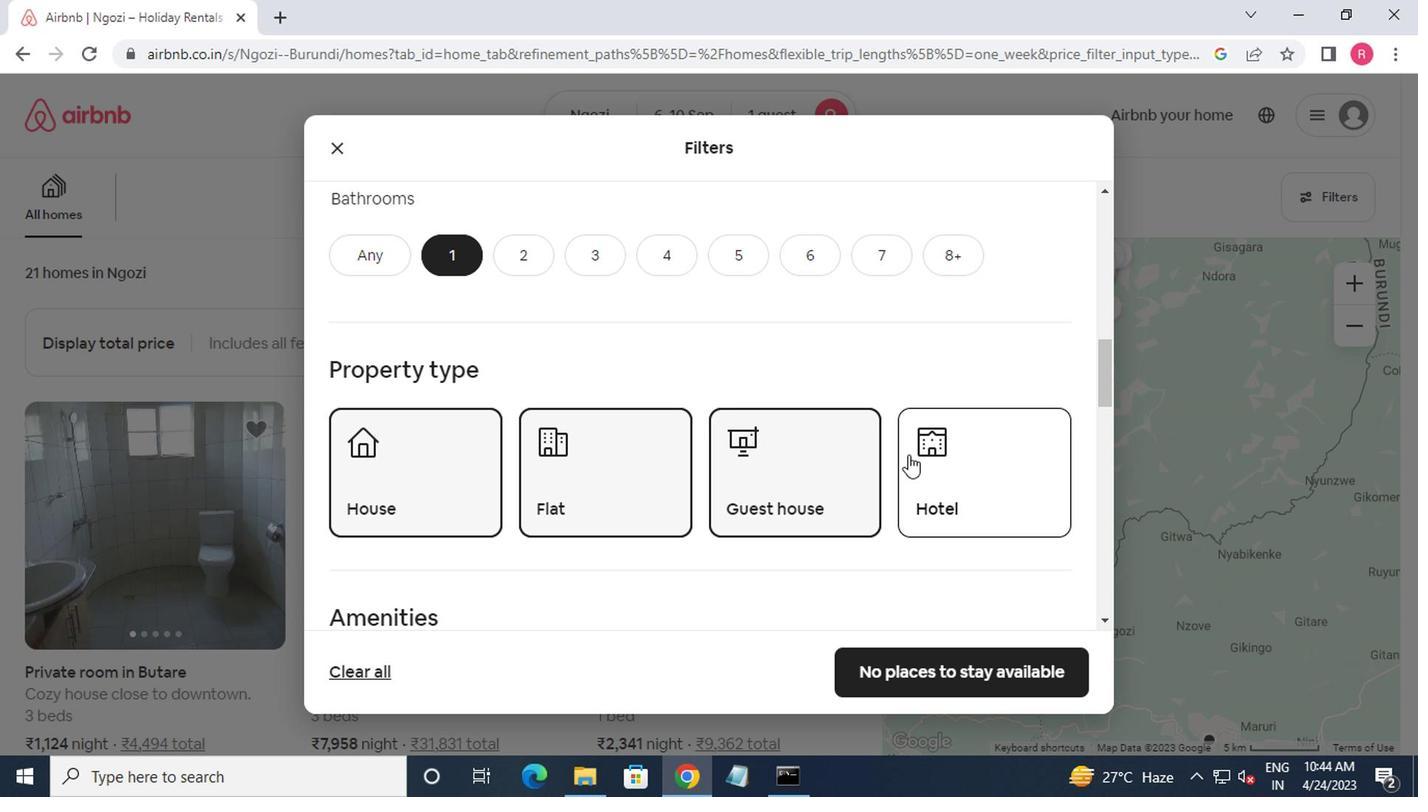 
Action: Mouse pressed left at (915, 460)
Screenshot: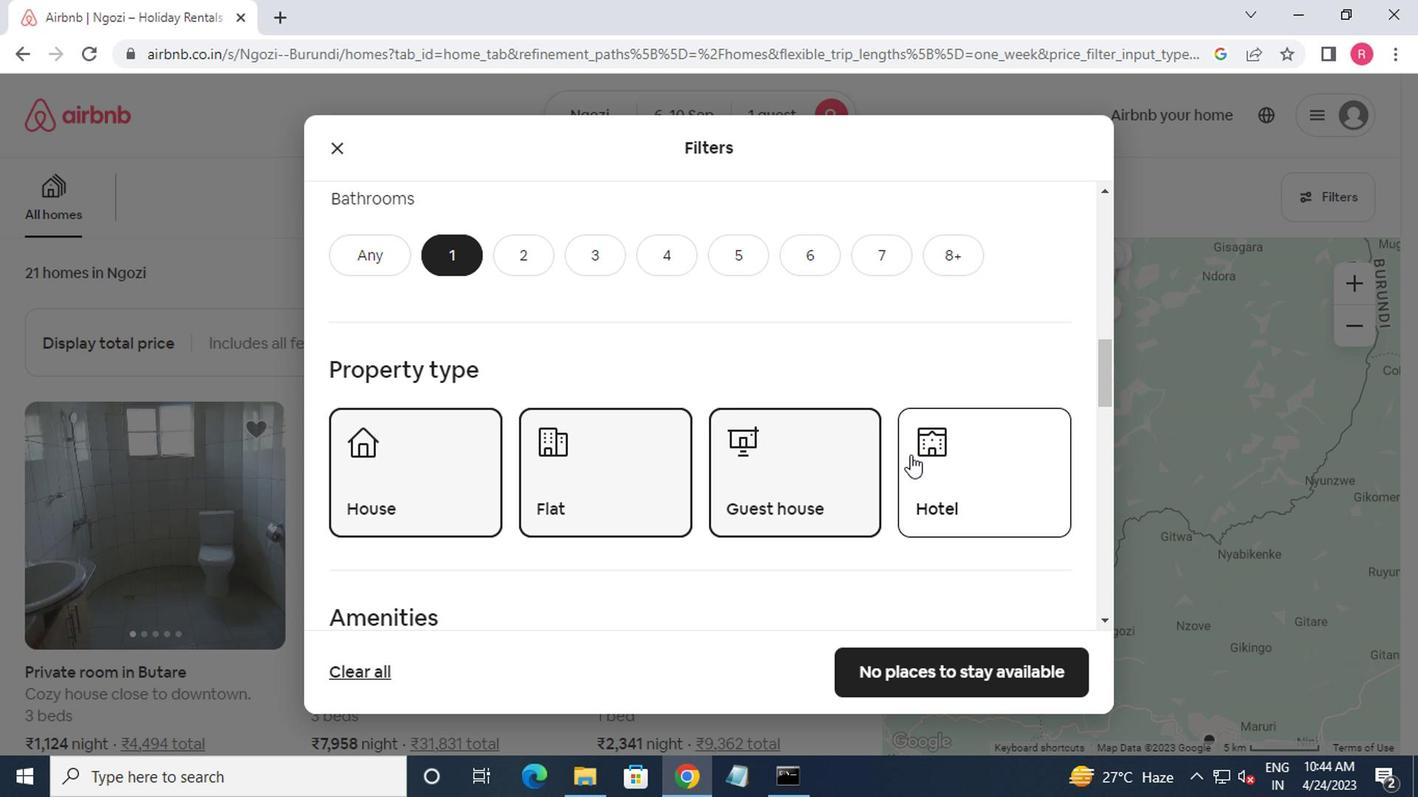 
Action: Mouse moved to (862, 500)
Screenshot: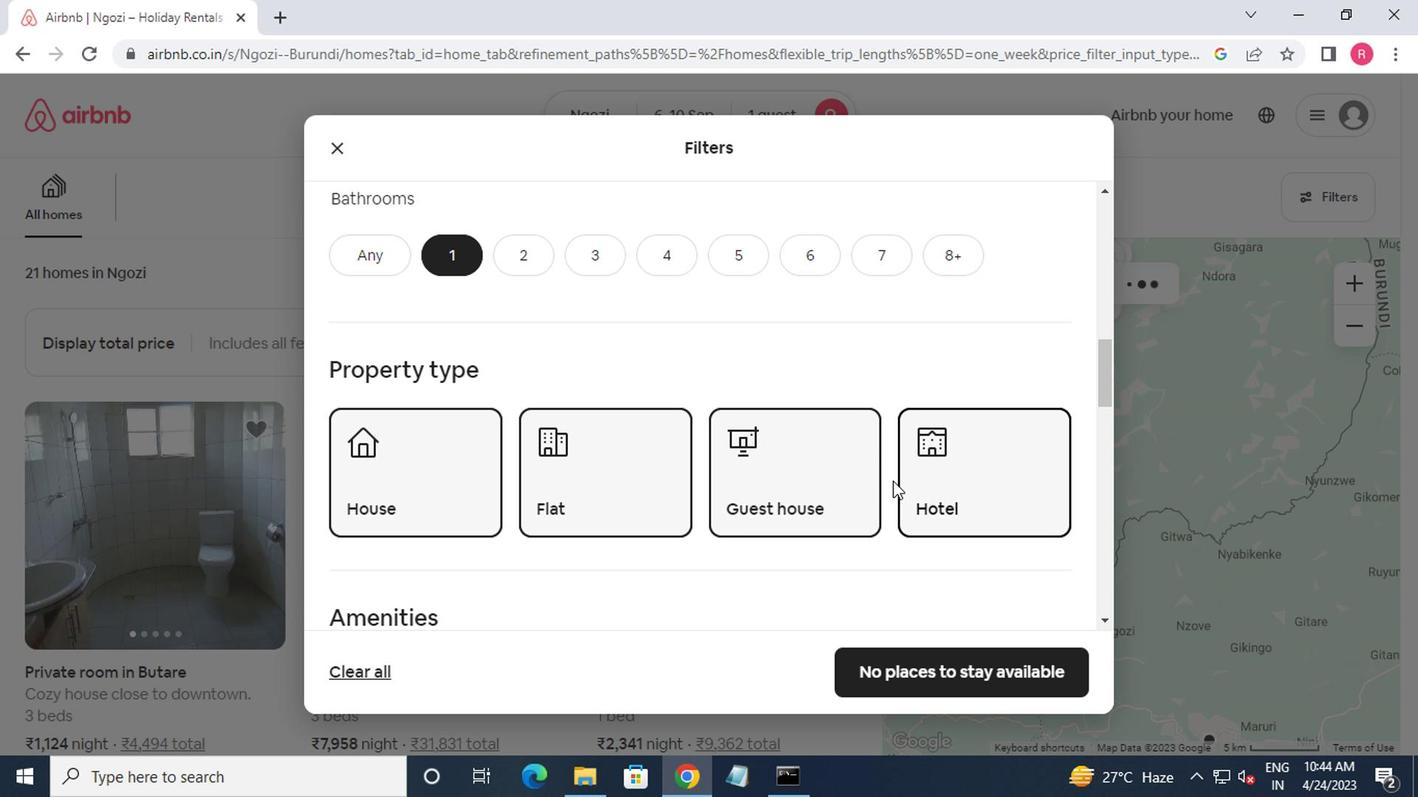 
Action: Mouse scrolled (862, 500) with delta (0, 0)
Screenshot: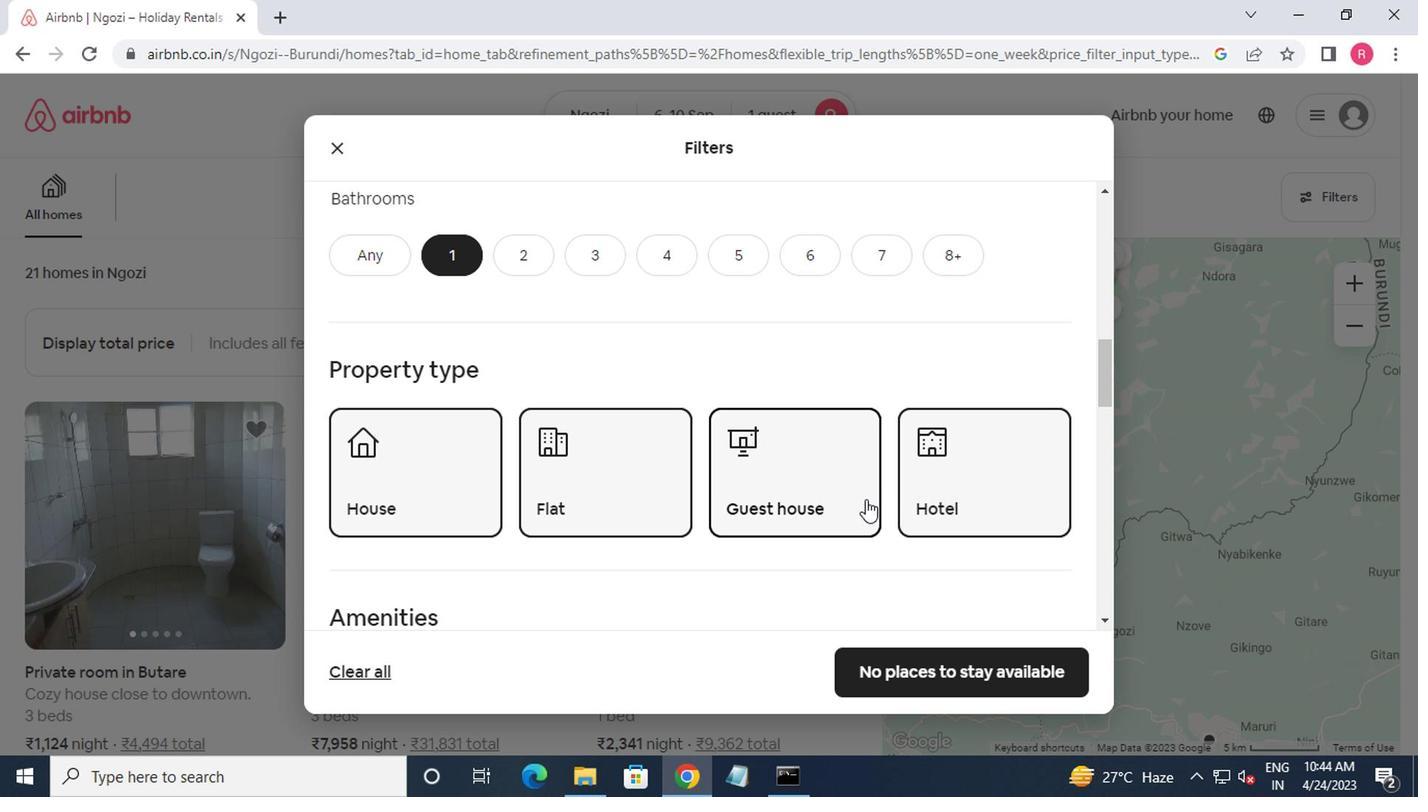 
Action: Mouse scrolled (862, 500) with delta (0, 0)
Screenshot: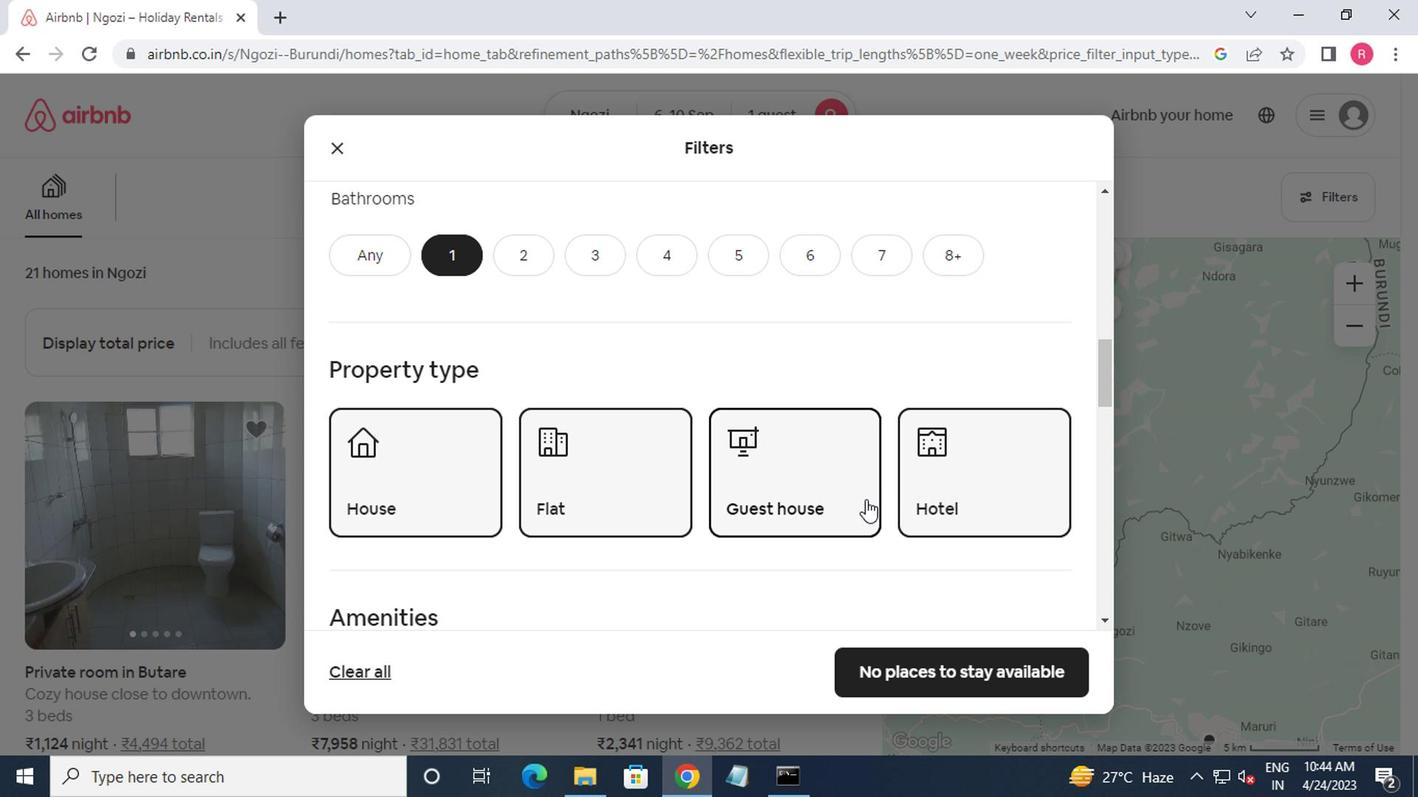 
Action: Mouse scrolled (862, 500) with delta (0, 0)
Screenshot: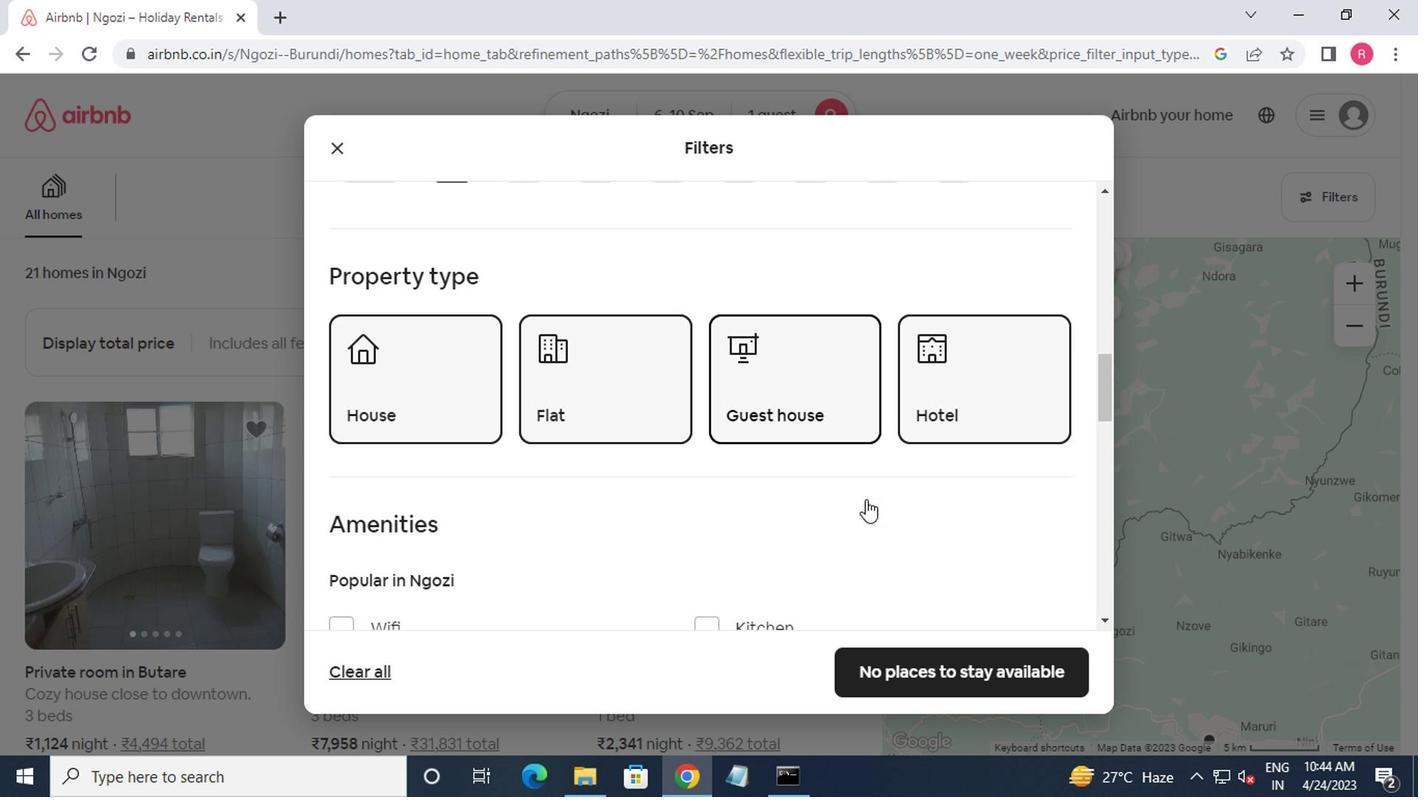 
Action: Mouse scrolled (862, 500) with delta (0, 0)
Screenshot: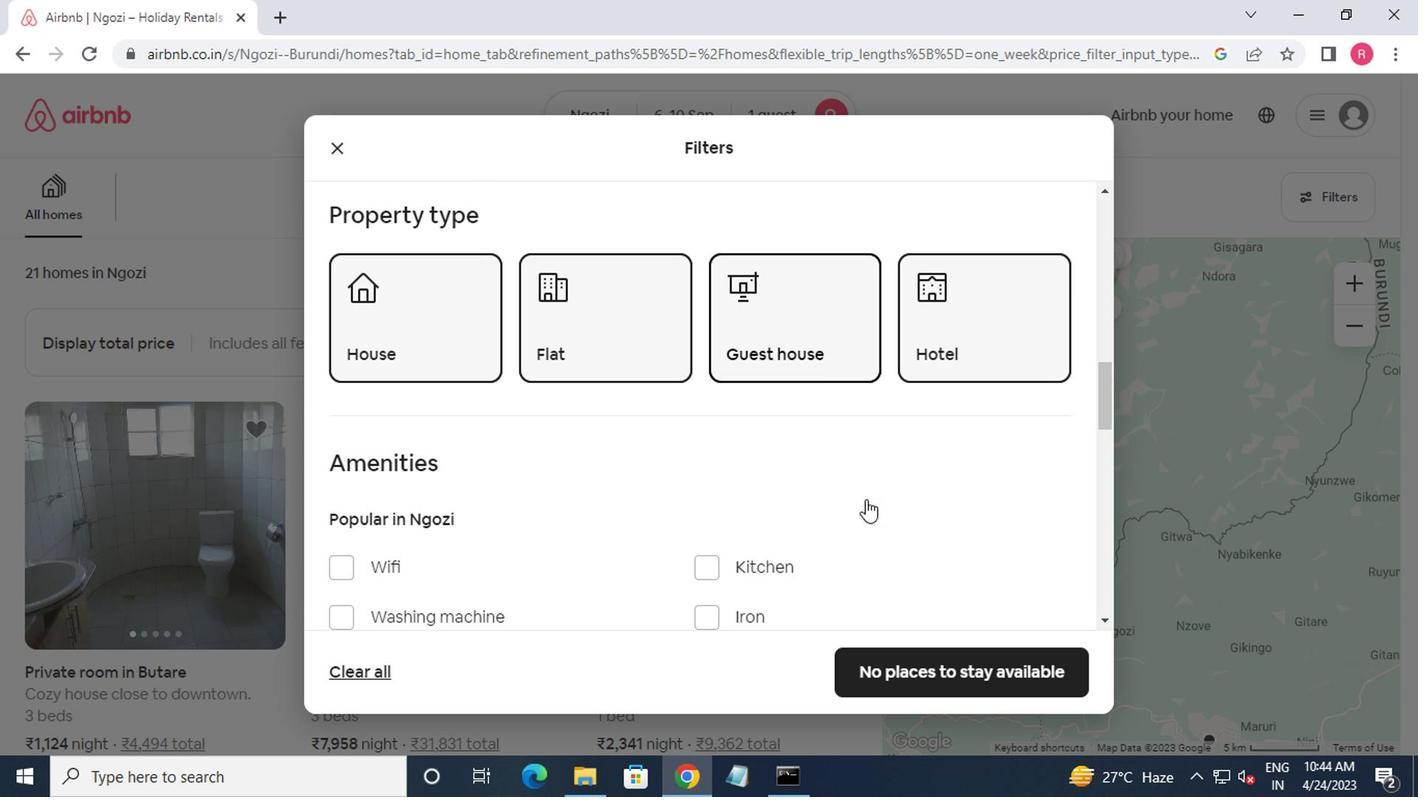 
Action: Mouse scrolled (862, 500) with delta (0, 0)
Screenshot: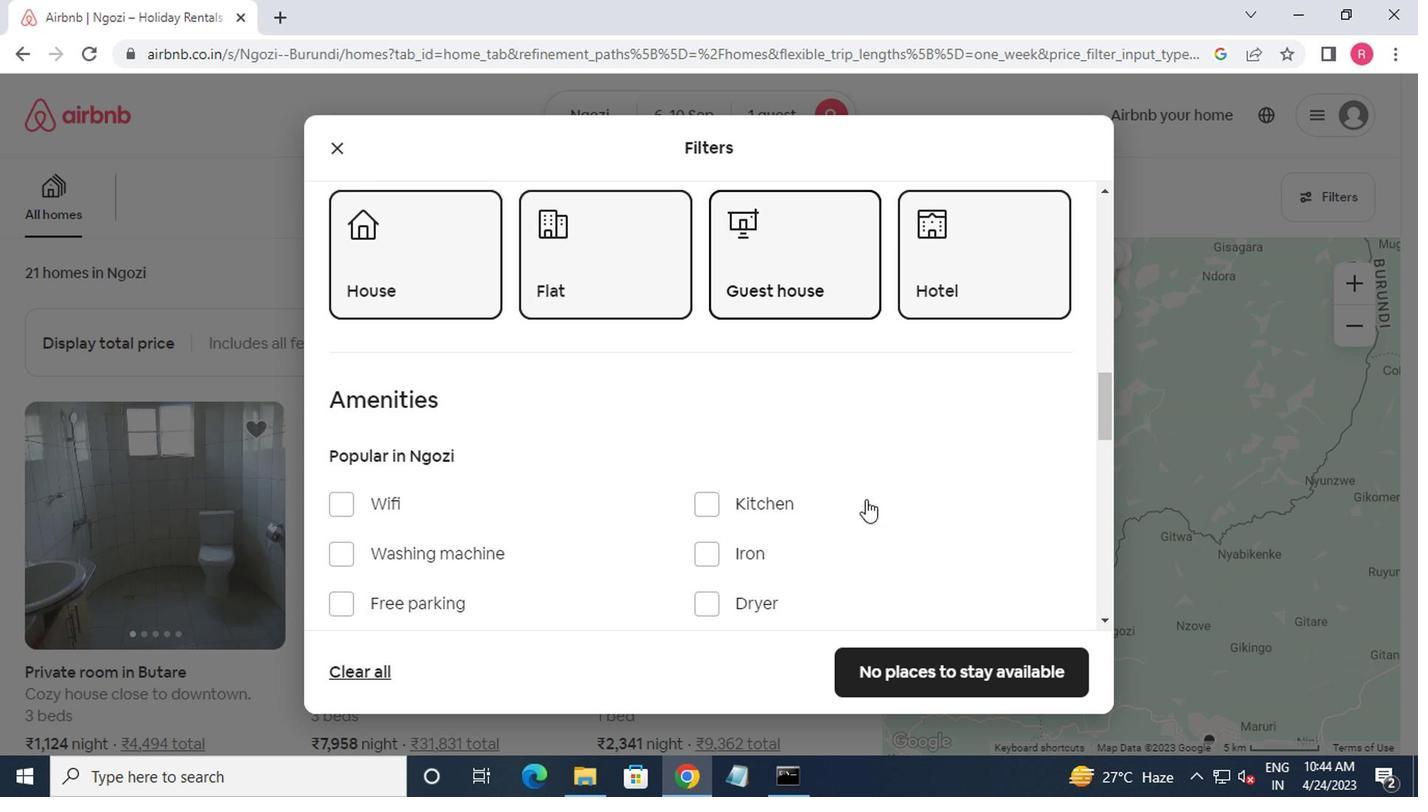 
Action: Mouse moved to (852, 500)
Screenshot: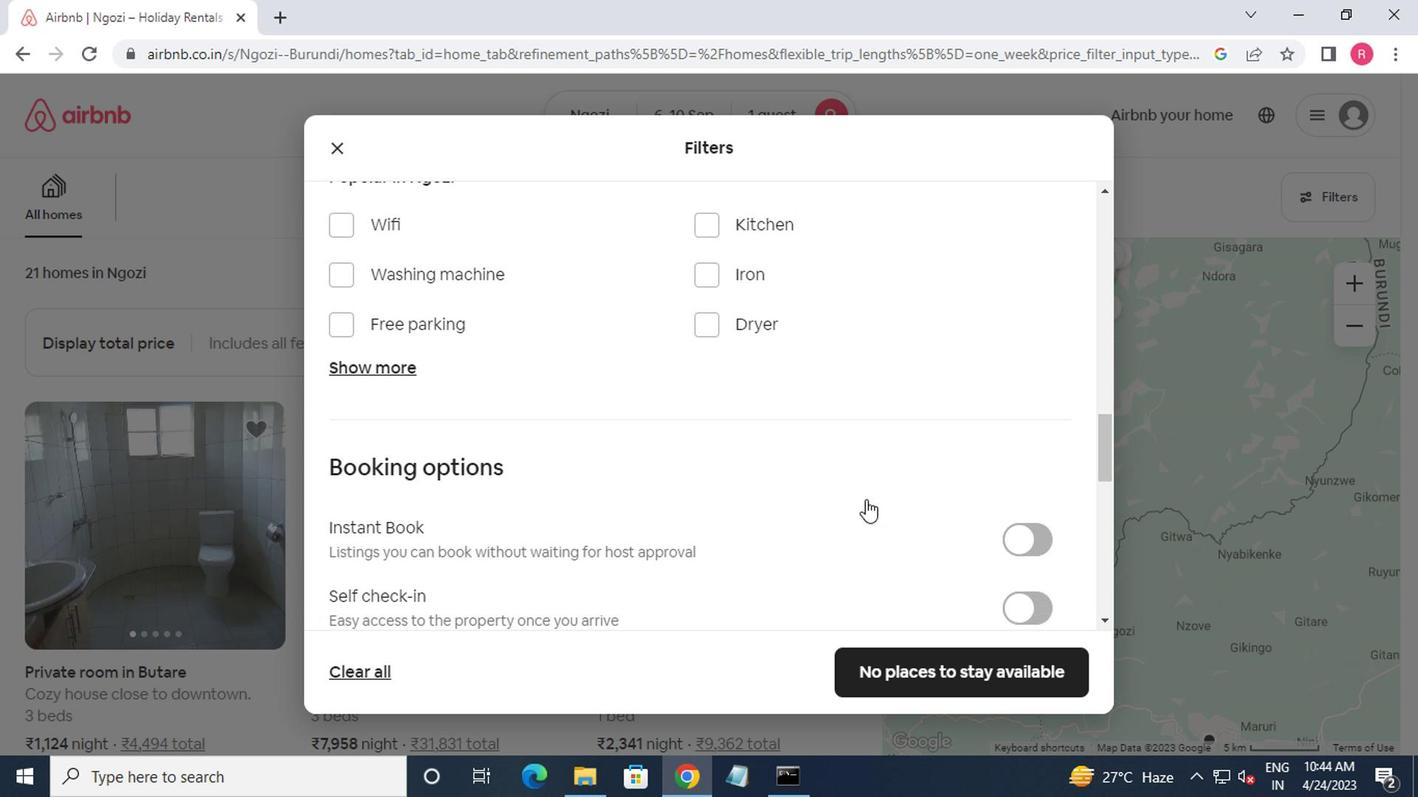 
Action: Mouse scrolled (852, 500) with delta (0, 0)
Screenshot: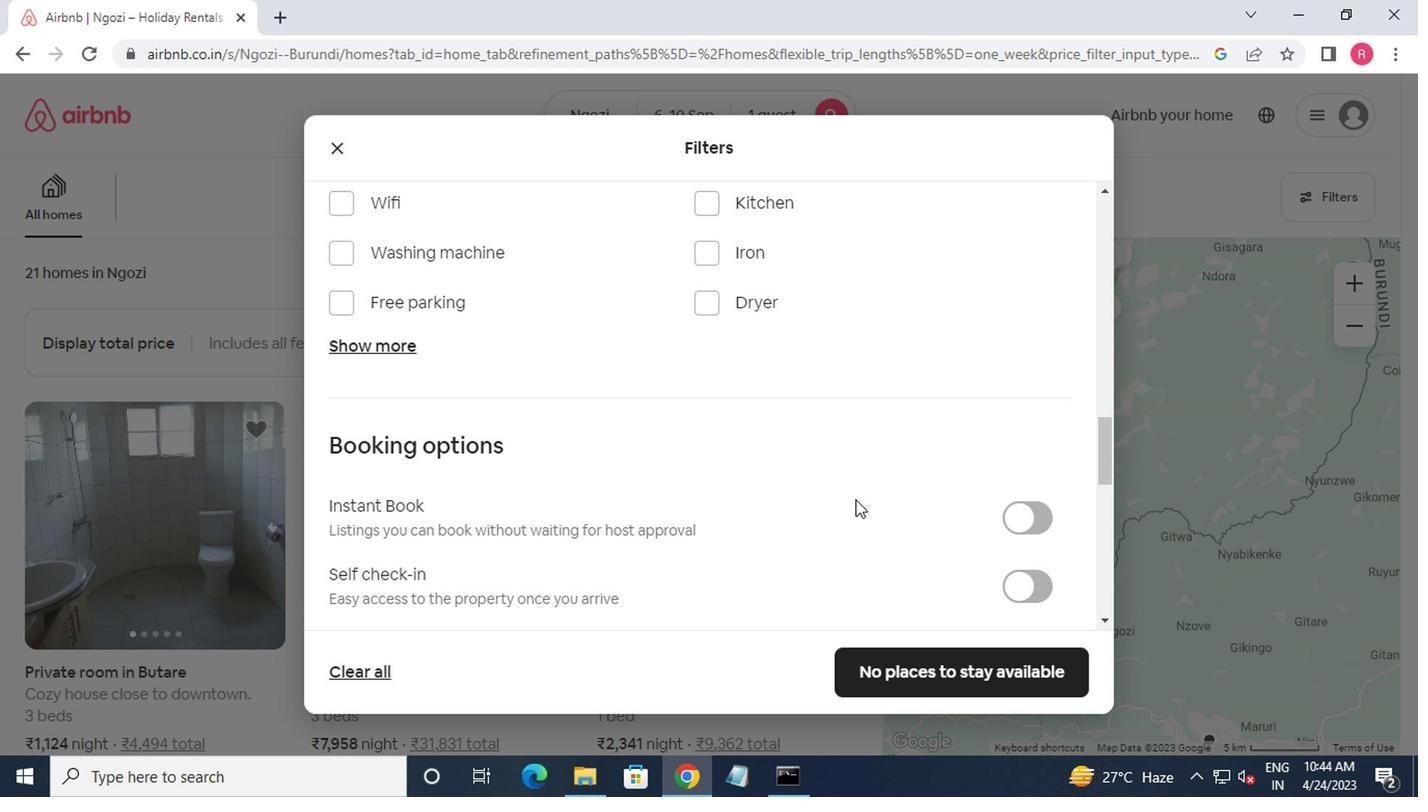 
Action: Mouse moved to (1006, 488)
Screenshot: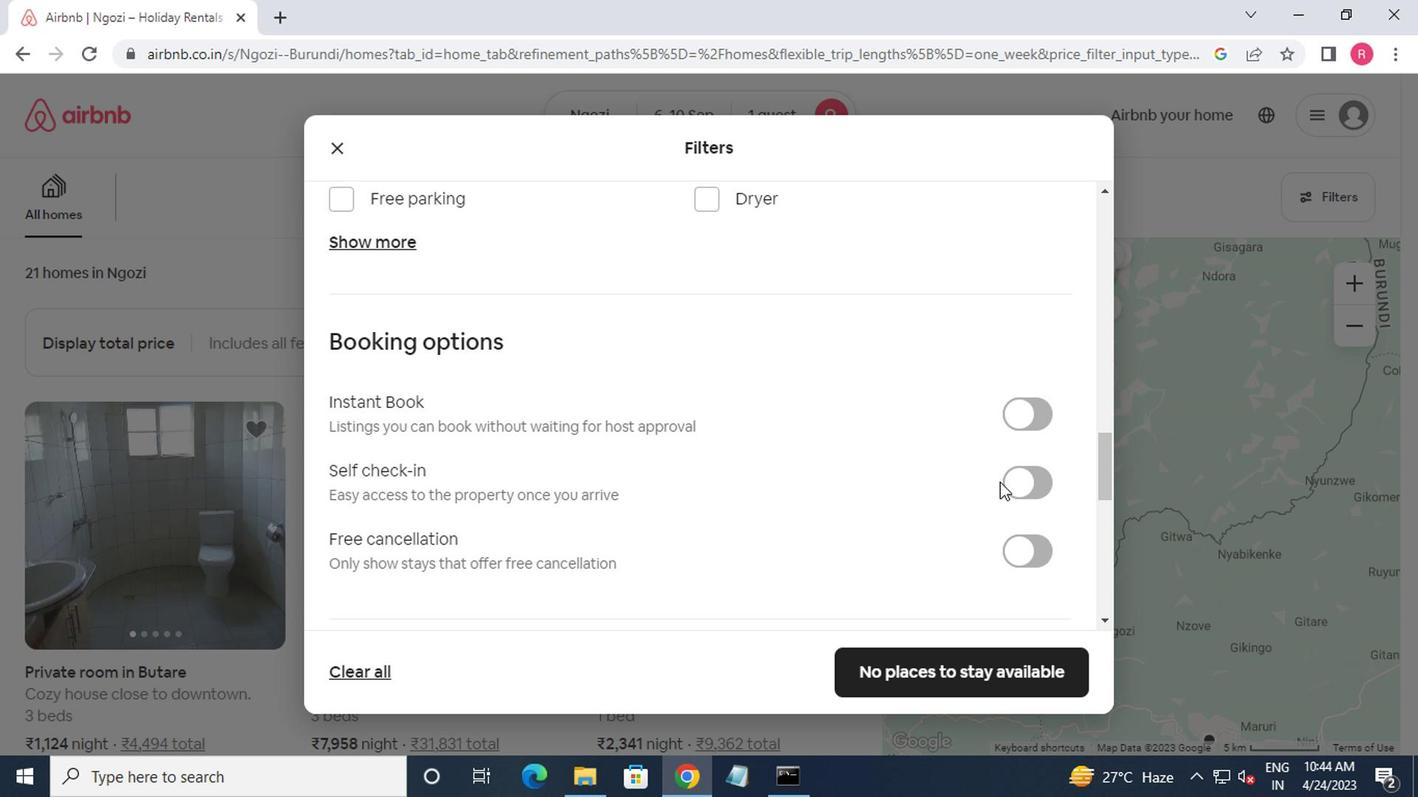 
Action: Mouse pressed left at (1006, 488)
Screenshot: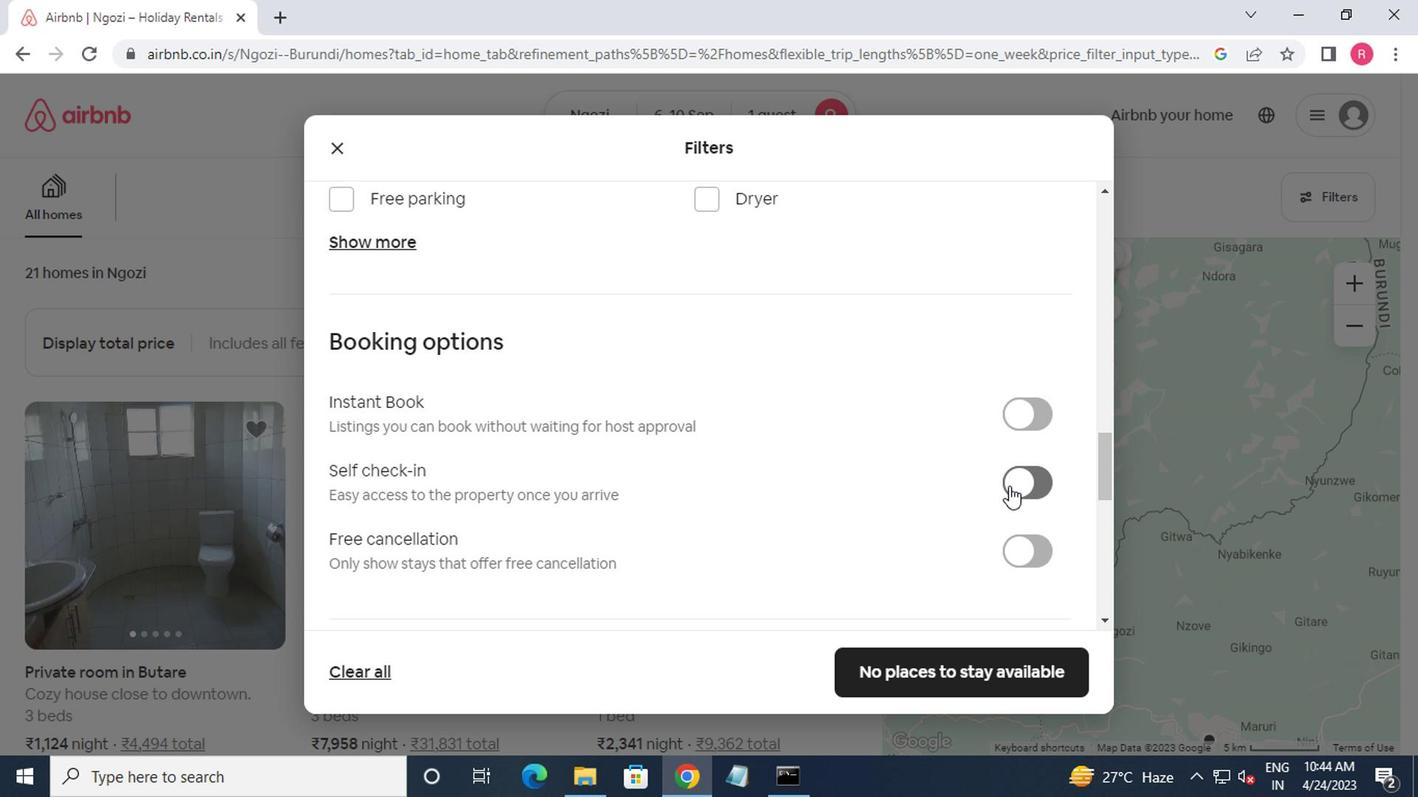 
Action: Mouse moved to (814, 495)
Screenshot: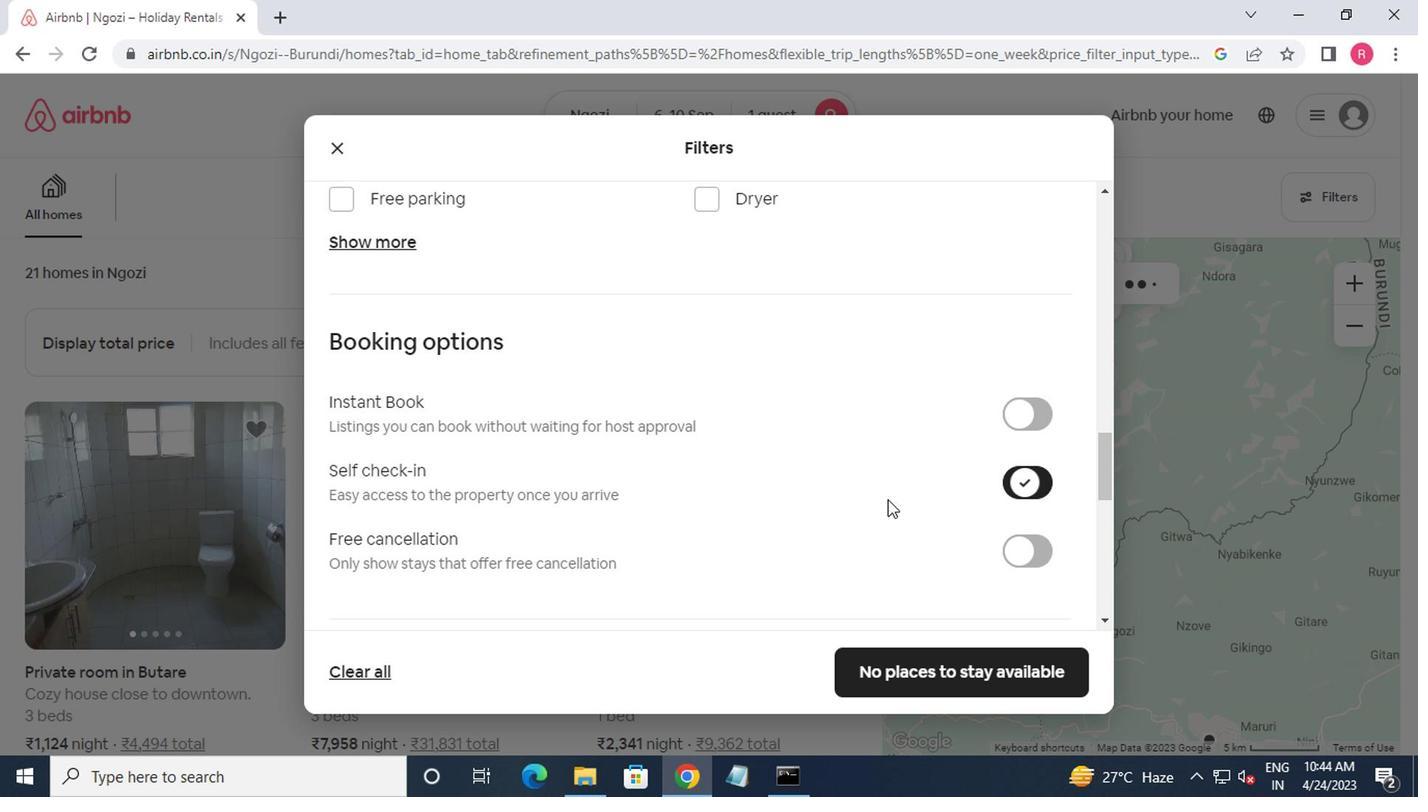 
Action: Mouse scrolled (814, 495) with delta (0, 0)
Screenshot: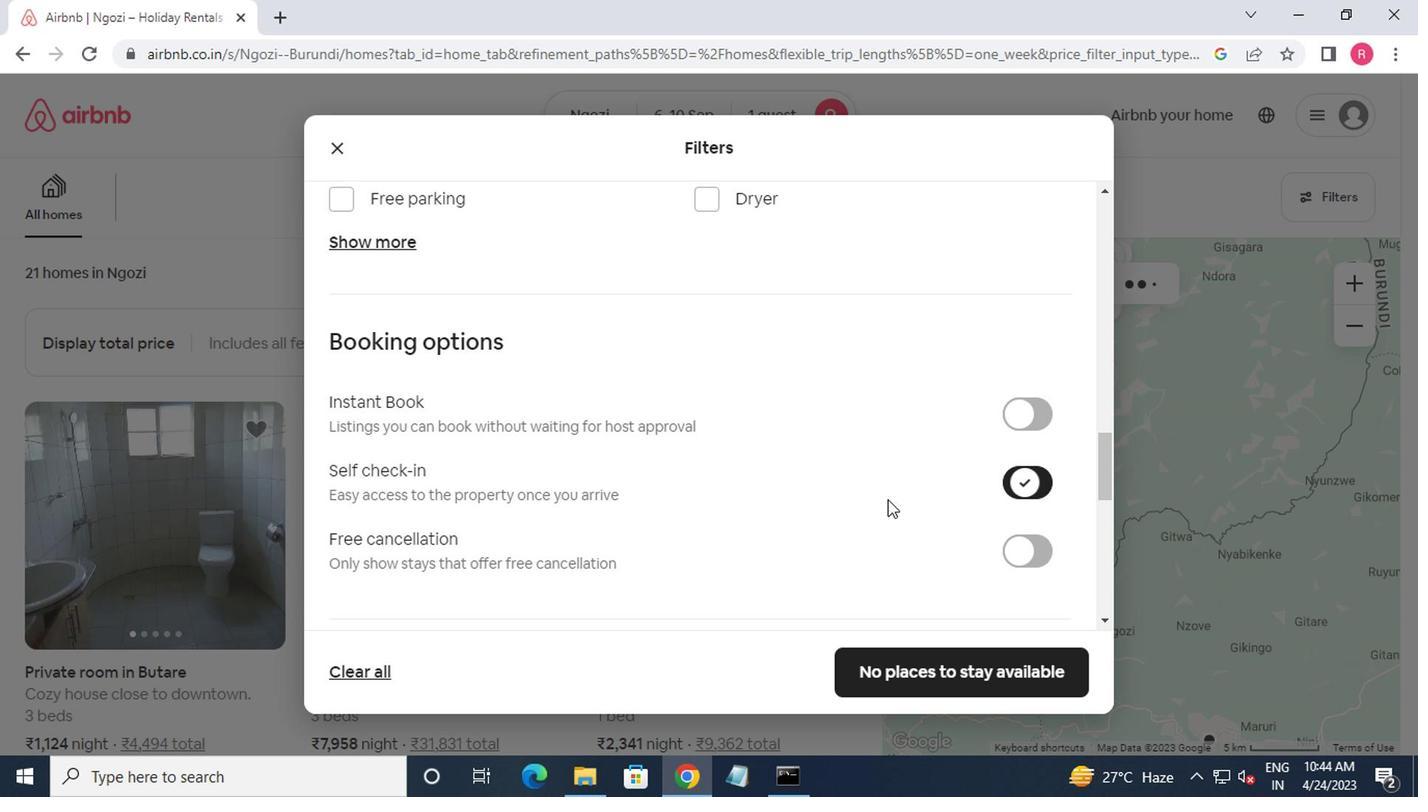 
Action: Mouse moved to (814, 495)
Screenshot: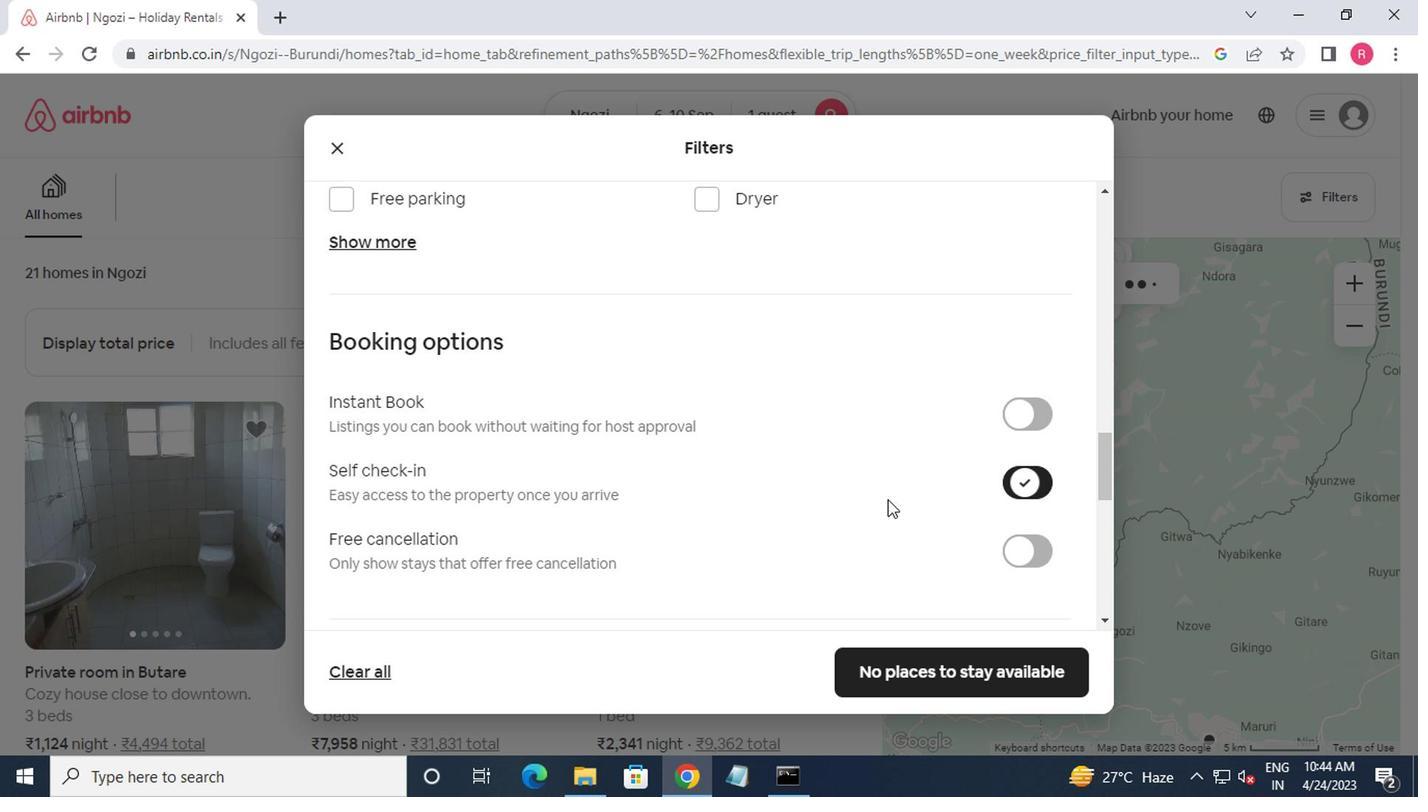 
Action: Mouse scrolled (814, 495) with delta (0, 0)
Screenshot: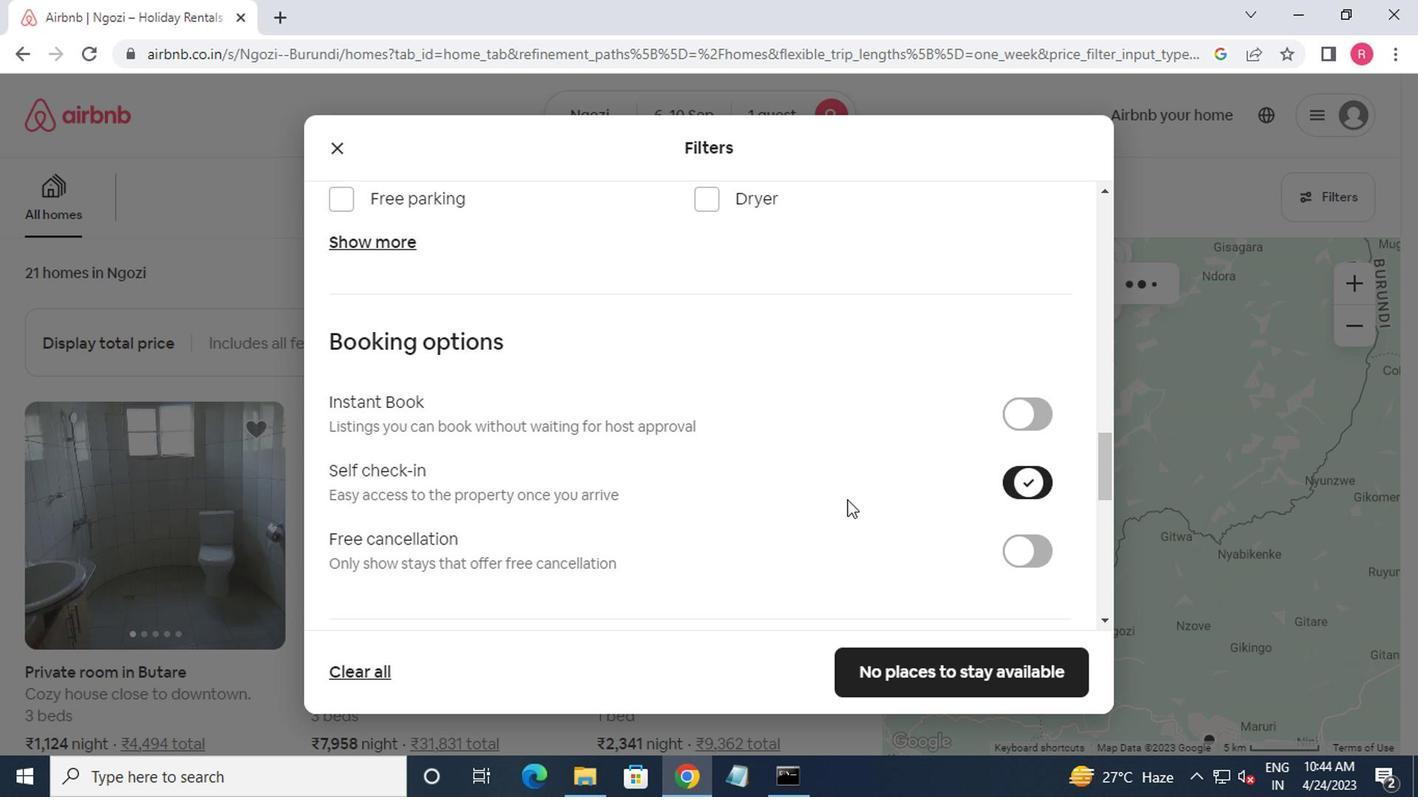 
Action: Mouse moved to (813, 495)
Screenshot: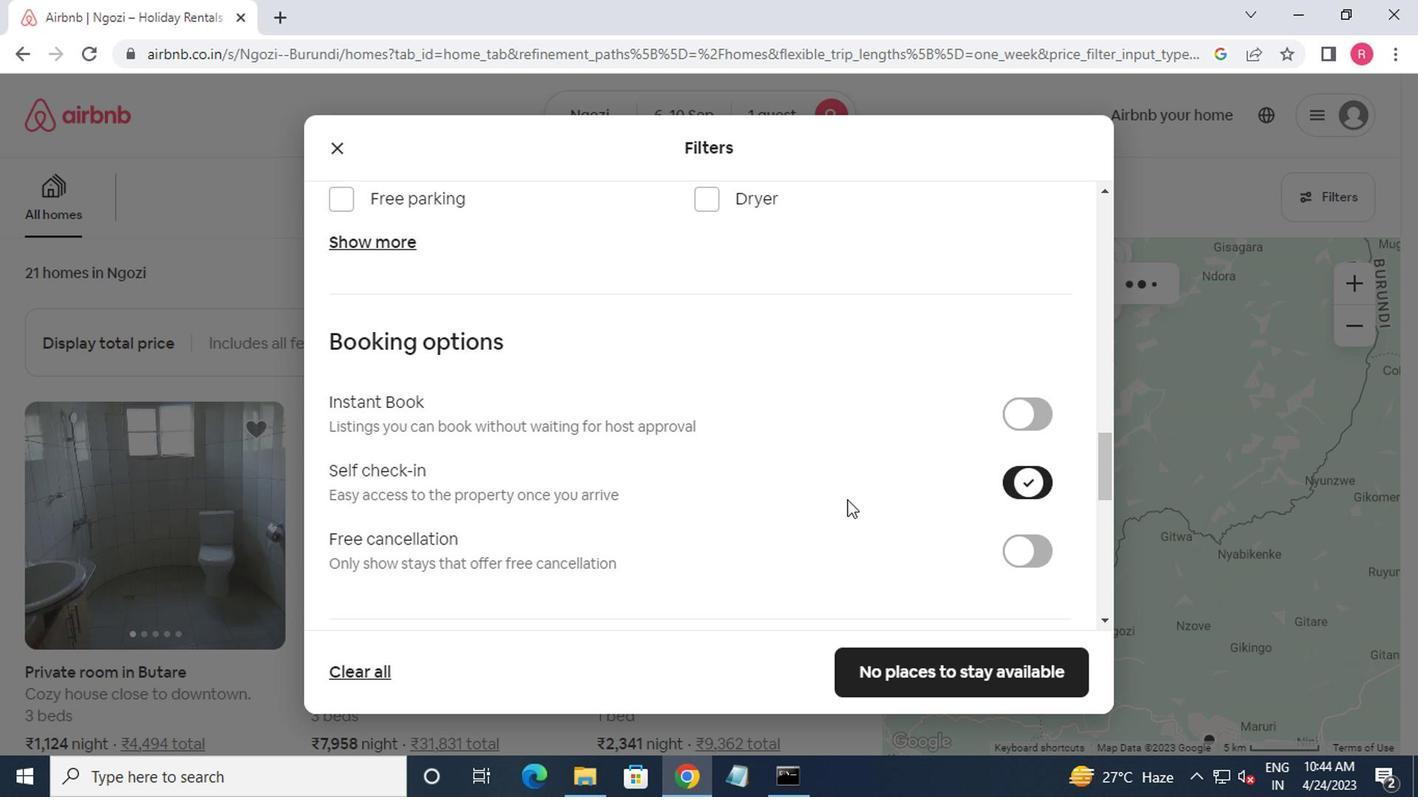 
Action: Mouse scrolled (813, 495) with delta (0, 0)
Screenshot: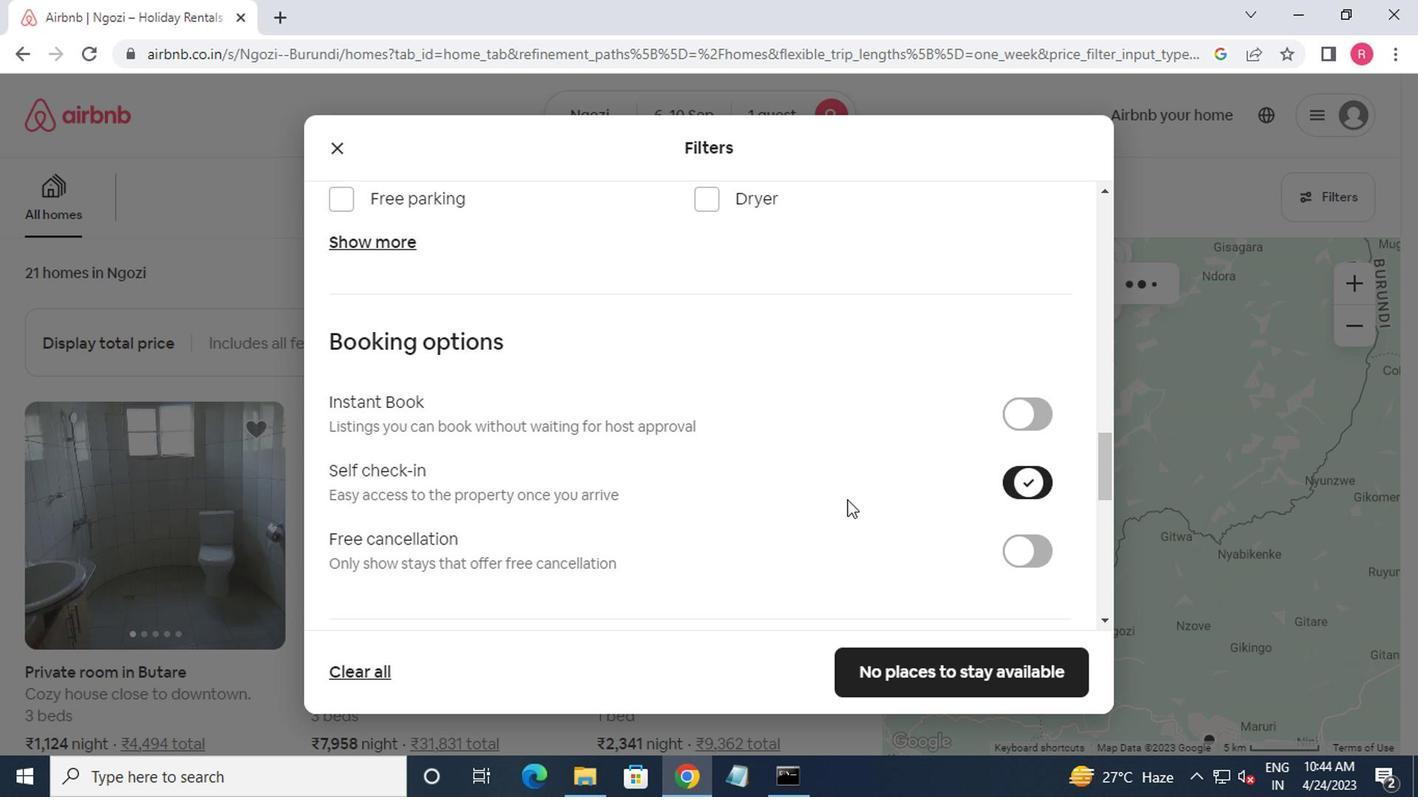 
Action: Mouse scrolled (813, 495) with delta (0, 0)
Screenshot: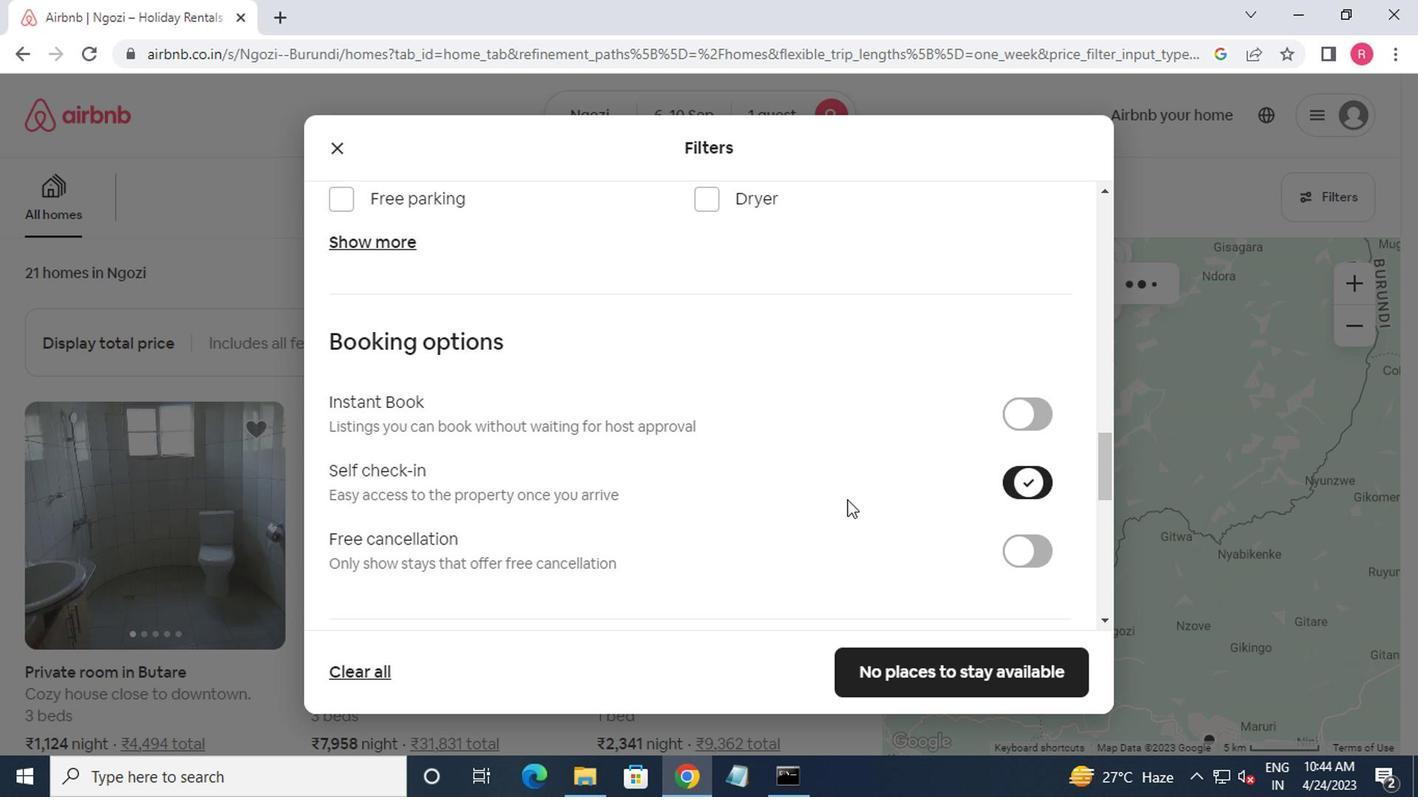 
Action: Mouse scrolled (813, 495) with delta (0, 0)
Screenshot: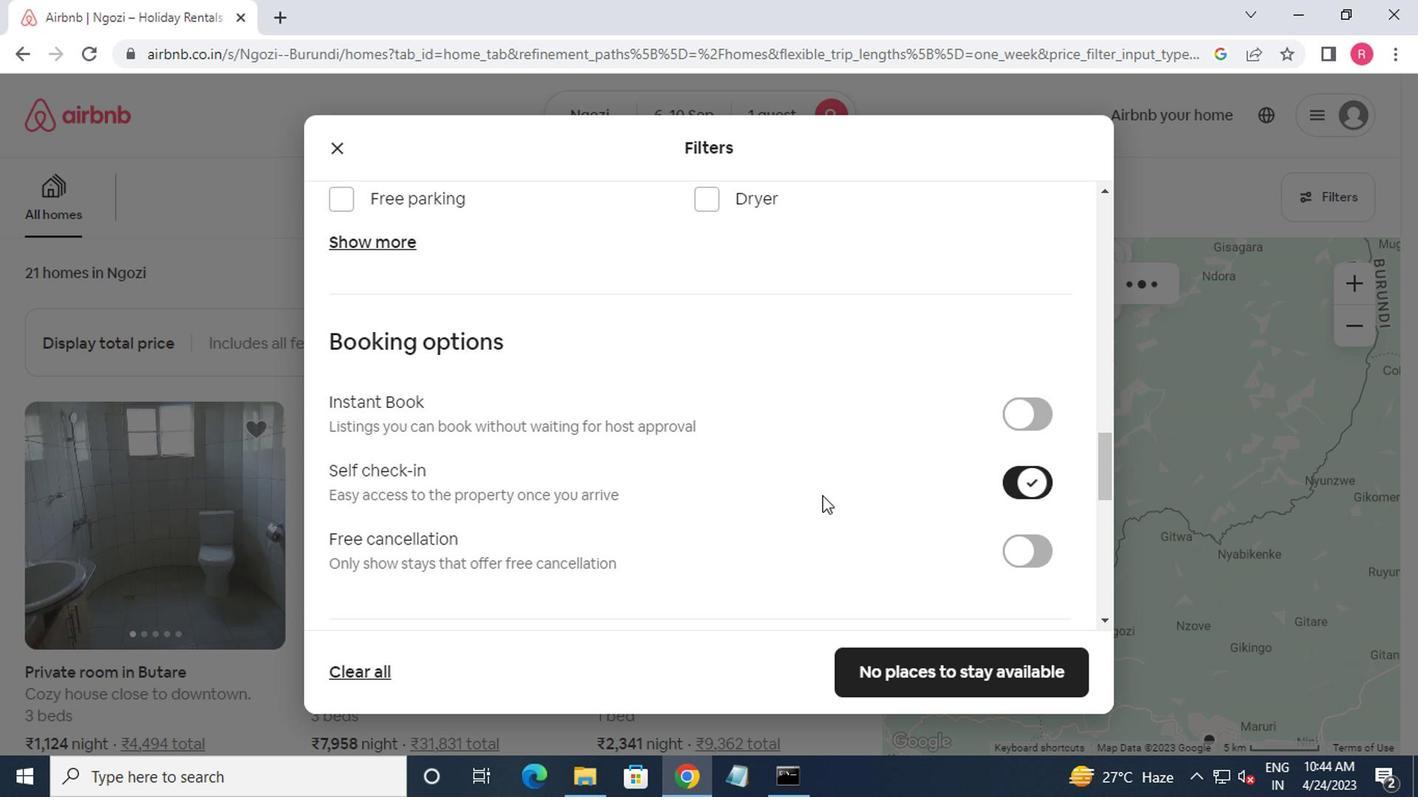 
Action: Mouse scrolled (813, 495) with delta (0, 0)
Screenshot: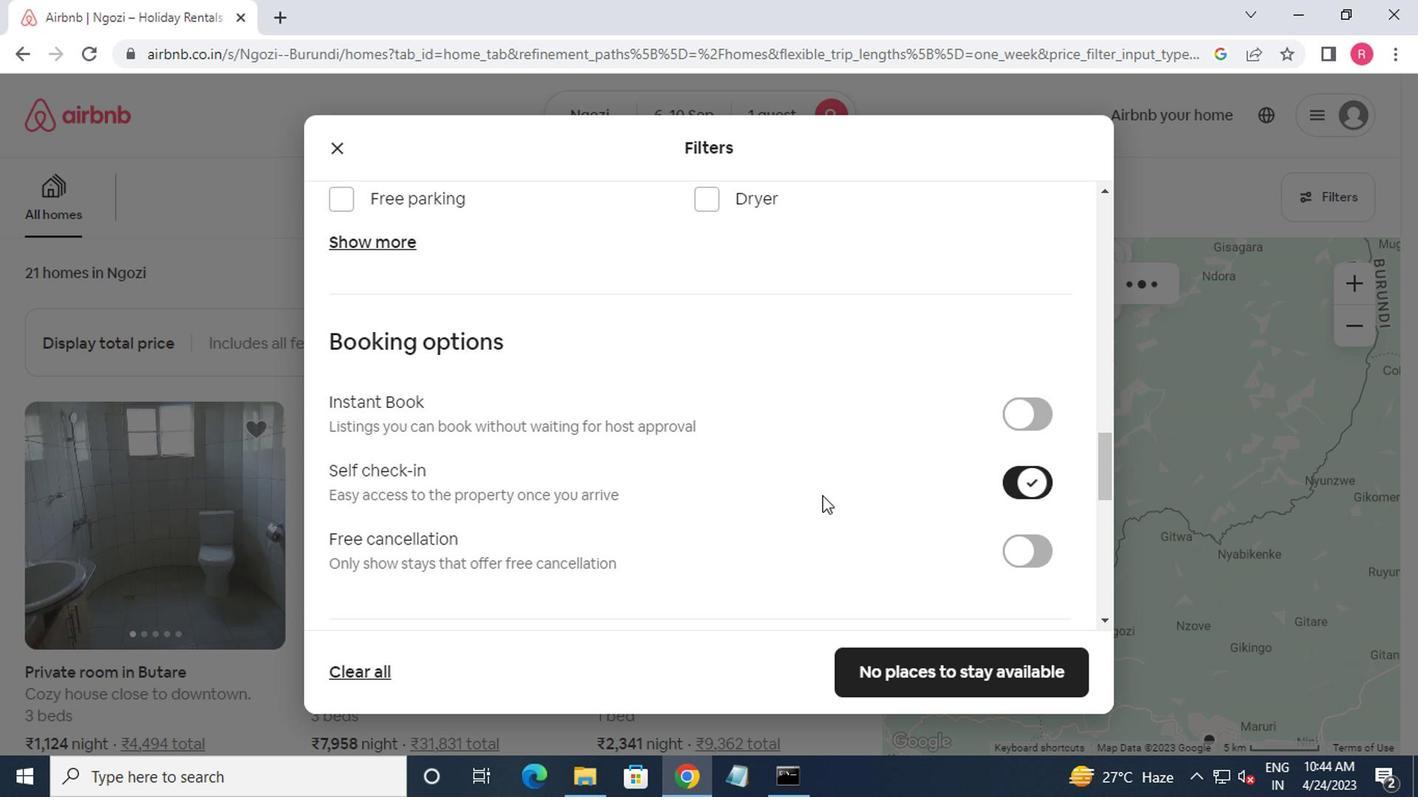 
Action: Mouse moved to (417, 493)
Screenshot: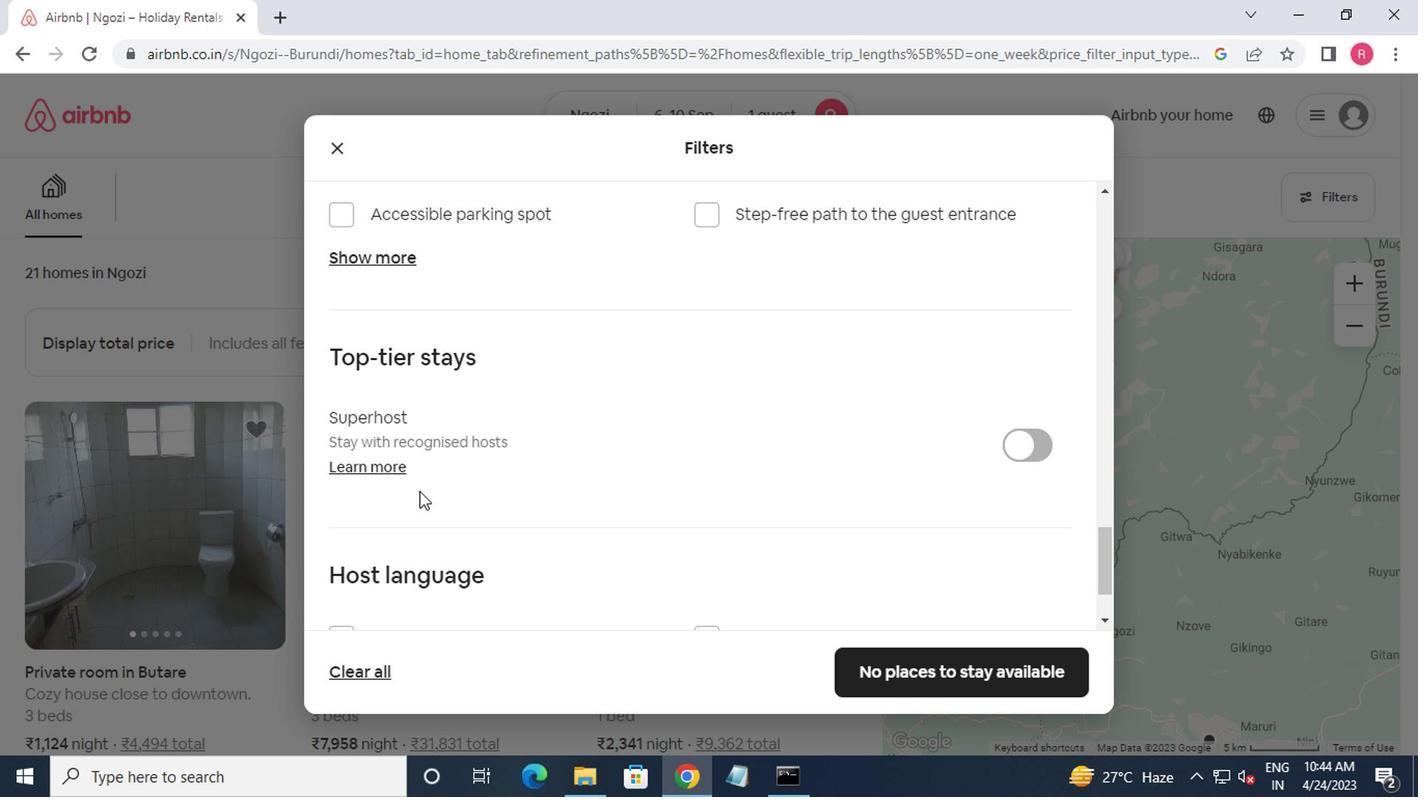 
Action: Mouse scrolled (417, 492) with delta (0, 0)
Screenshot: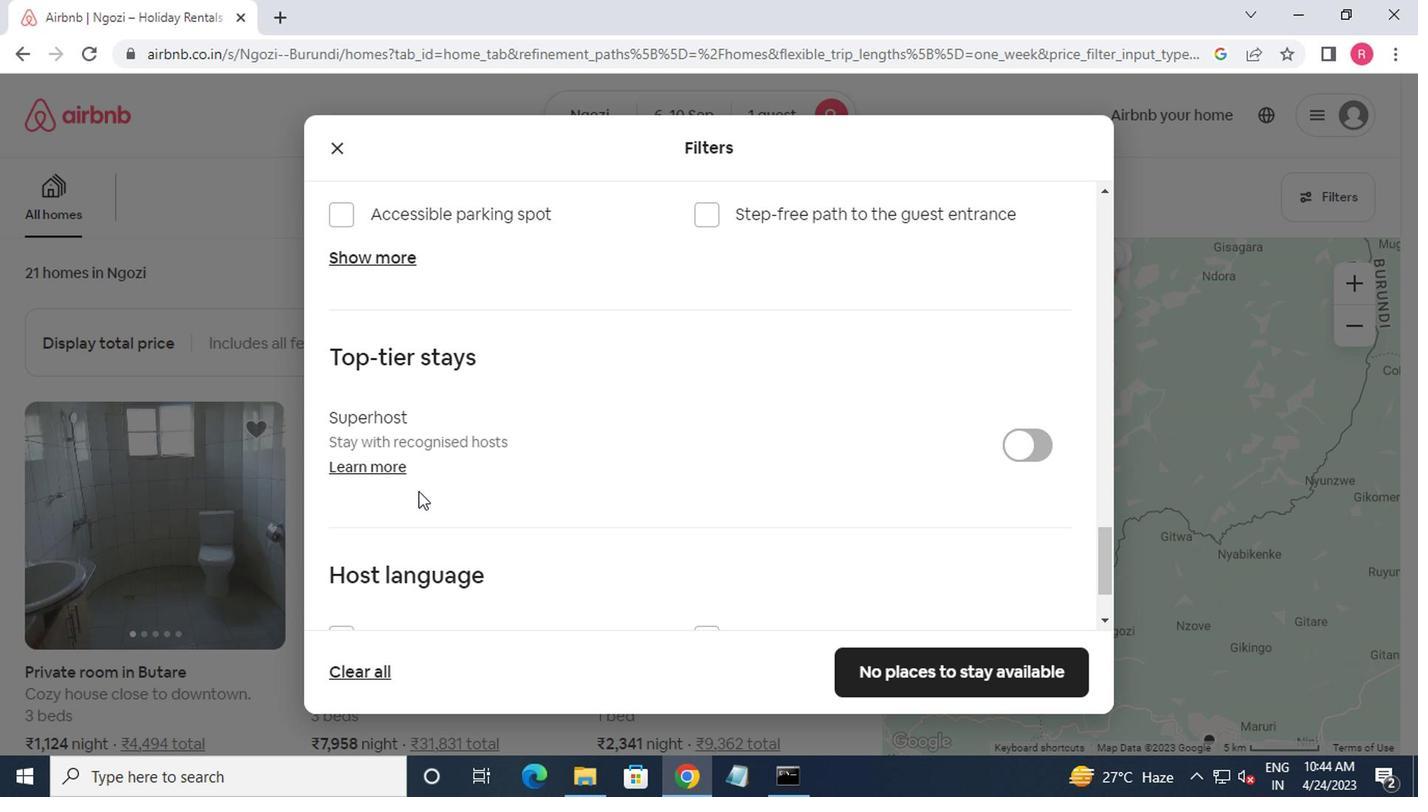 
Action: Mouse moved to (417, 495)
Screenshot: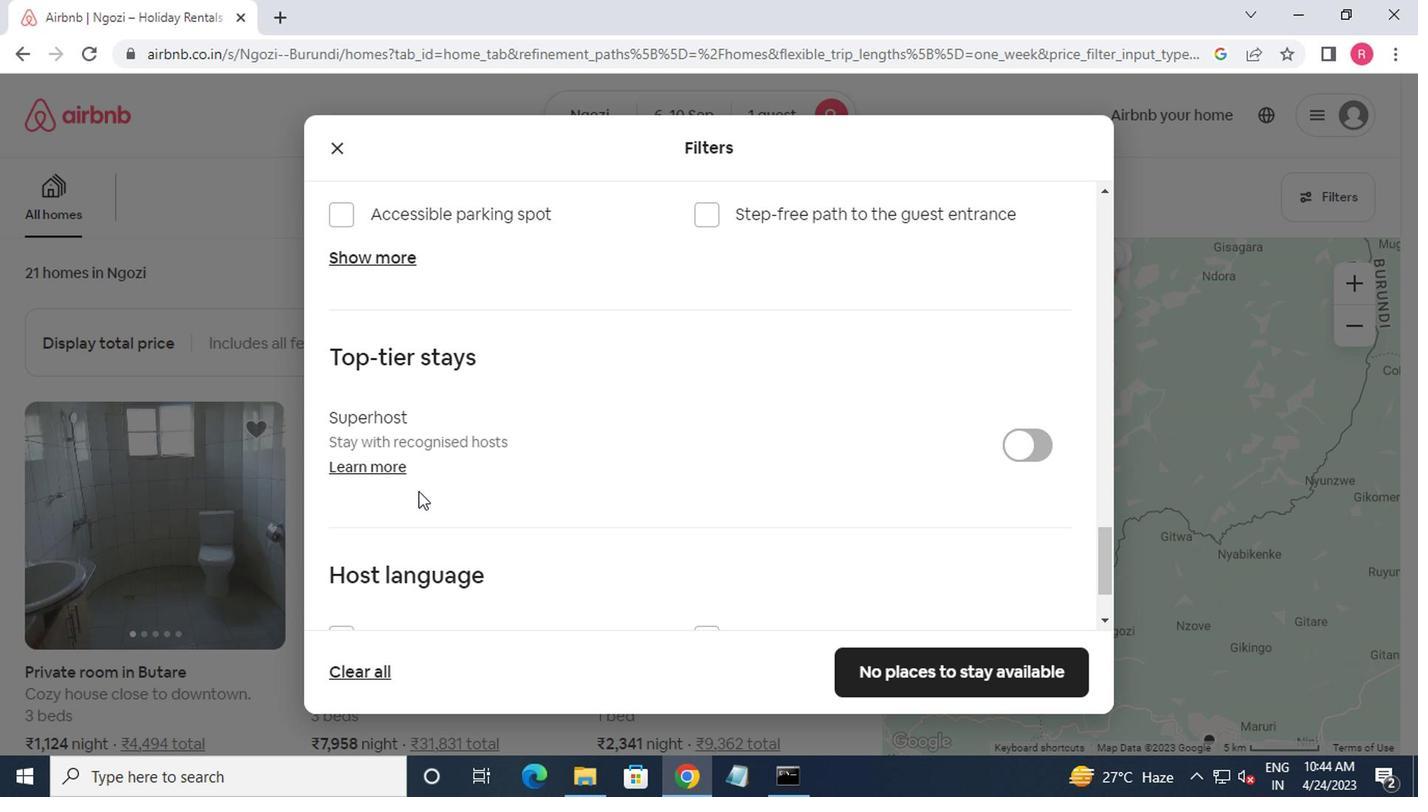 
Action: Mouse scrolled (417, 493) with delta (0, -1)
Screenshot: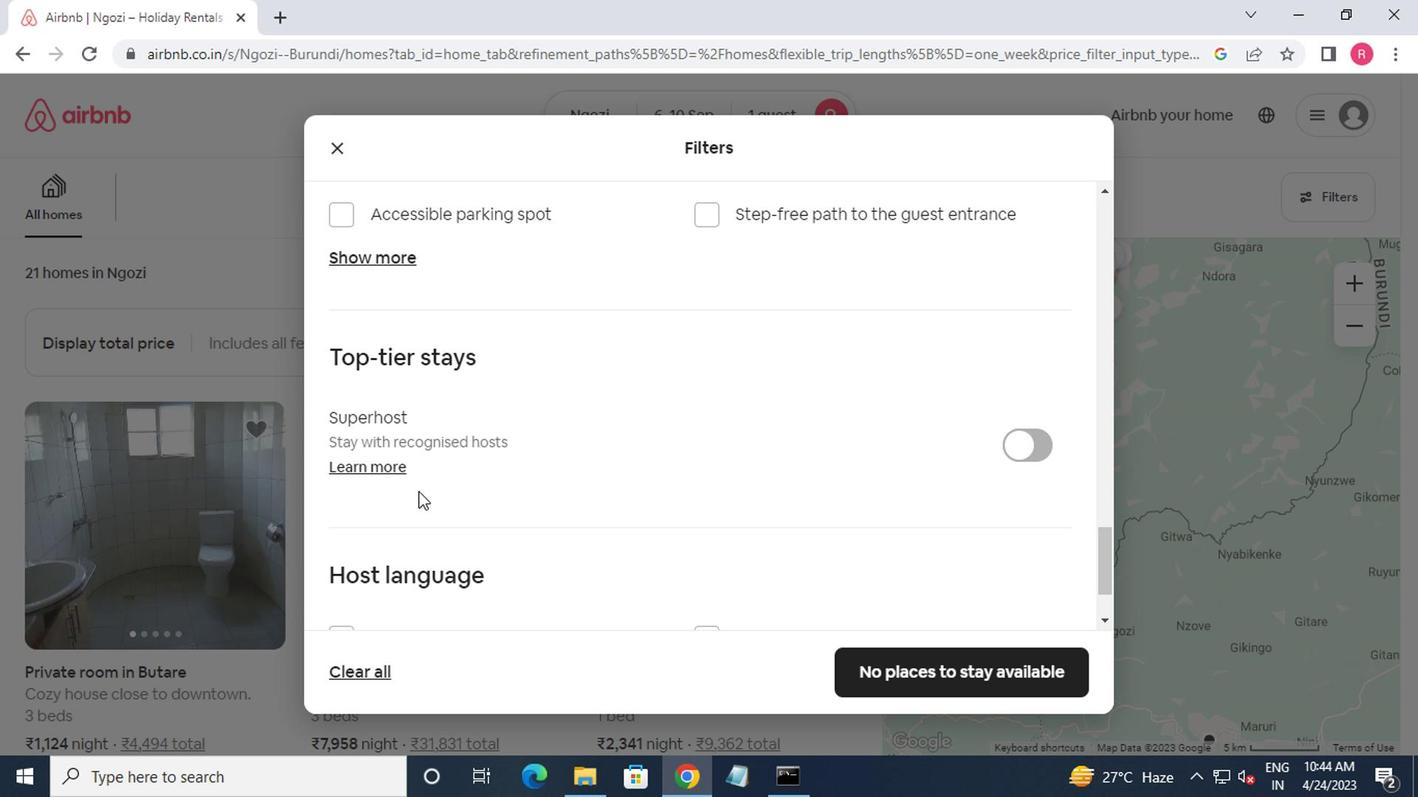
Action: Mouse scrolled (417, 493) with delta (0, -1)
Screenshot: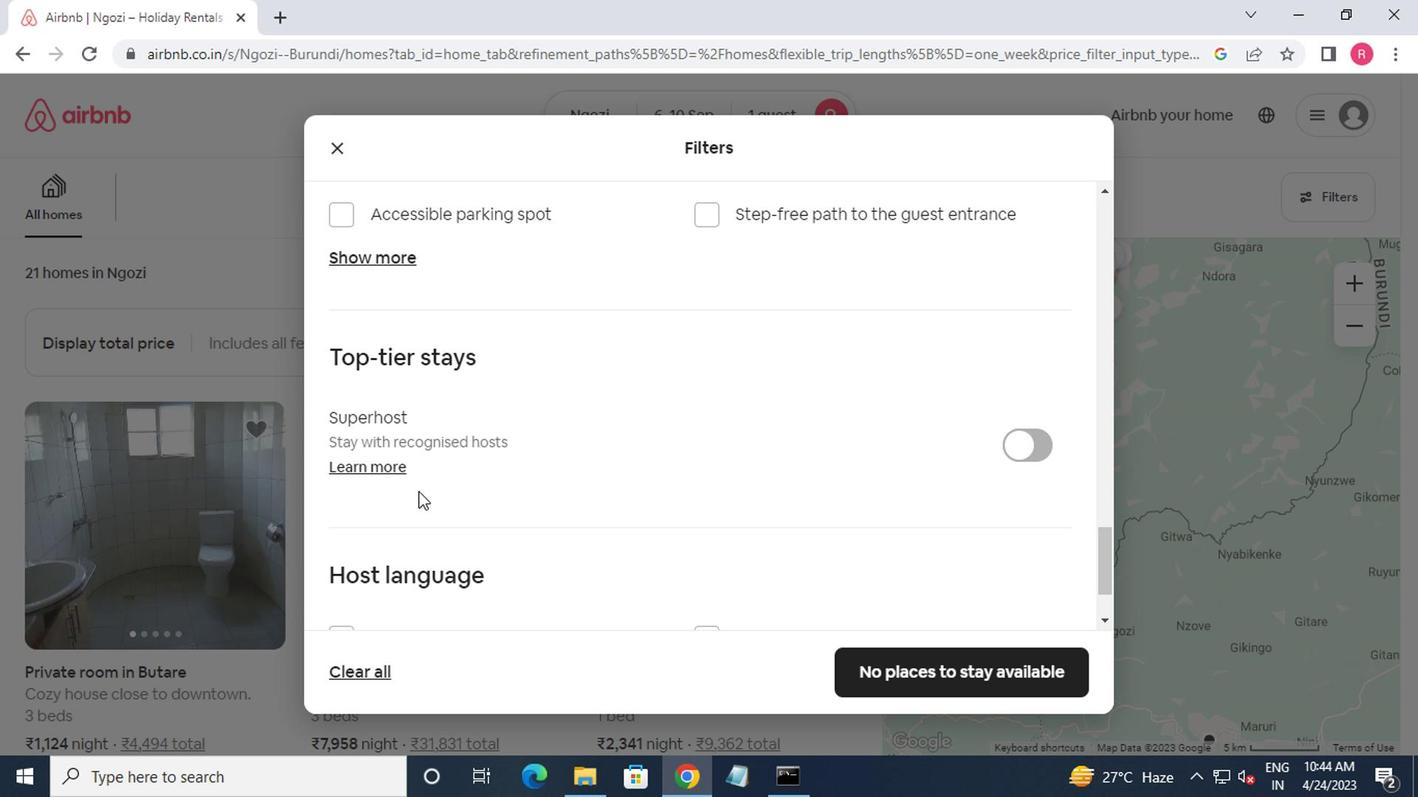 
Action: Mouse scrolled (417, 493) with delta (0, -1)
Screenshot: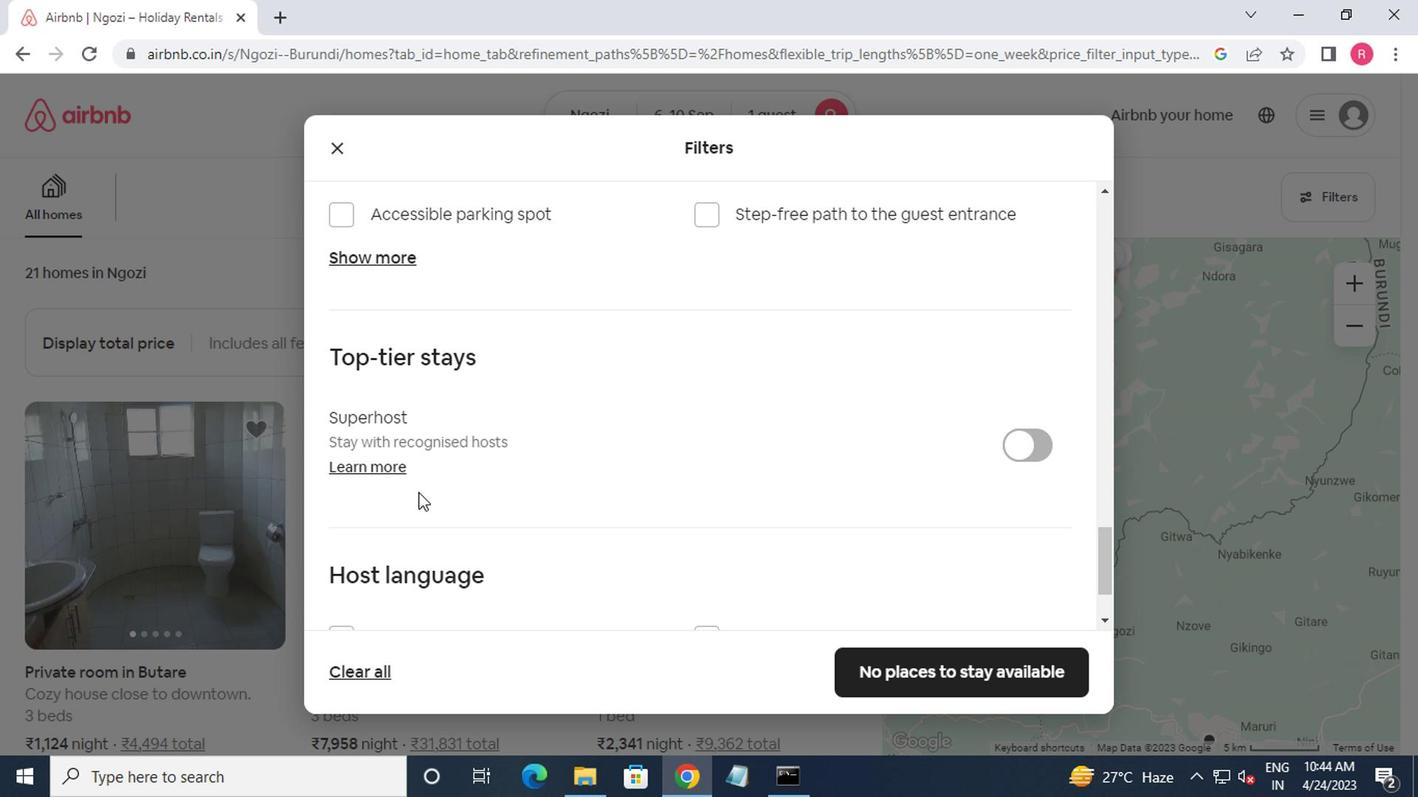 
Action: Mouse moved to (365, 515)
Screenshot: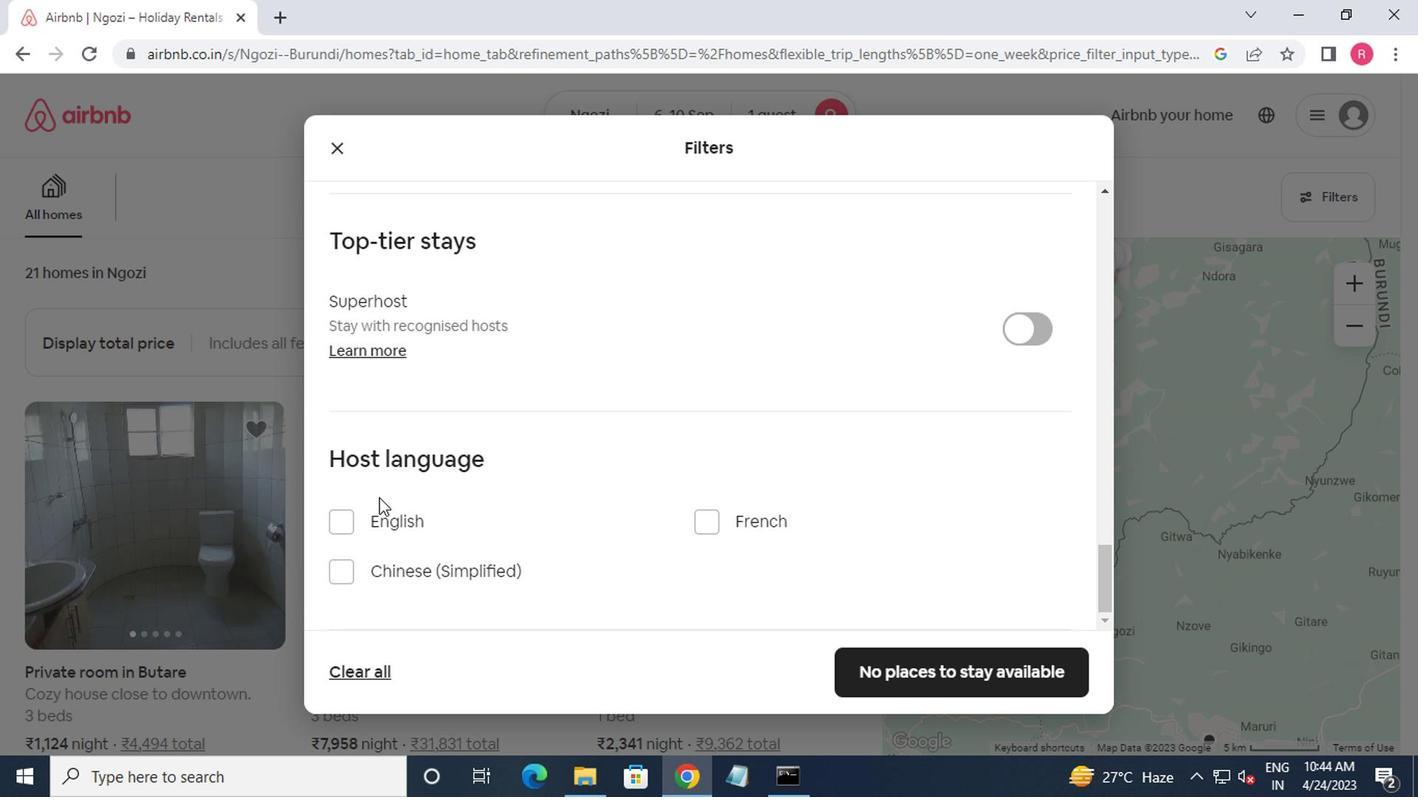 
Action: Mouse pressed left at (365, 515)
Screenshot: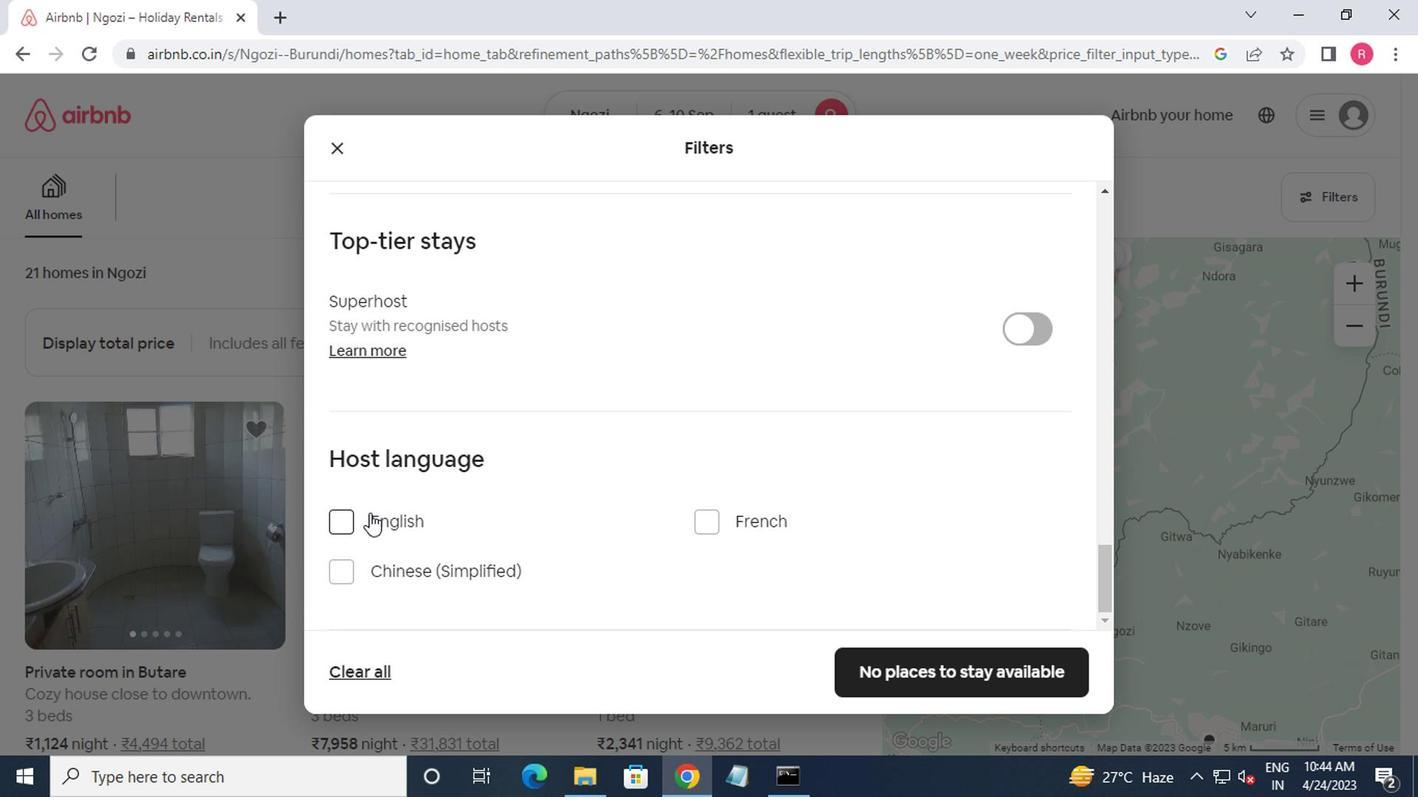 
Action: Mouse moved to (908, 677)
Screenshot: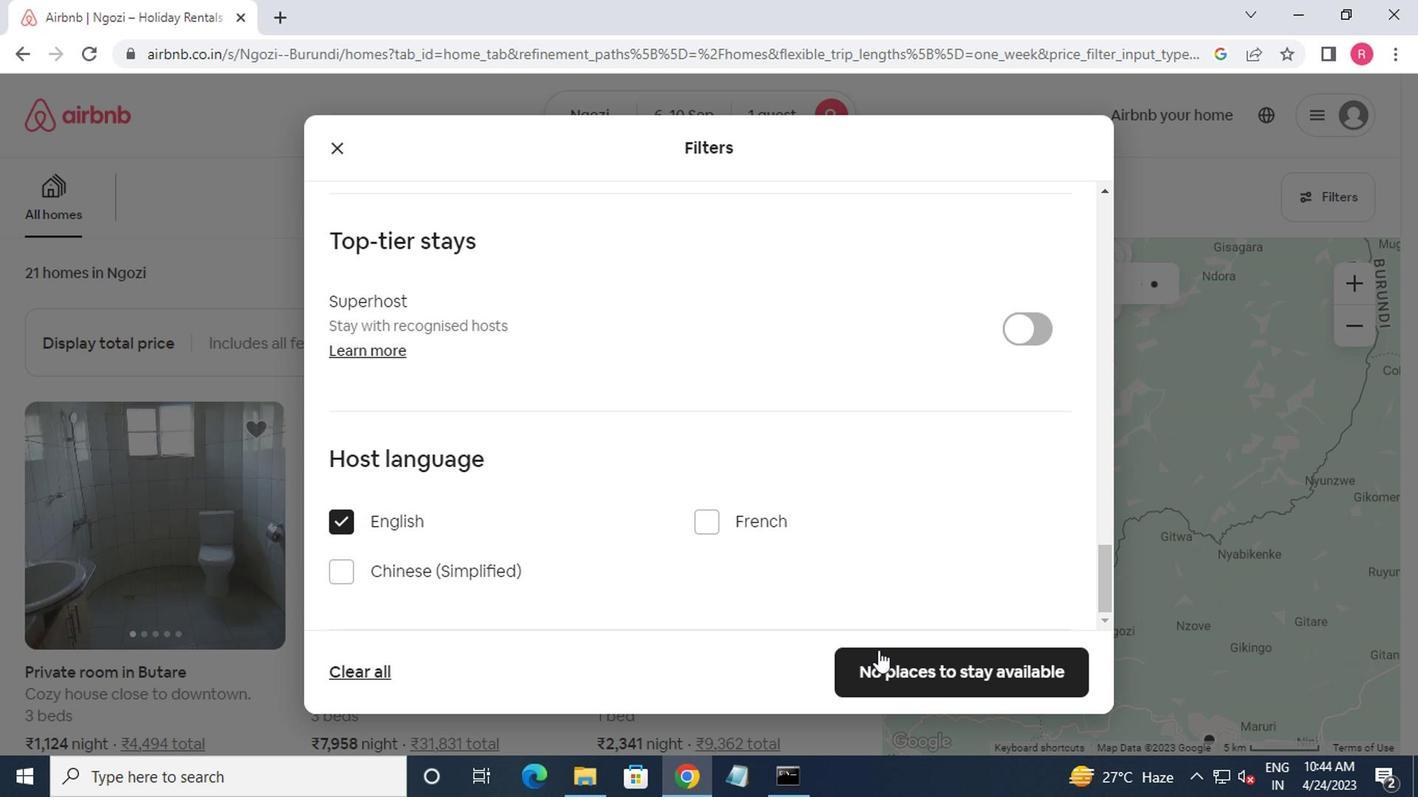 
Action: Mouse pressed left at (908, 677)
Screenshot: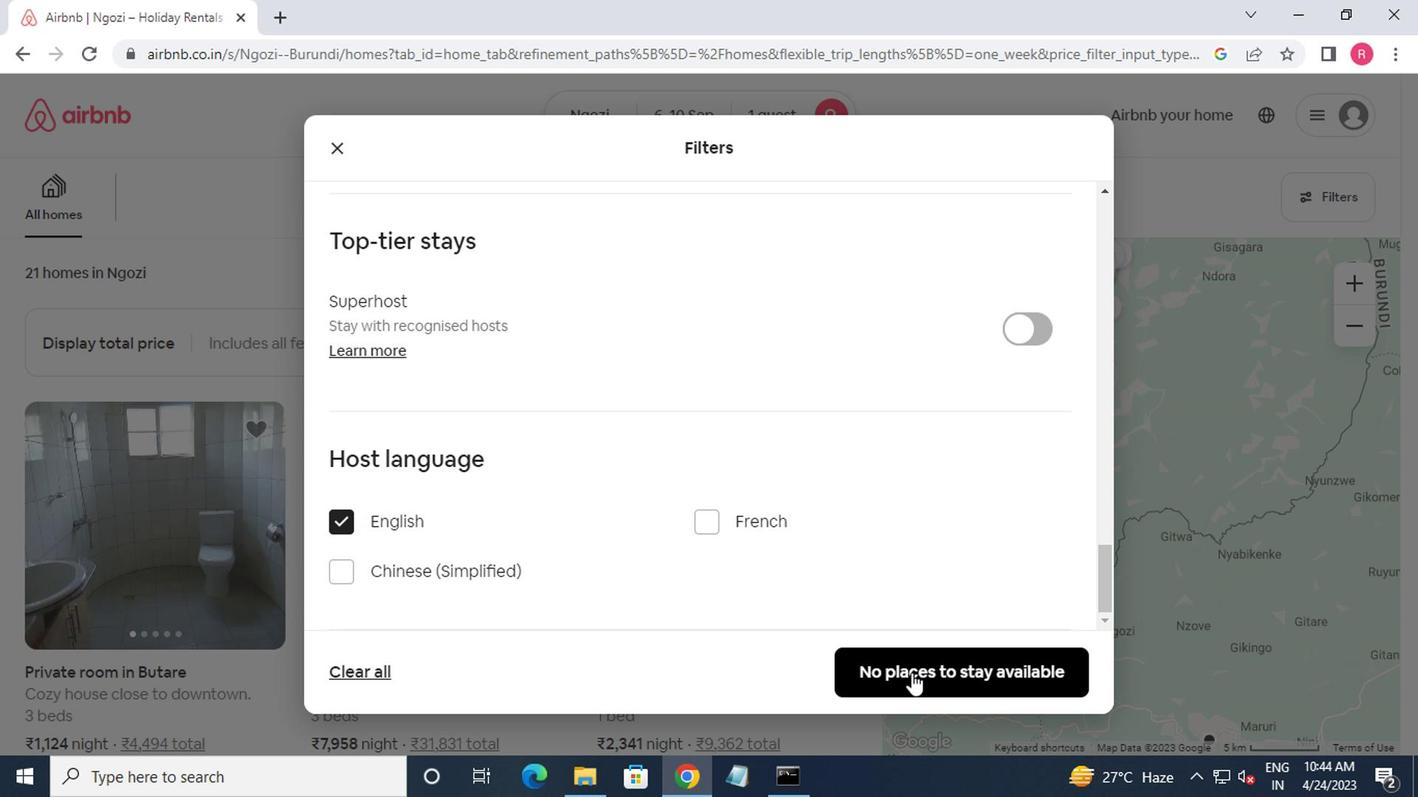 
Action: Mouse moved to (936, 660)
Screenshot: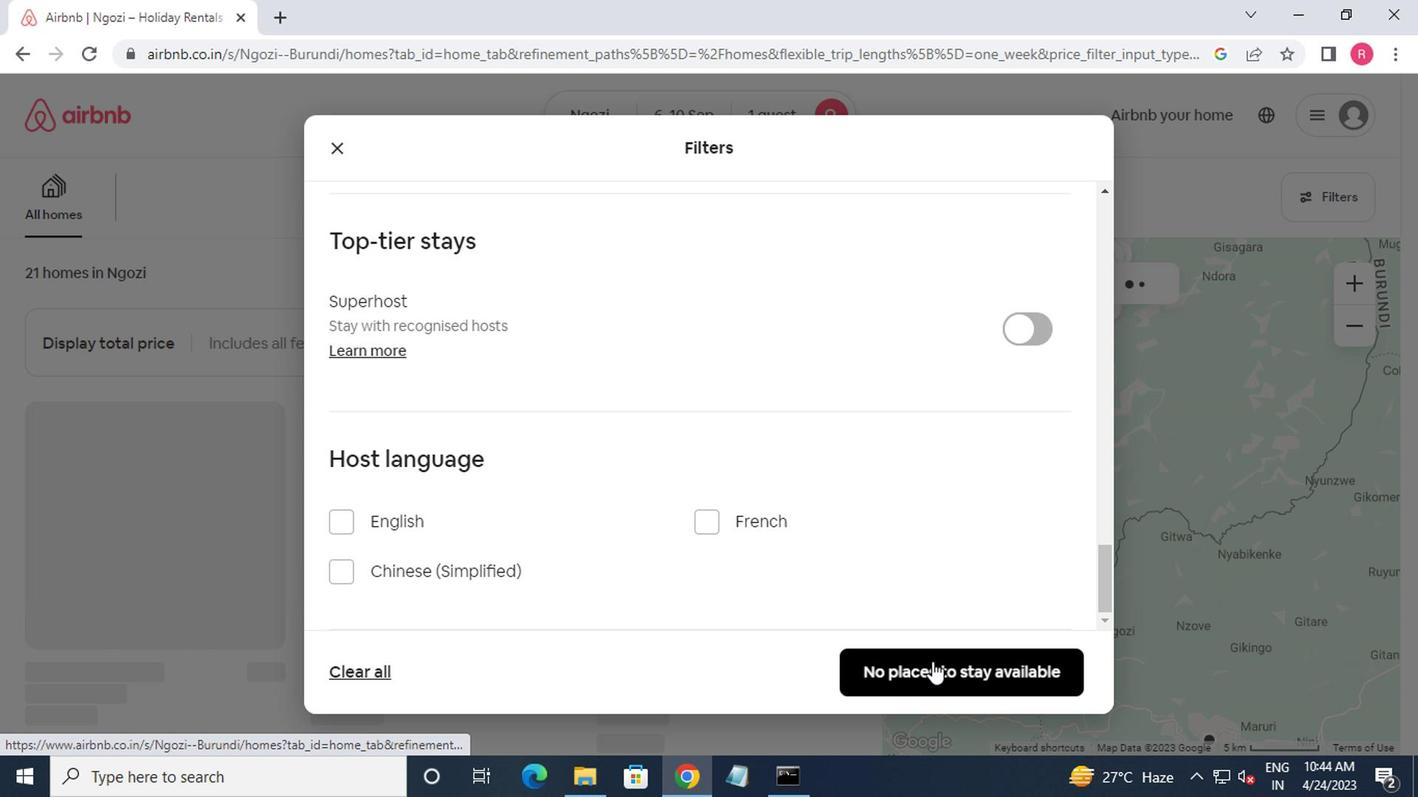 
